 Task: Look for space in Augusta, Italy from 8th August, 2023 to 15th August, 2023 for 9 adults in price range Rs.10000 to Rs.14000. Place can be shared room with 5 bedrooms having 9 beds and 5 bathrooms. Property type can be house, flat, guest house. Amenities needed are: wifi, TV, free parkinig on premises, gym, breakfast. Booking option can be shelf check-in. Required host language is English.
Action: Mouse pressed left at (553, 119)
Screenshot: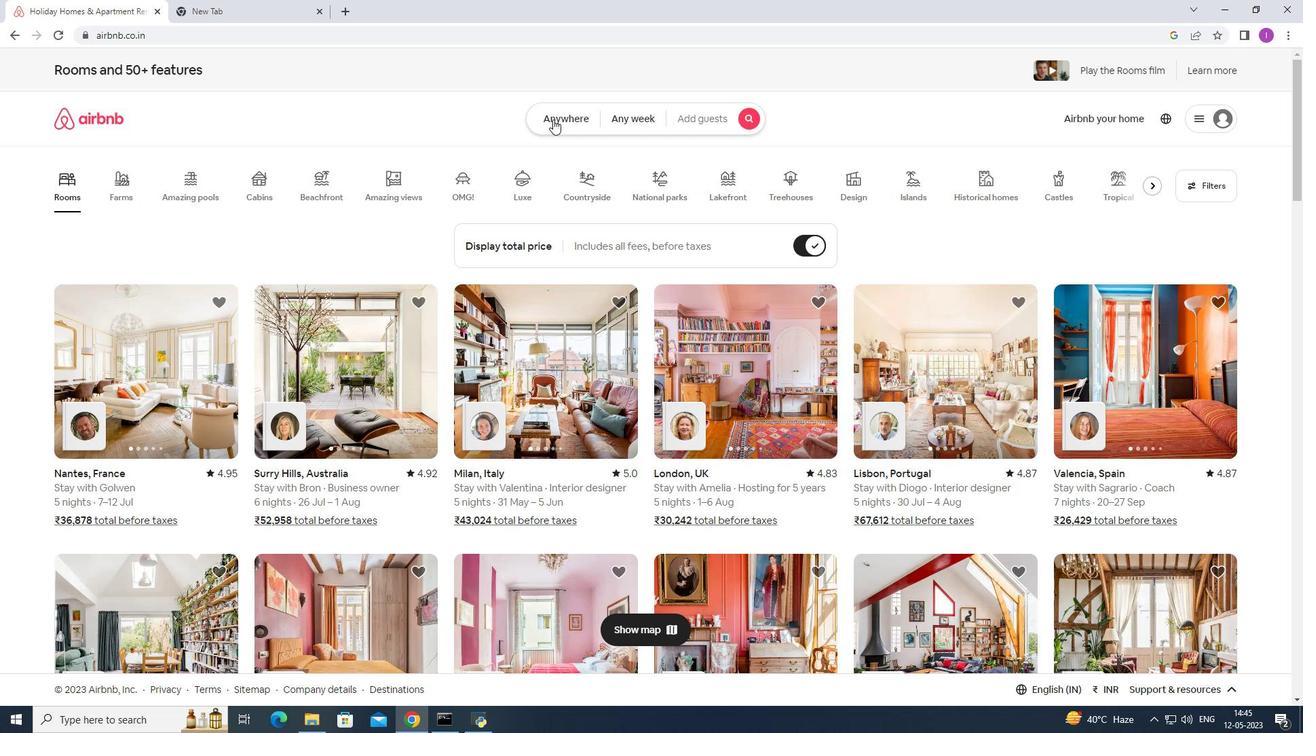 
Action: Mouse moved to (450, 177)
Screenshot: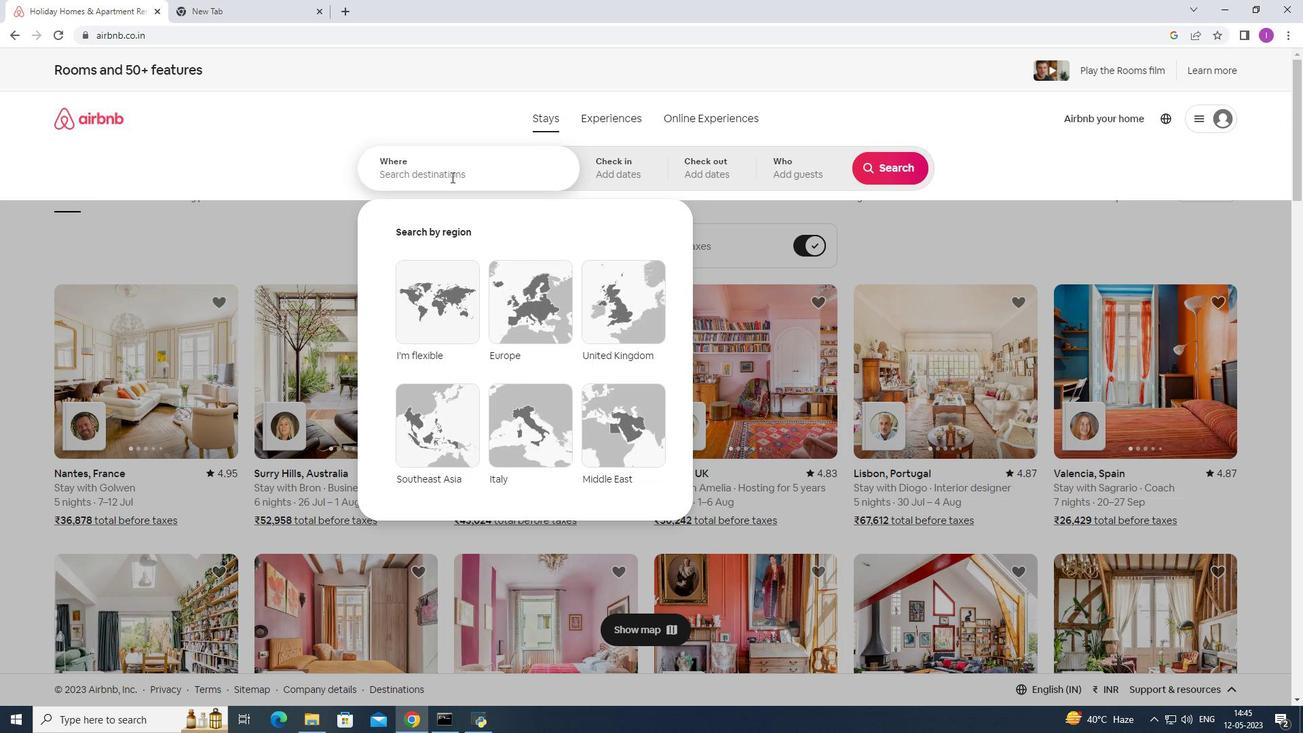 
Action: Mouse pressed left at (450, 177)
Screenshot: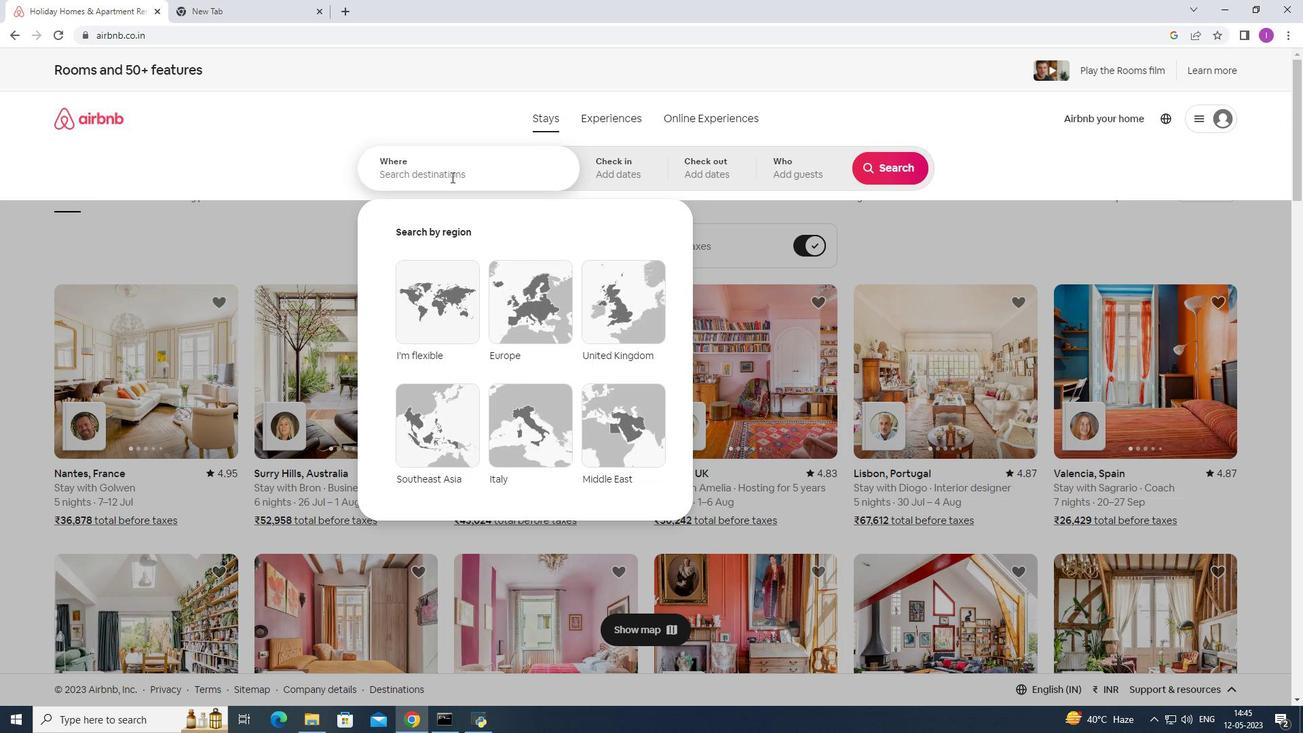 
Action: Mouse moved to (450, 177)
Screenshot: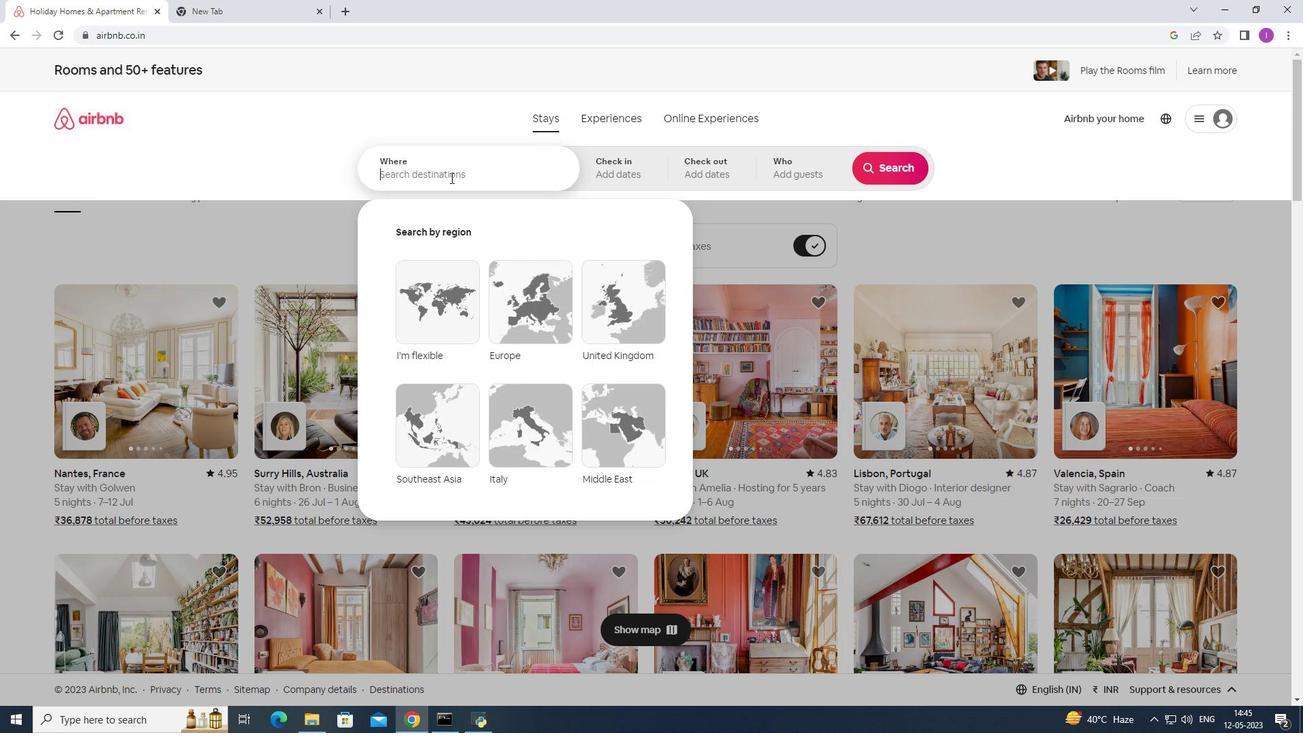 
Action: Key pressed <Key.shift>Augusta,<Key.shift>Italy
Screenshot: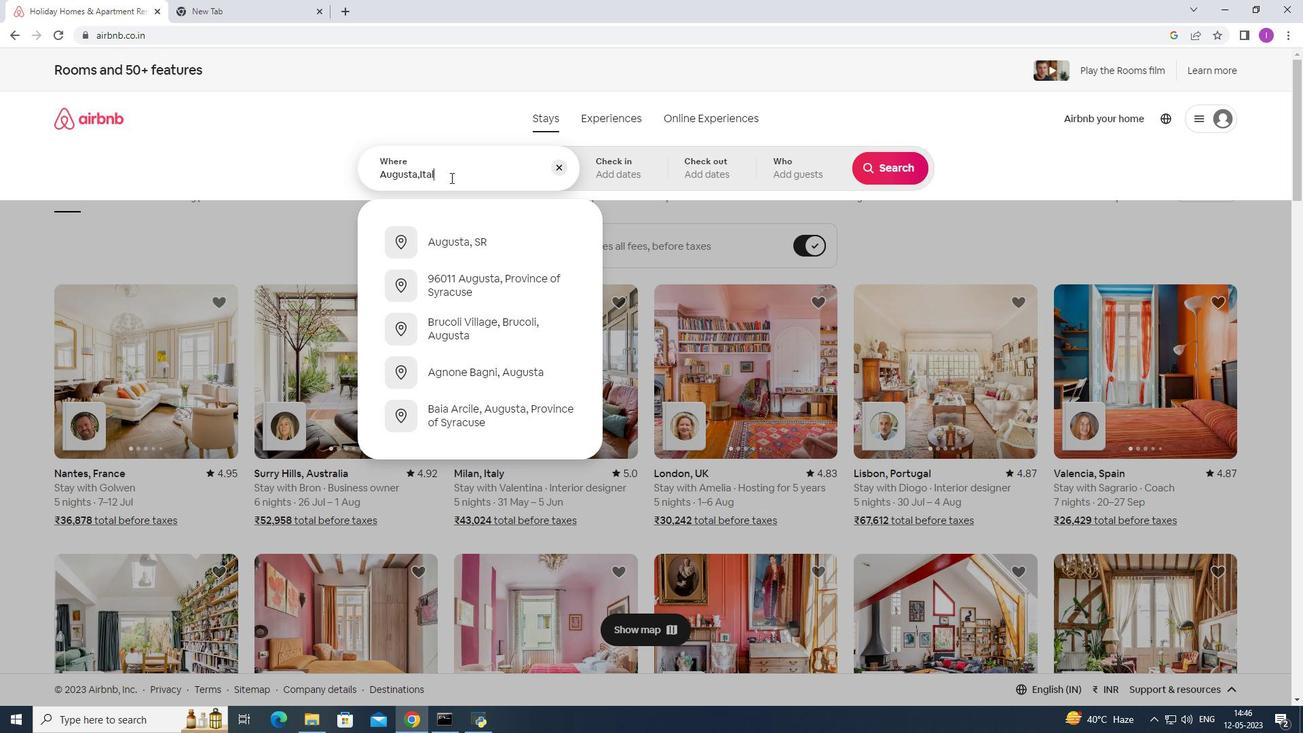 
Action: Mouse moved to (594, 173)
Screenshot: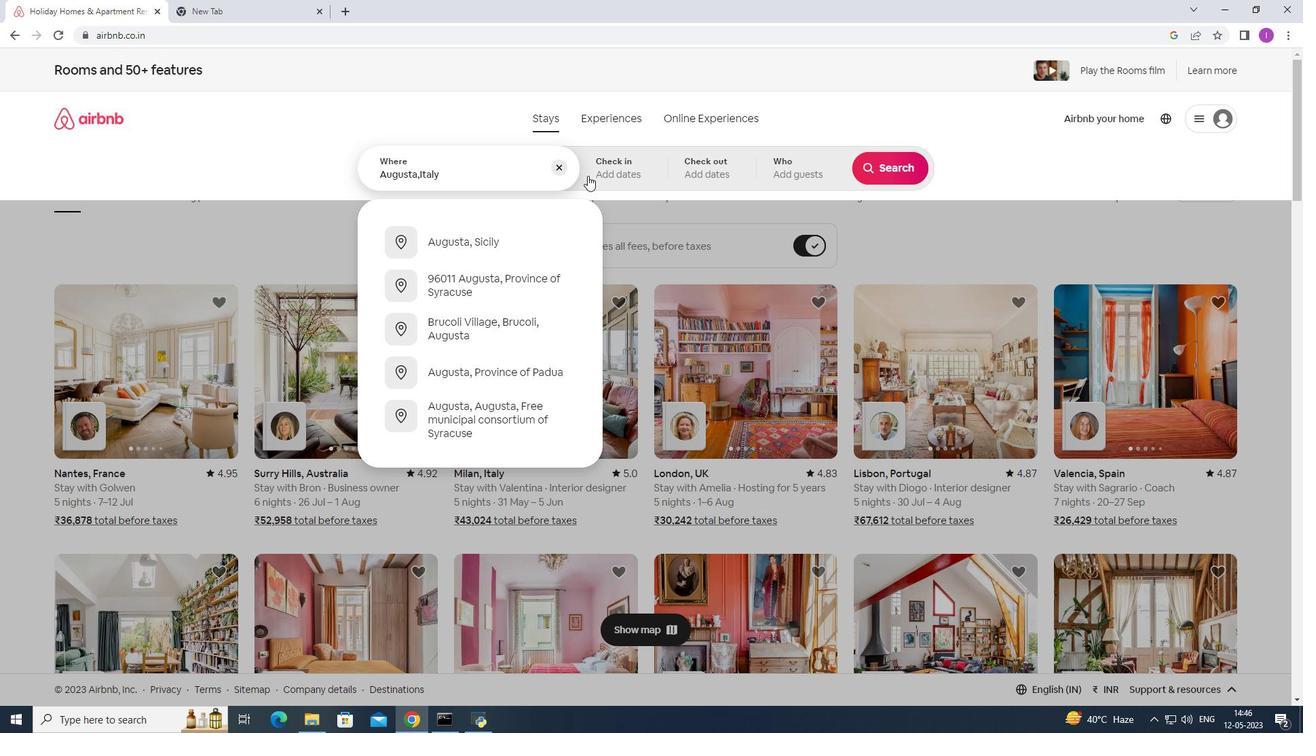 
Action: Mouse pressed left at (594, 173)
Screenshot: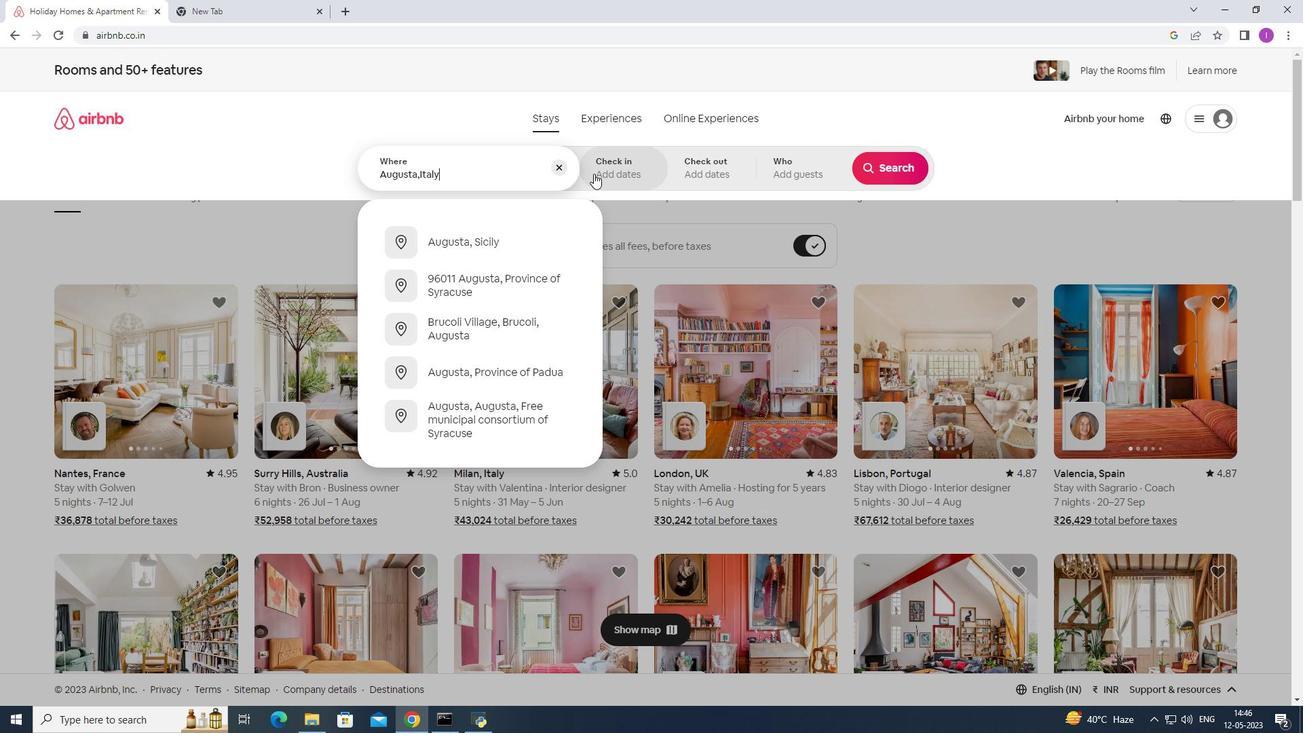 
Action: Mouse moved to (595, 173)
Screenshot: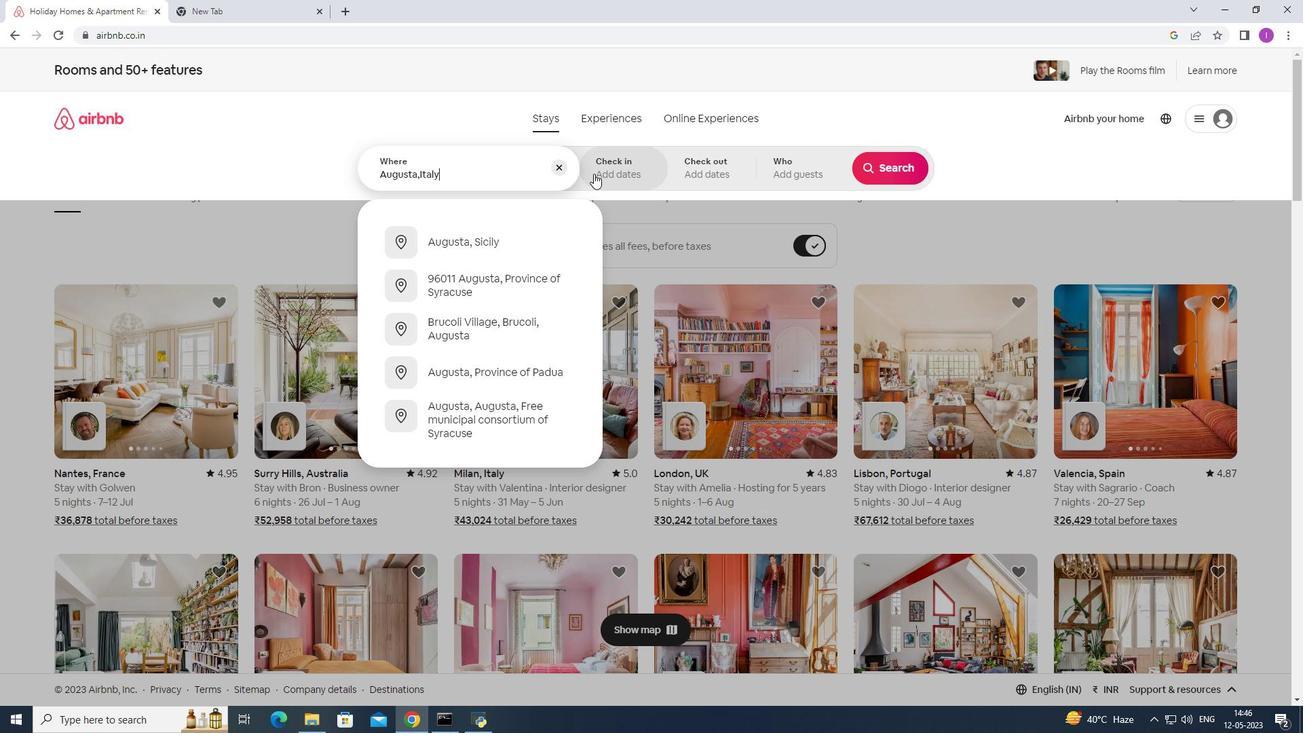 
Action: Mouse pressed left at (595, 173)
Screenshot: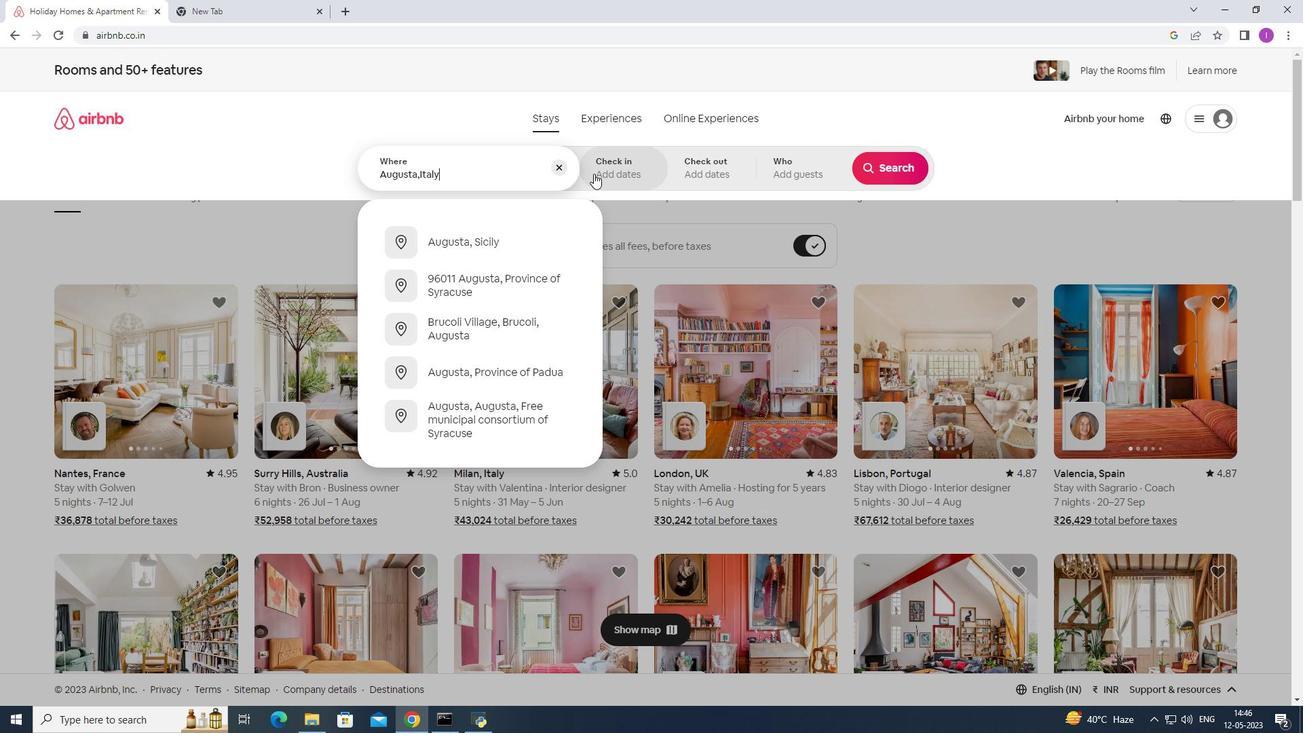 
Action: Mouse moved to (629, 170)
Screenshot: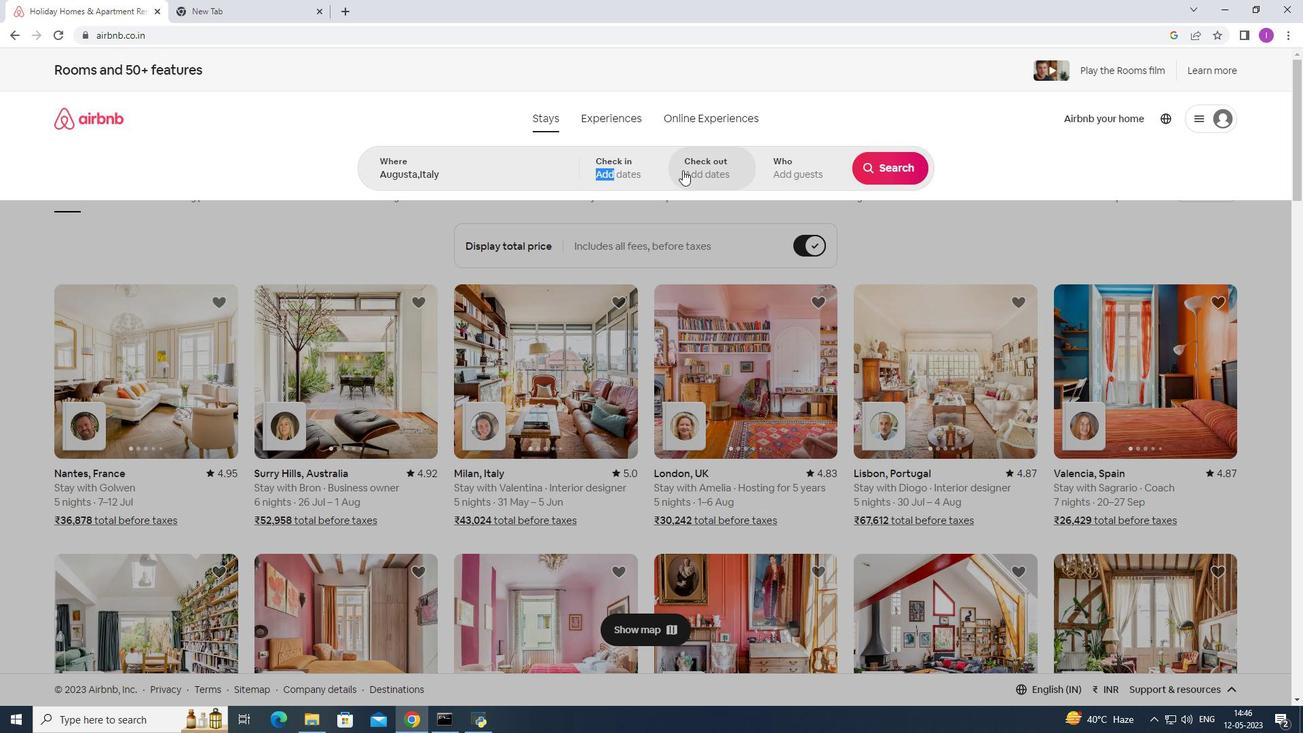 
Action: Mouse pressed left at (629, 170)
Screenshot: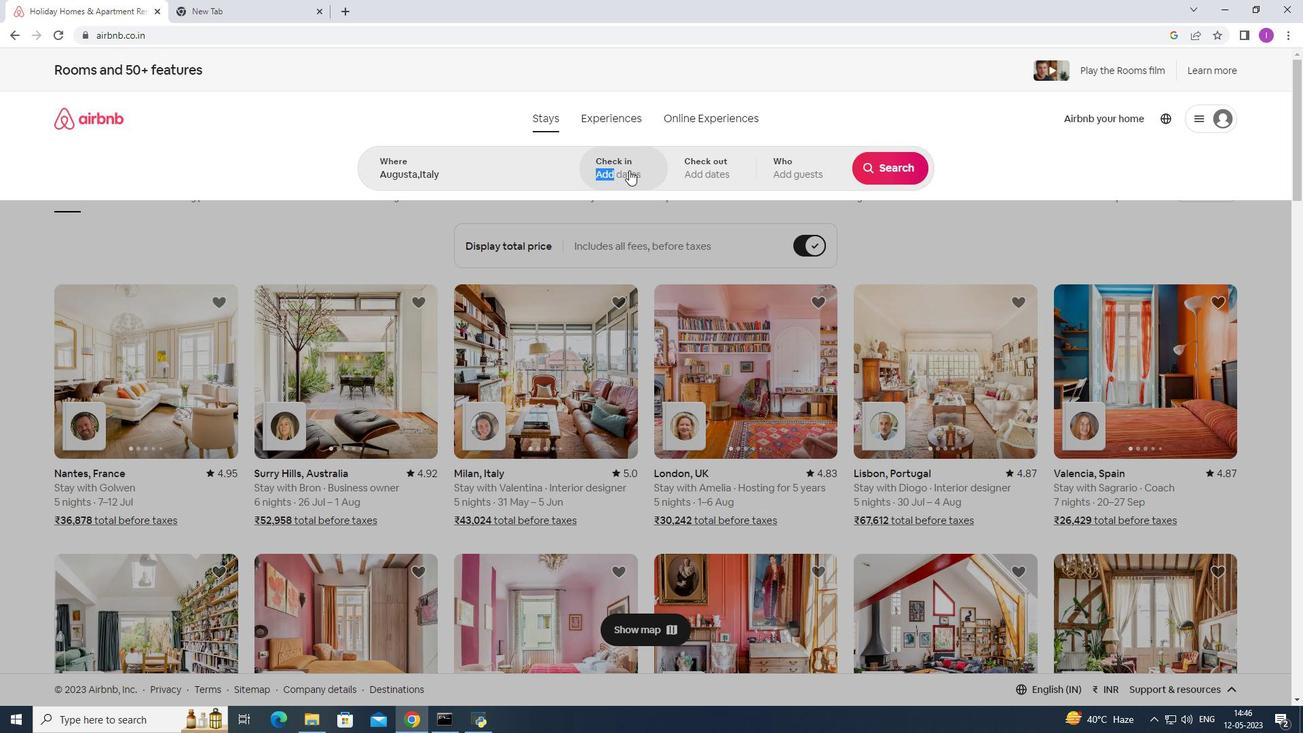 
Action: Mouse pressed left at (629, 170)
Screenshot: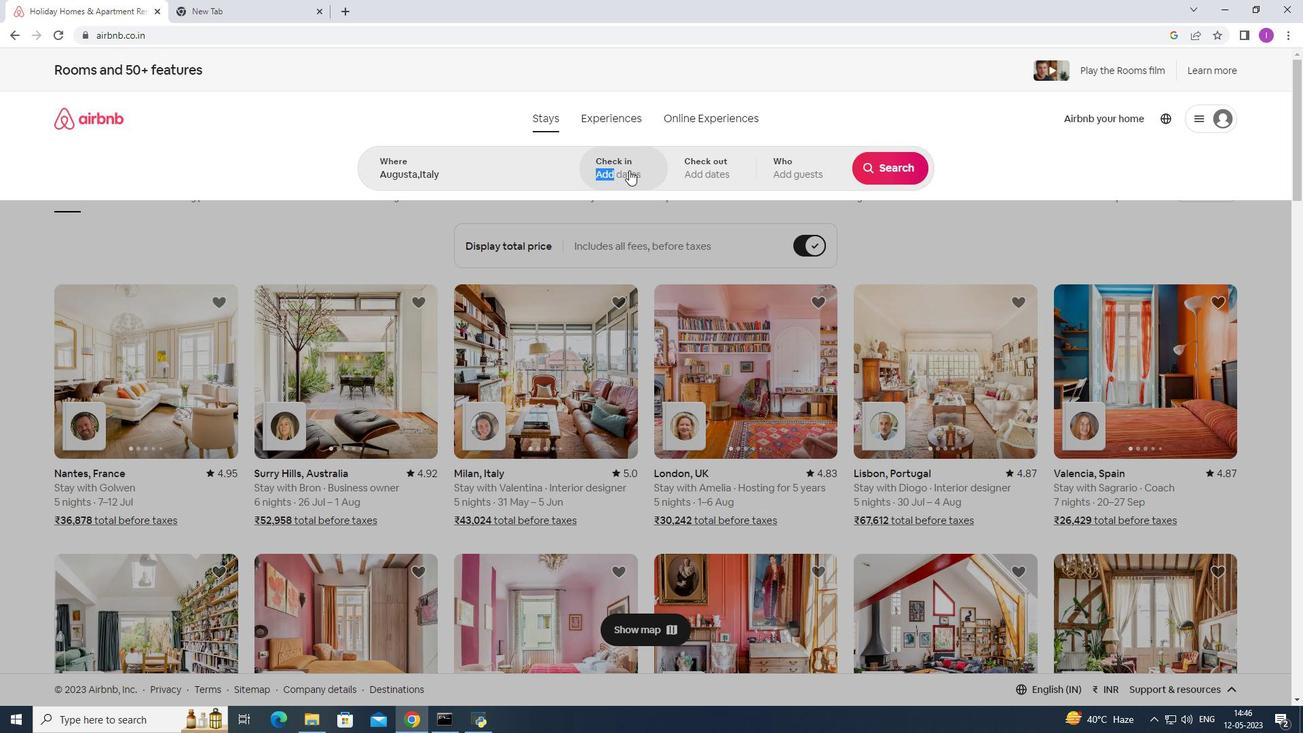 
Action: Mouse moved to (586, 136)
Screenshot: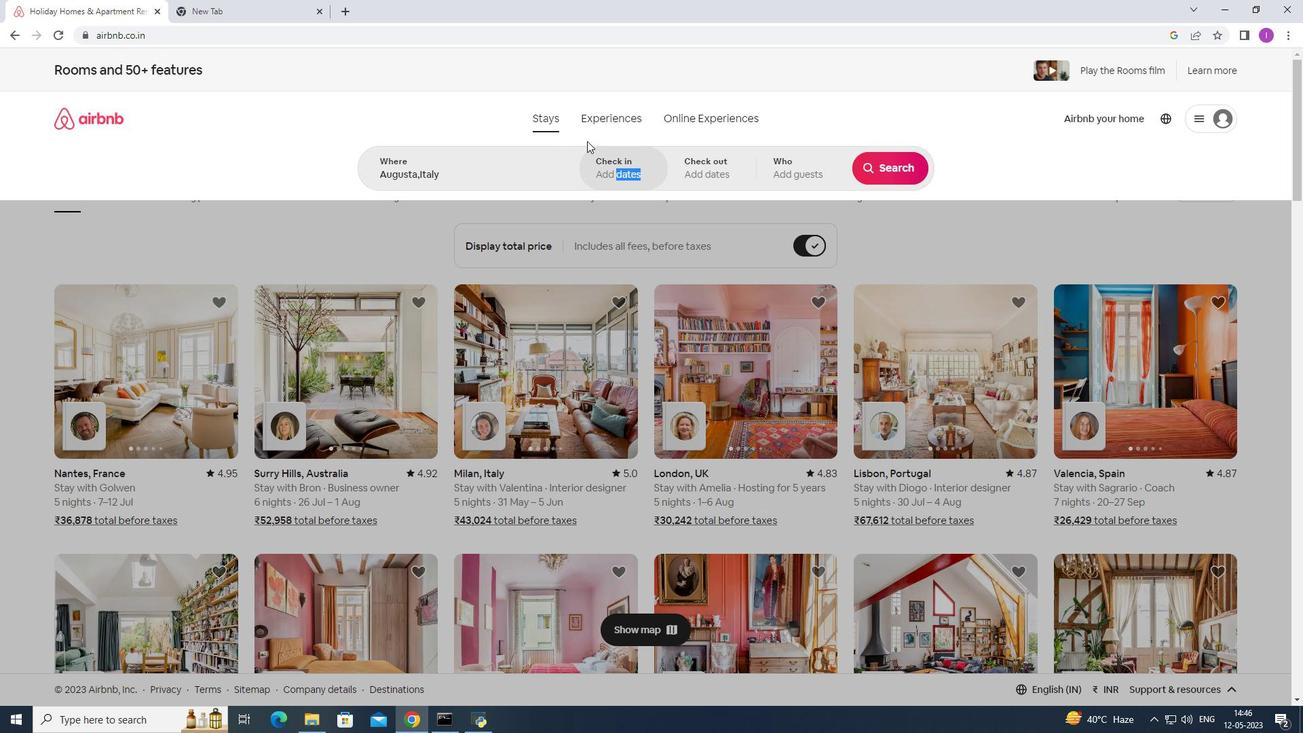 
Action: Mouse pressed left at (586, 136)
Screenshot: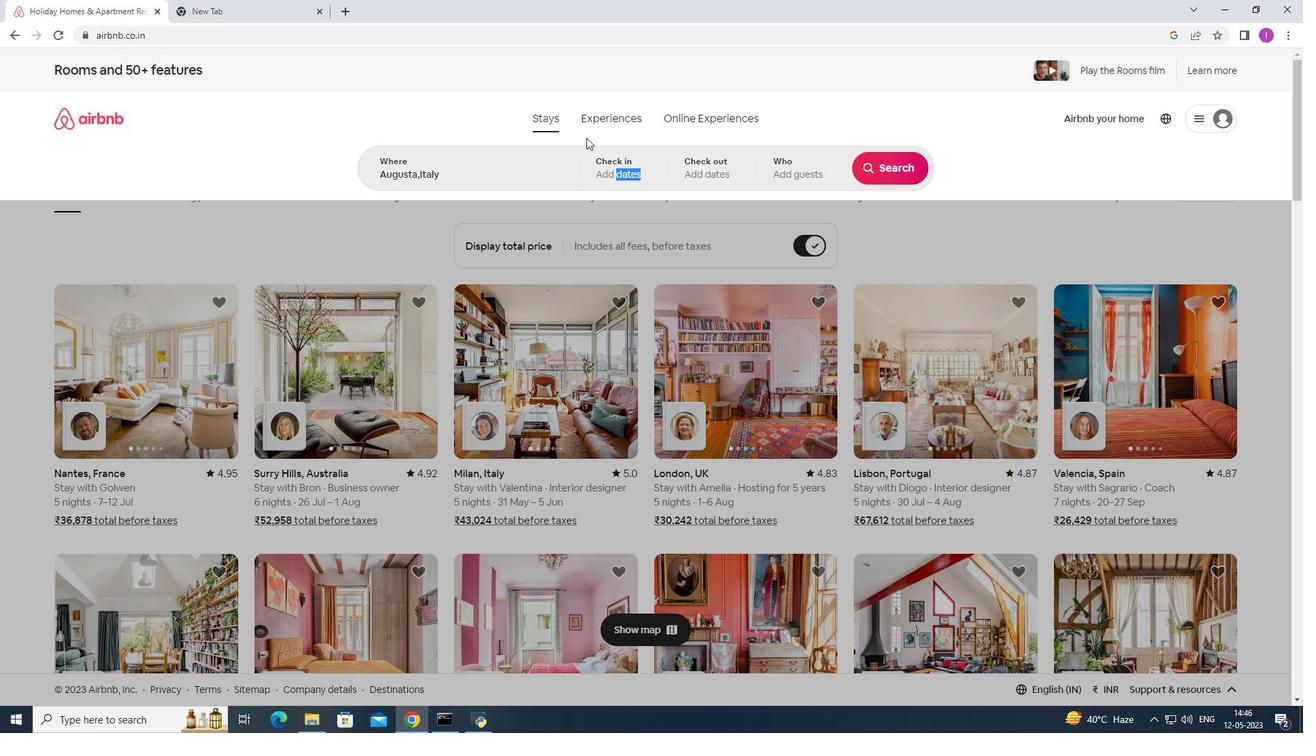 
Action: Mouse moved to (607, 167)
Screenshot: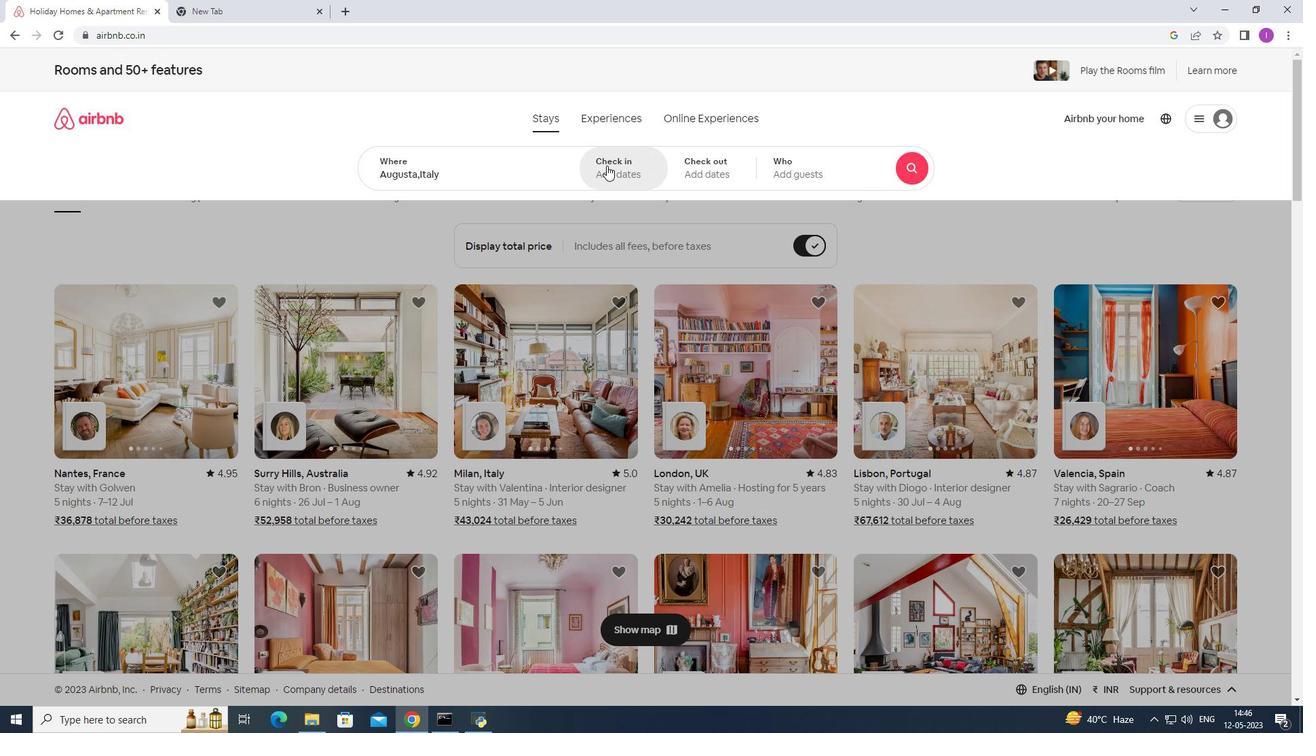 
Action: Mouse pressed left at (607, 167)
Screenshot: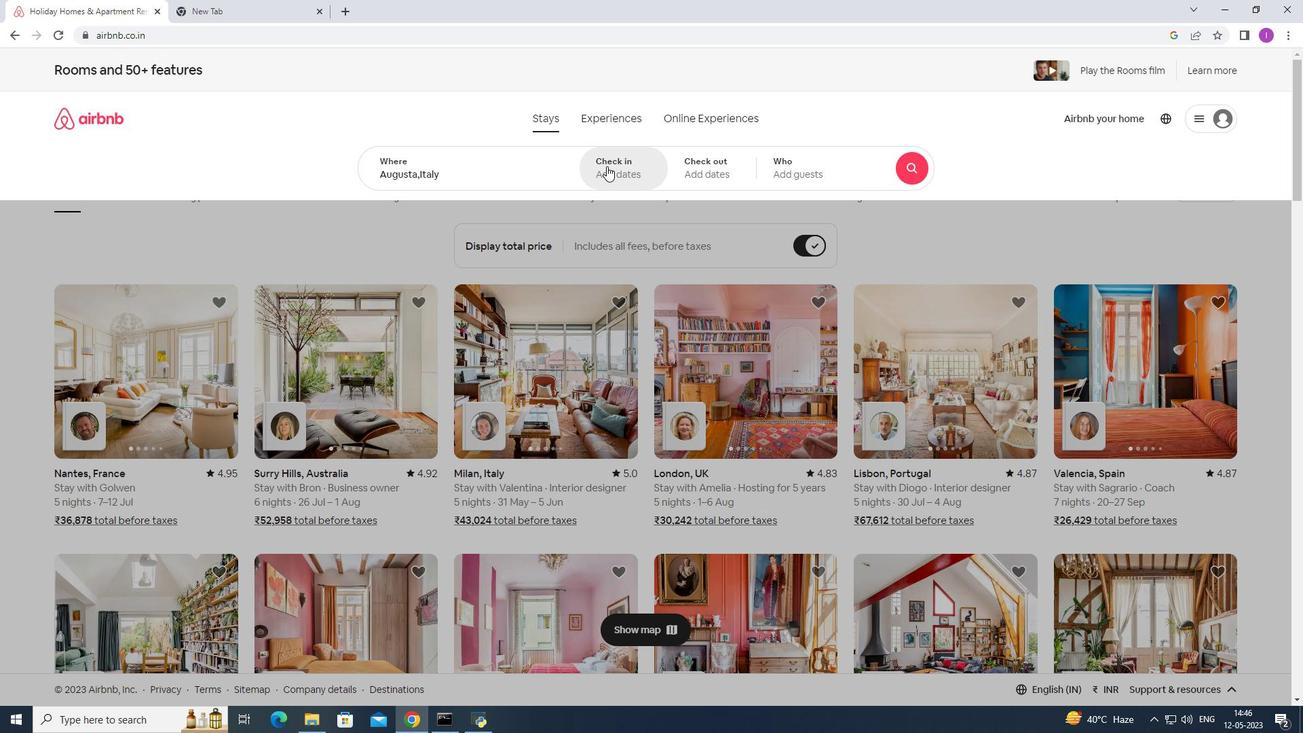 
Action: Mouse moved to (885, 279)
Screenshot: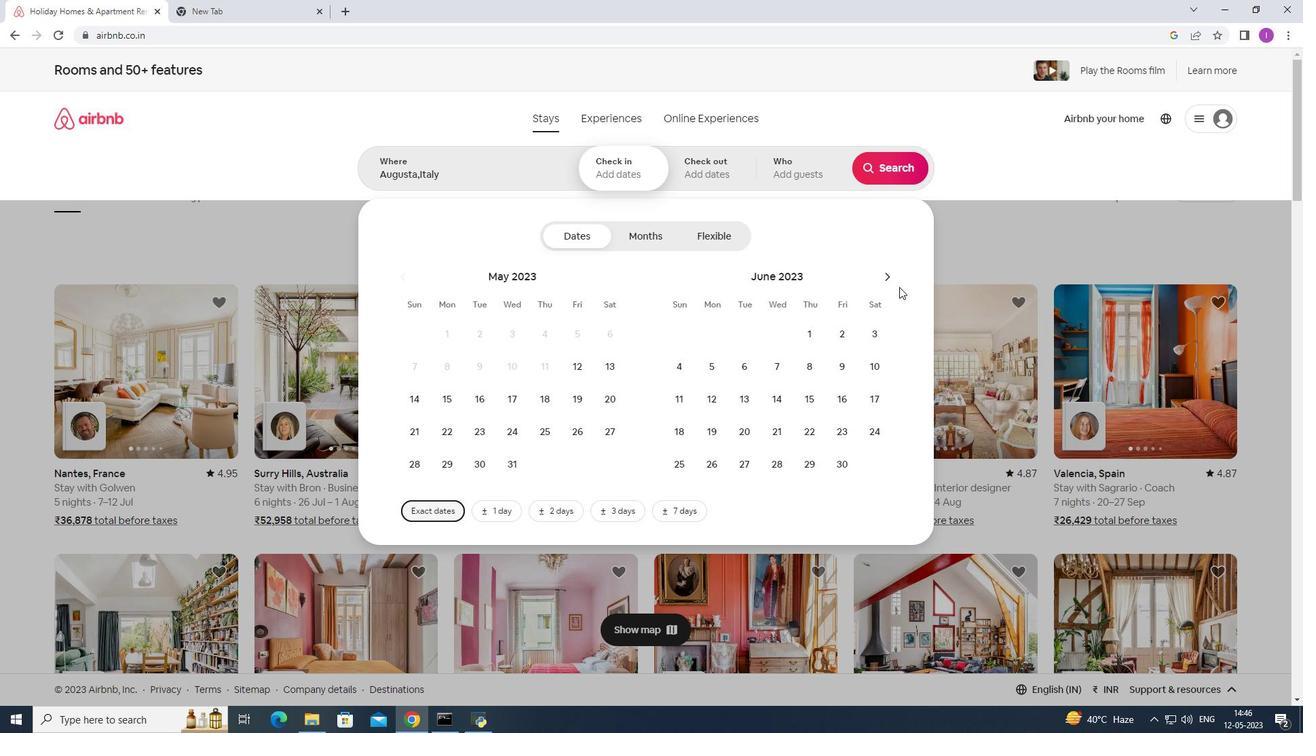 
Action: Mouse pressed left at (885, 279)
Screenshot: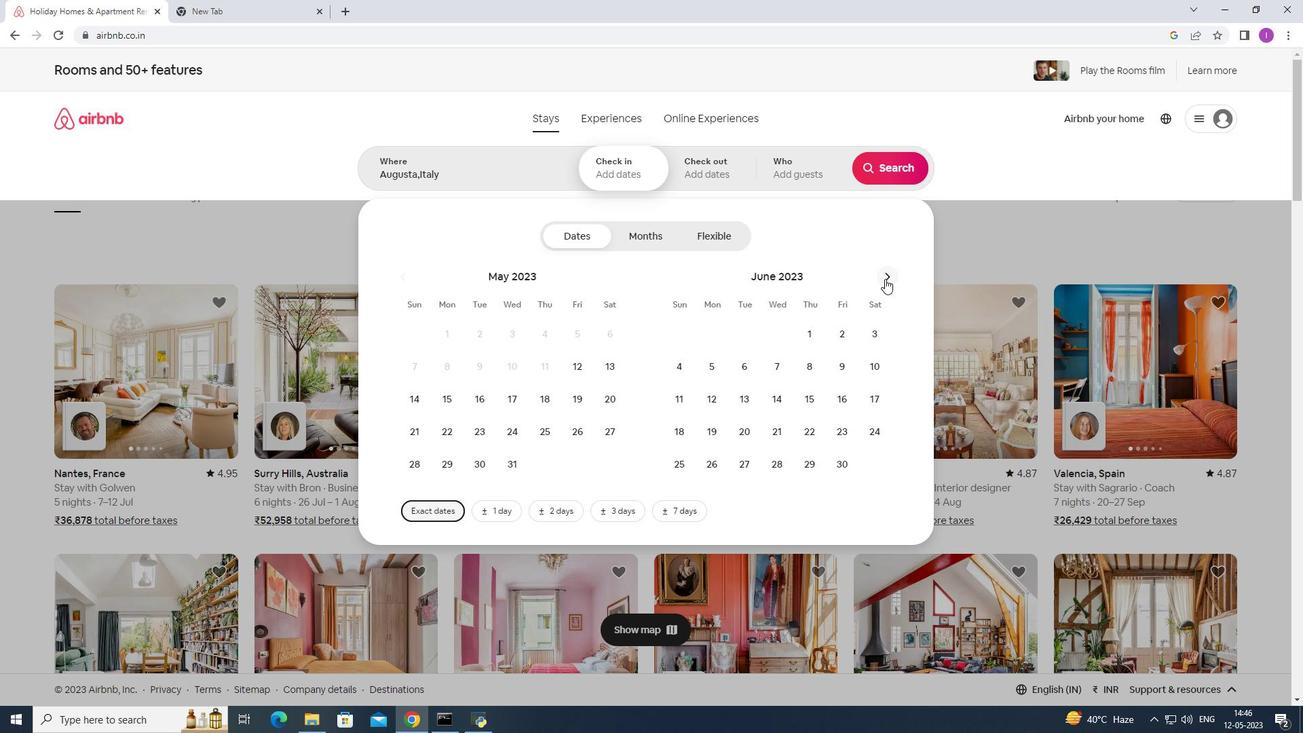 
Action: Mouse moved to (885, 276)
Screenshot: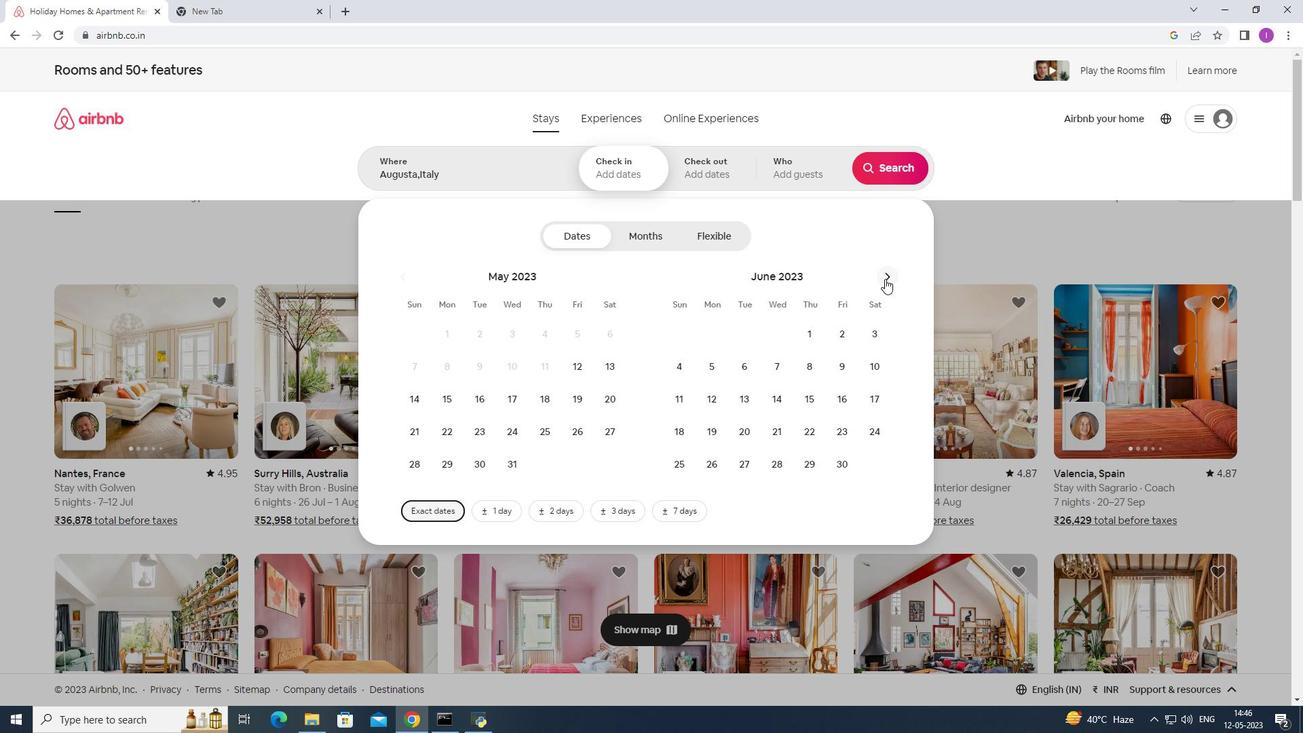 
Action: Mouse pressed left at (885, 276)
Screenshot: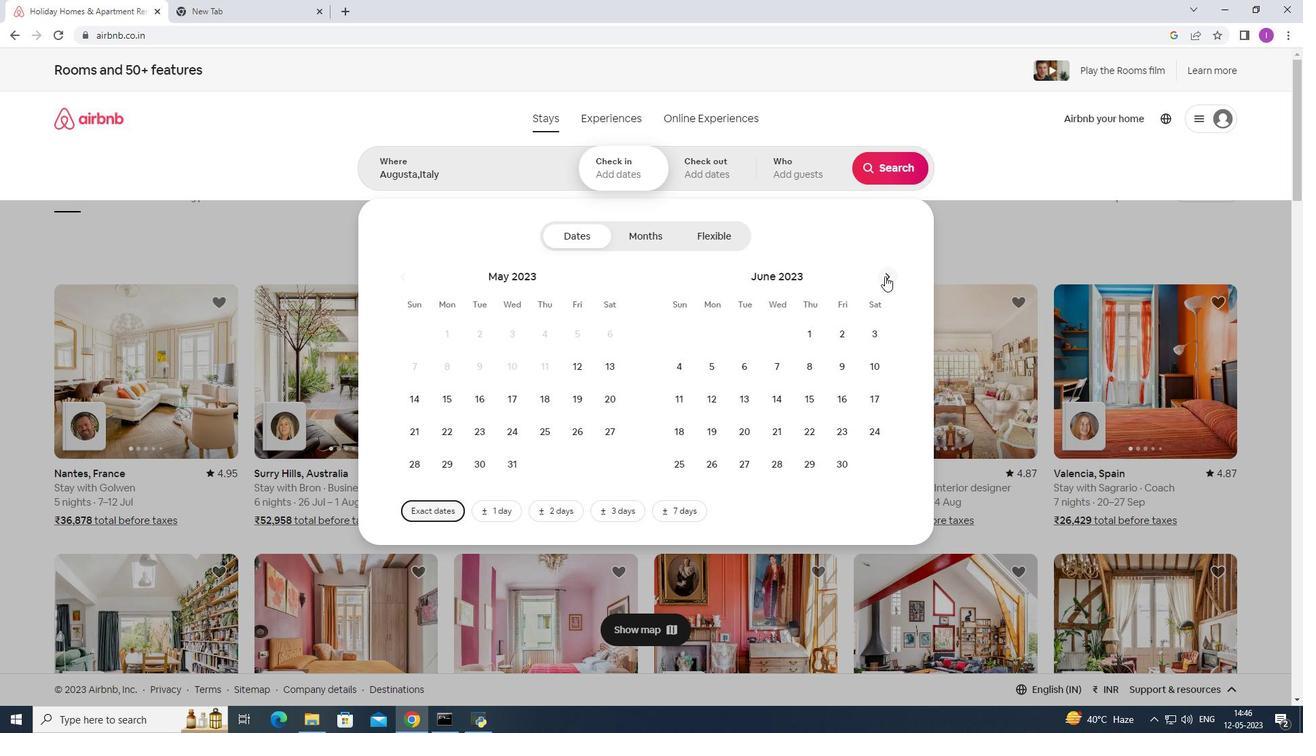 
Action: Mouse moved to (751, 372)
Screenshot: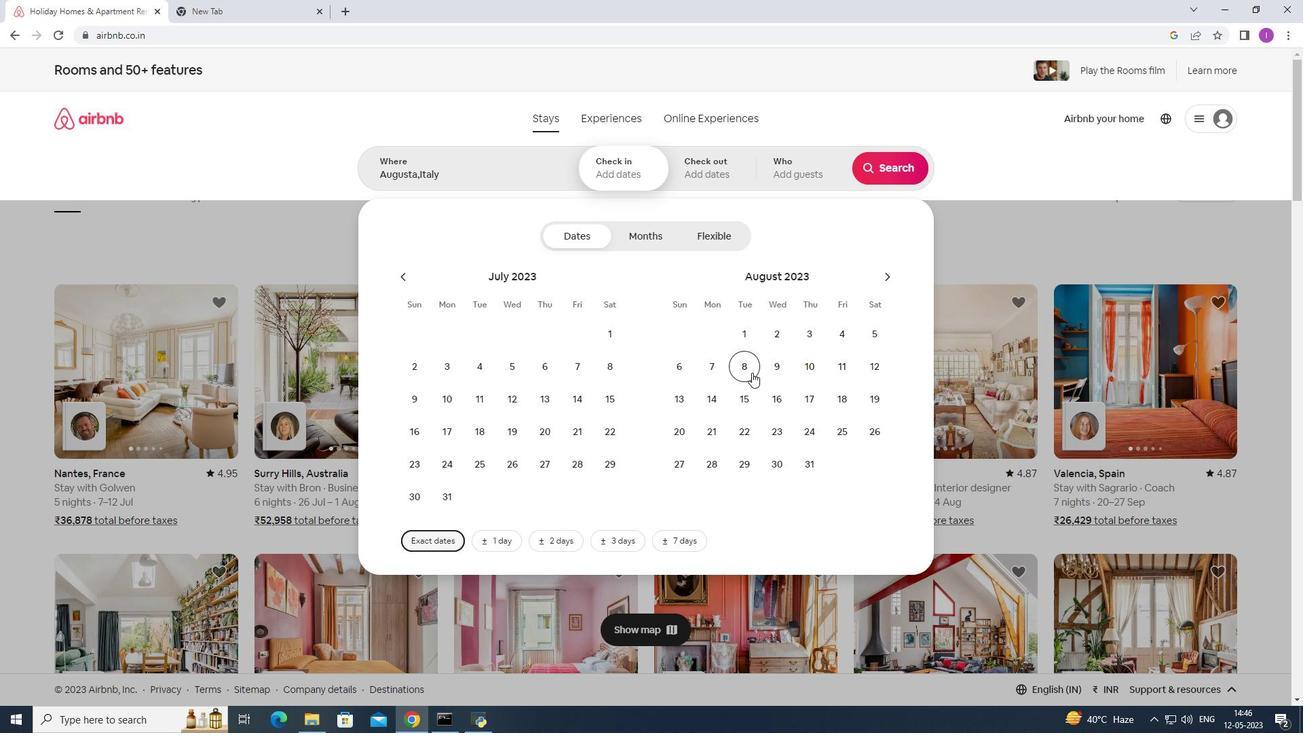 
Action: Mouse pressed left at (751, 372)
Screenshot: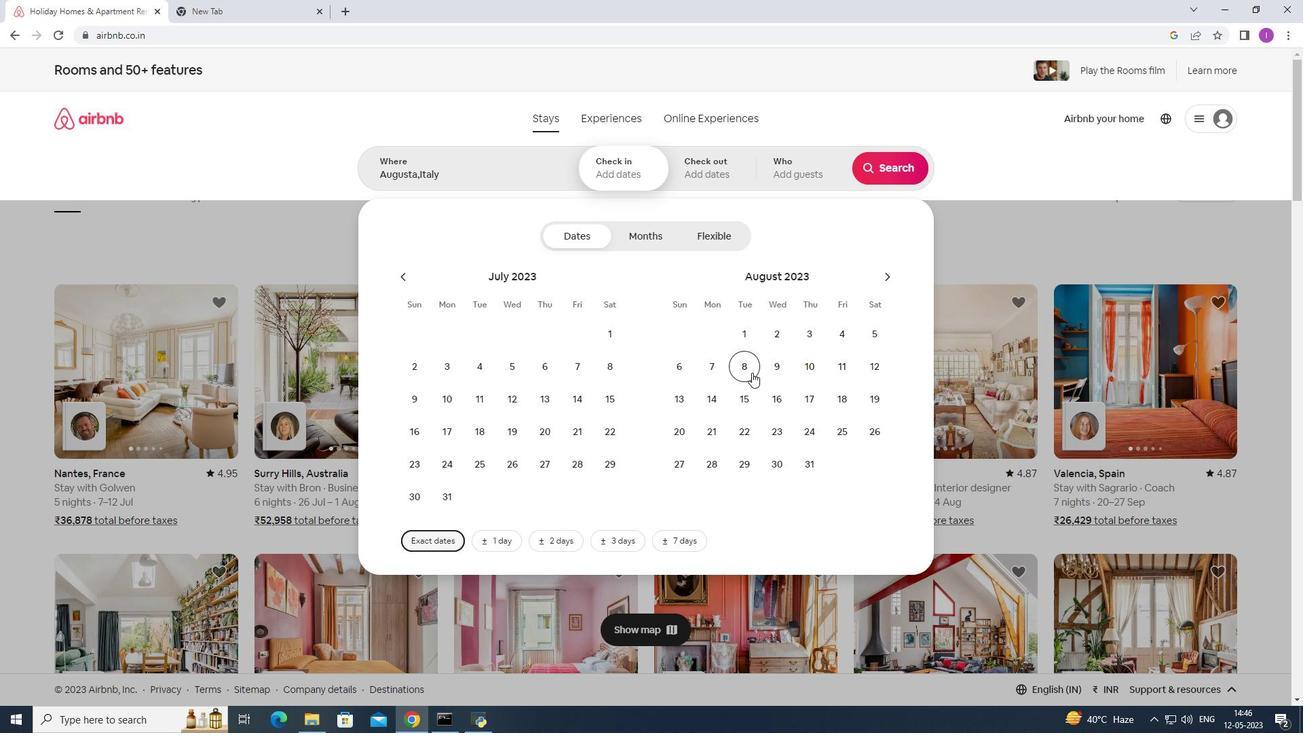 
Action: Mouse moved to (744, 407)
Screenshot: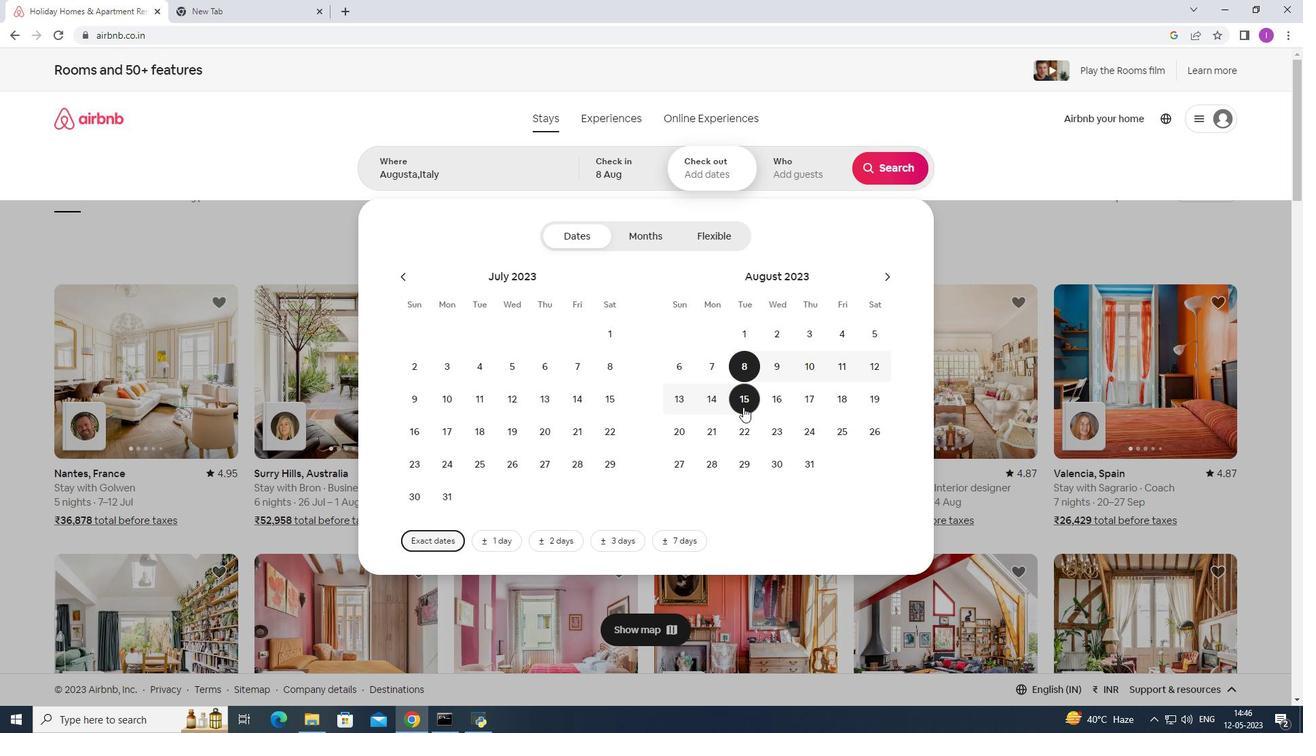 
Action: Mouse pressed left at (744, 407)
Screenshot: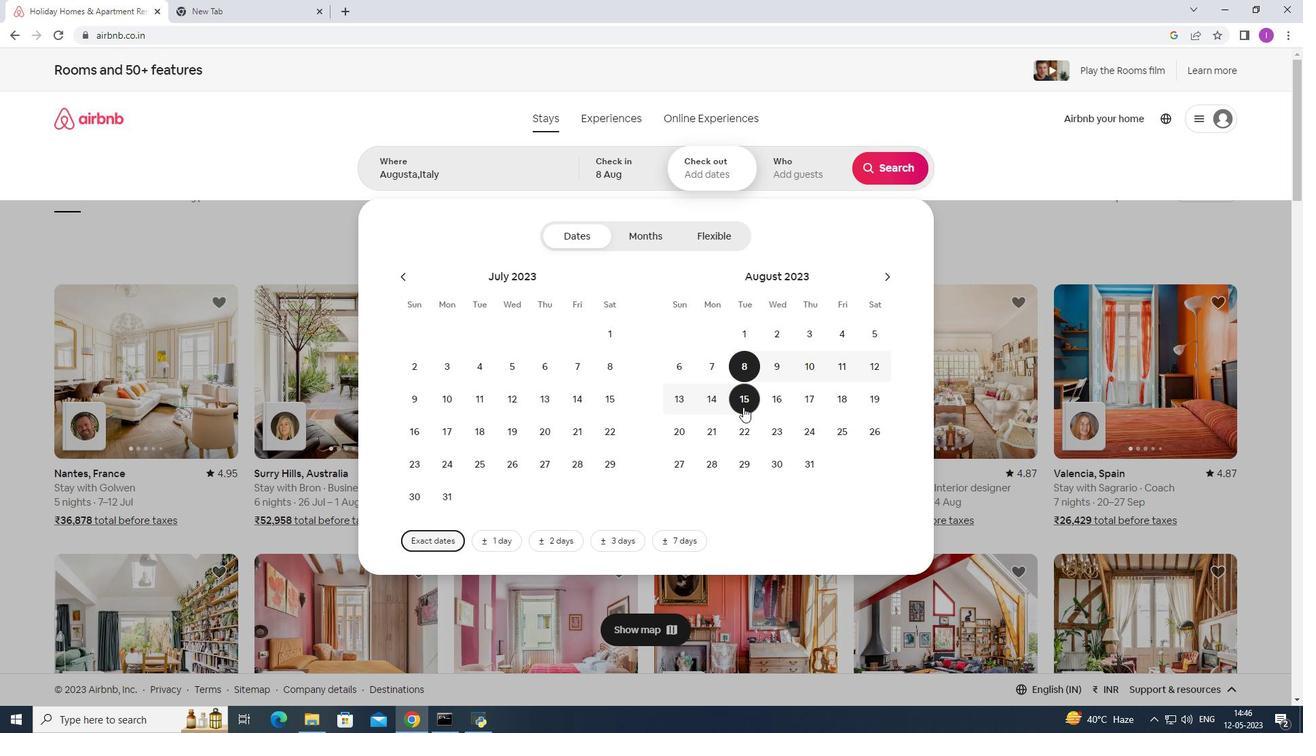 
Action: Mouse moved to (744, 407)
Screenshot: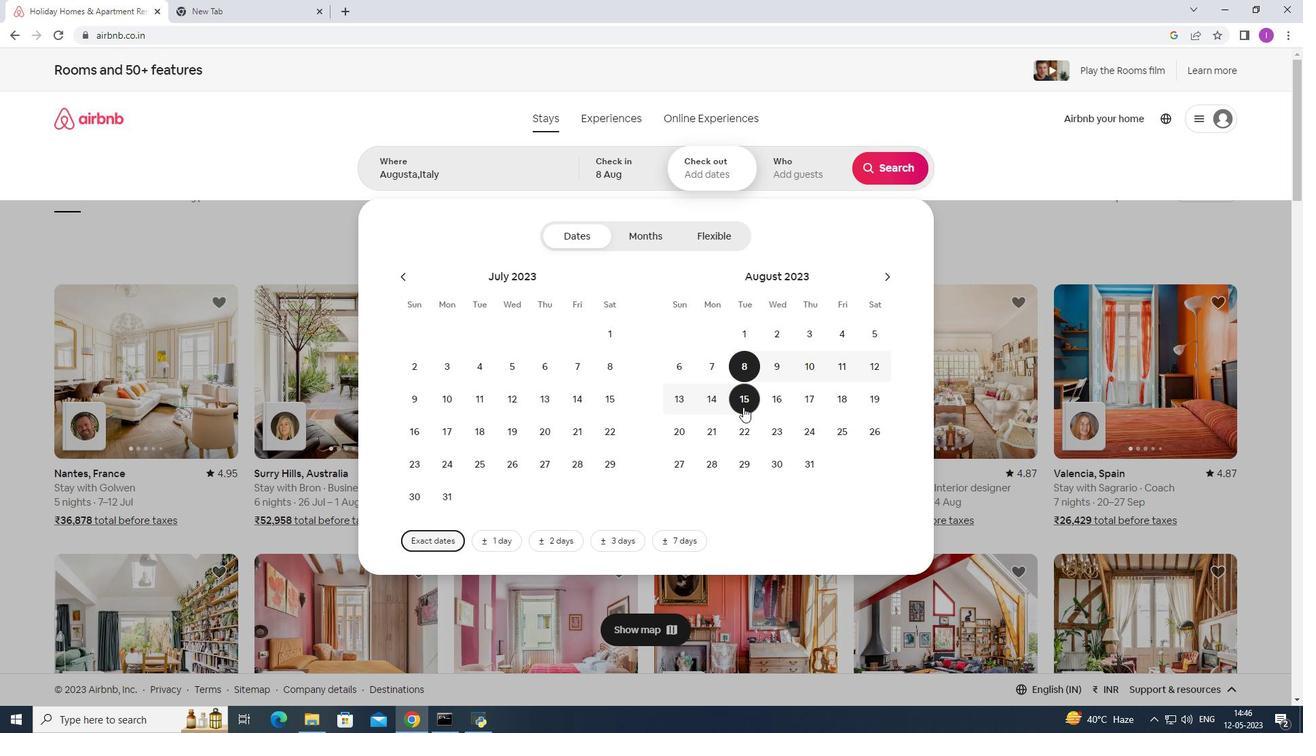 
Action: Mouse pressed left at (744, 407)
Screenshot: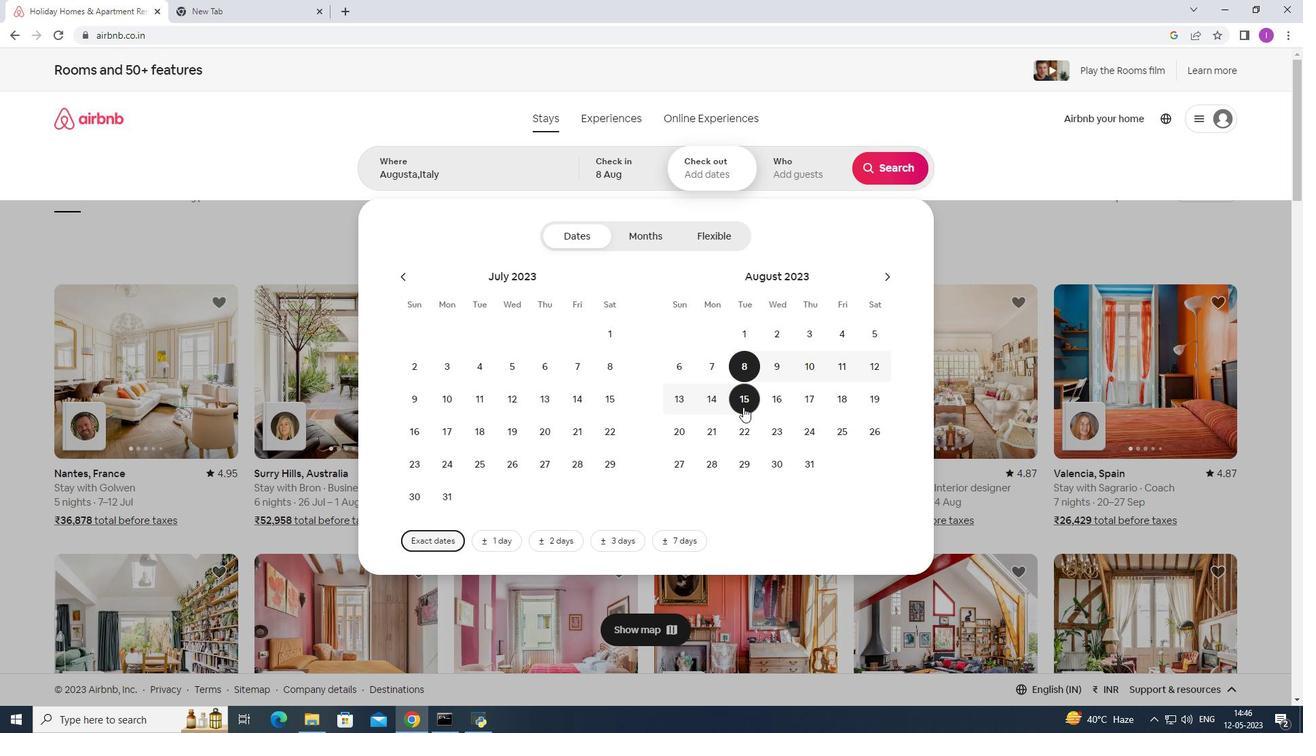 
Action: Mouse moved to (778, 173)
Screenshot: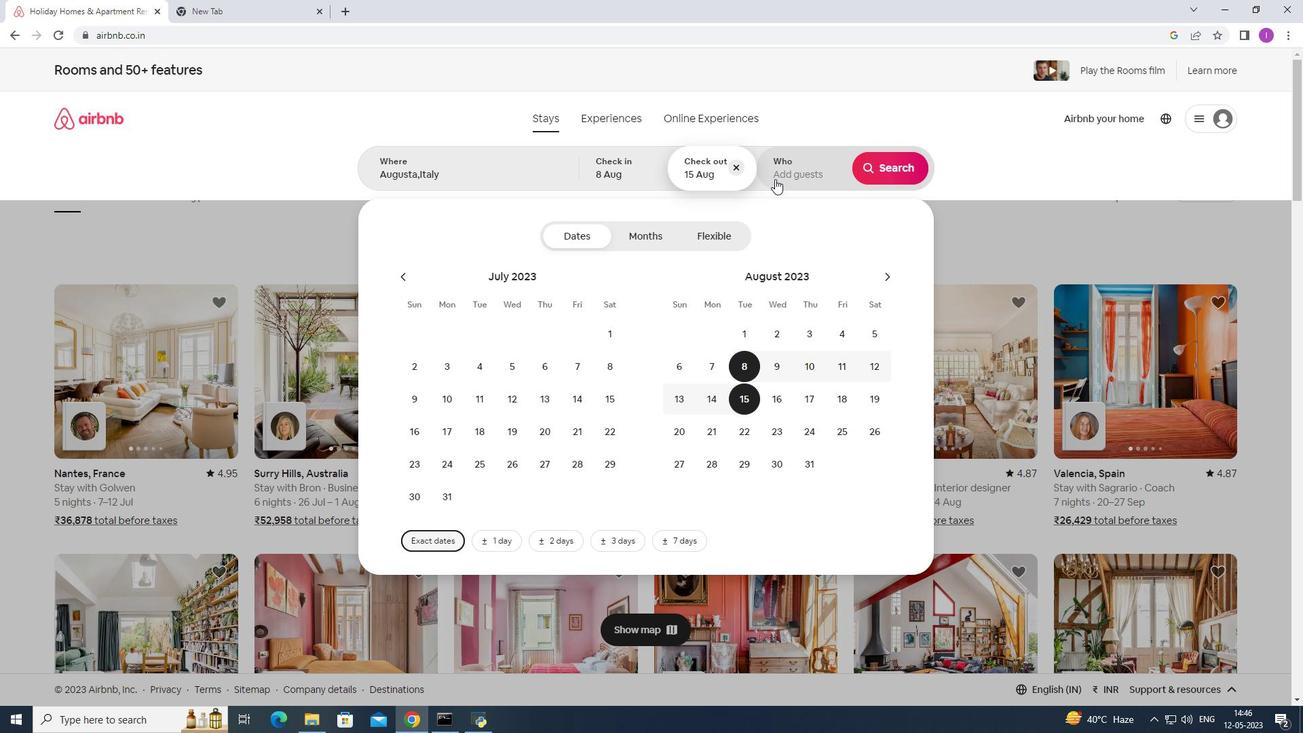 
Action: Mouse pressed left at (778, 173)
Screenshot: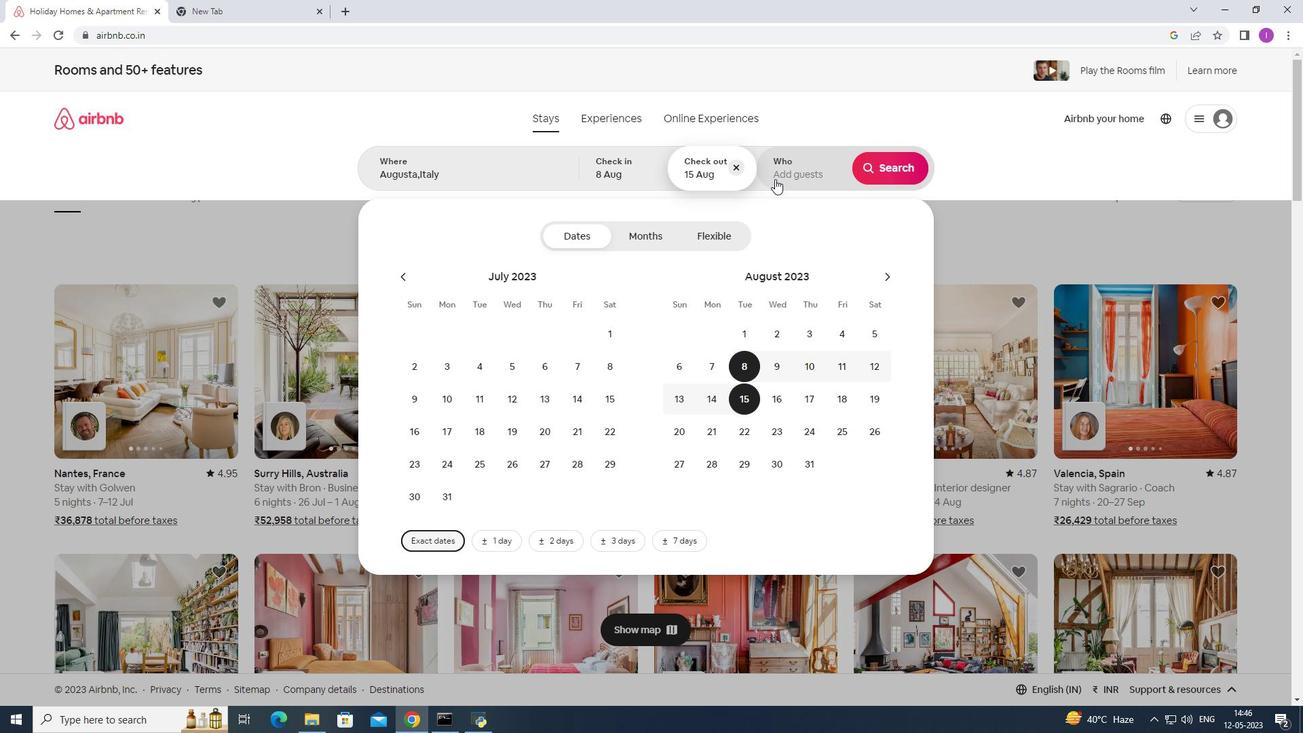 
Action: Mouse moved to (887, 237)
Screenshot: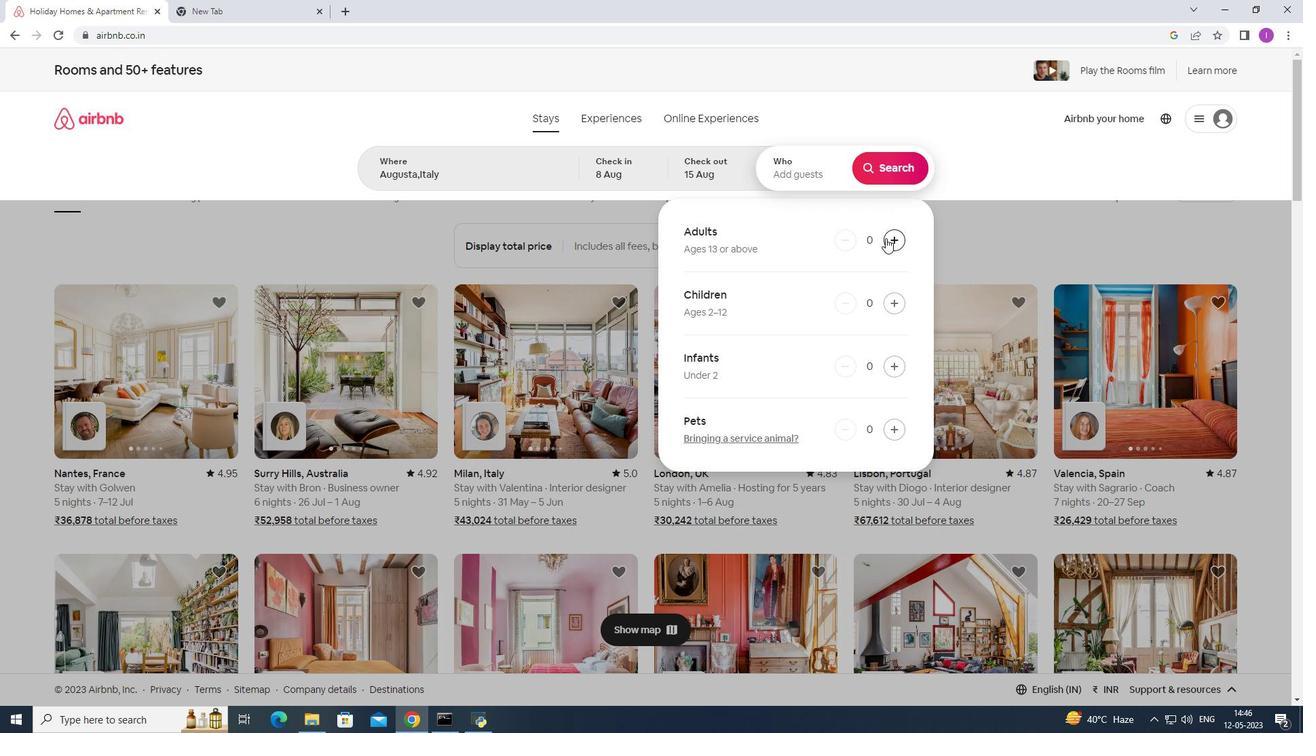 
Action: Mouse pressed left at (887, 237)
Screenshot: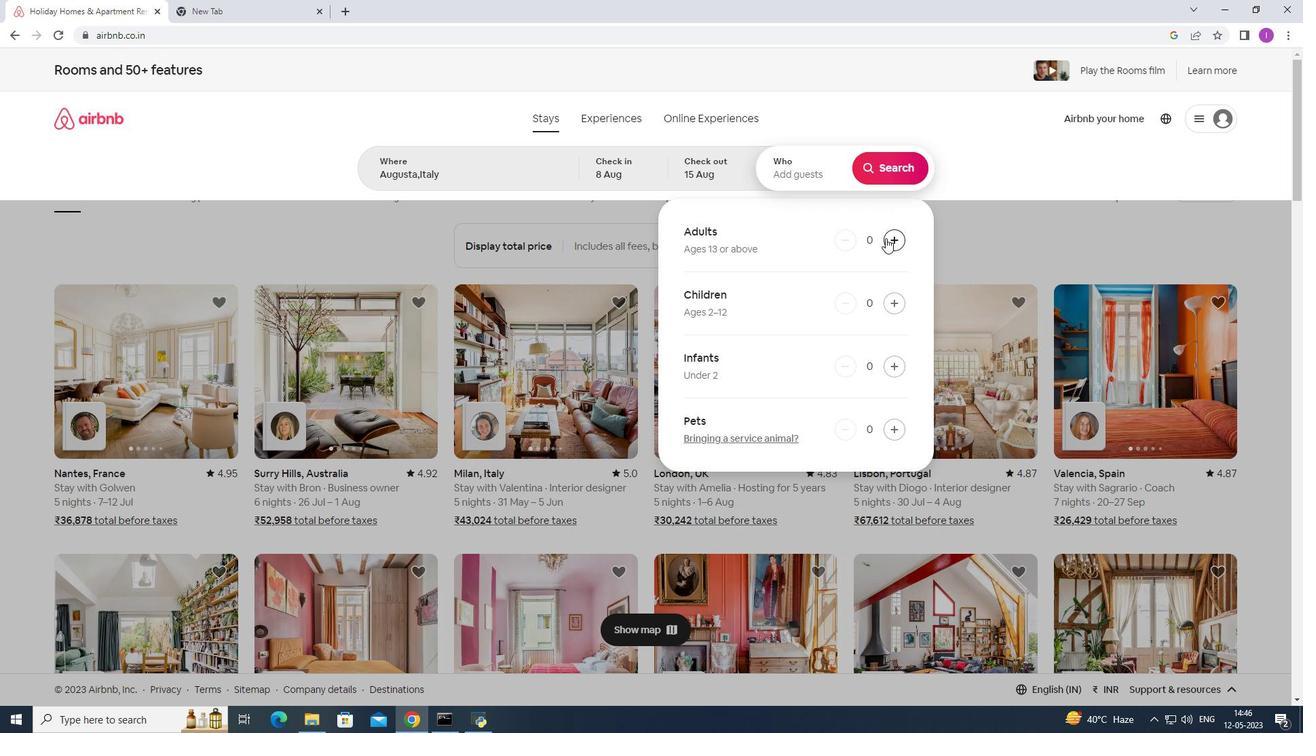 
Action: Mouse moved to (888, 237)
Screenshot: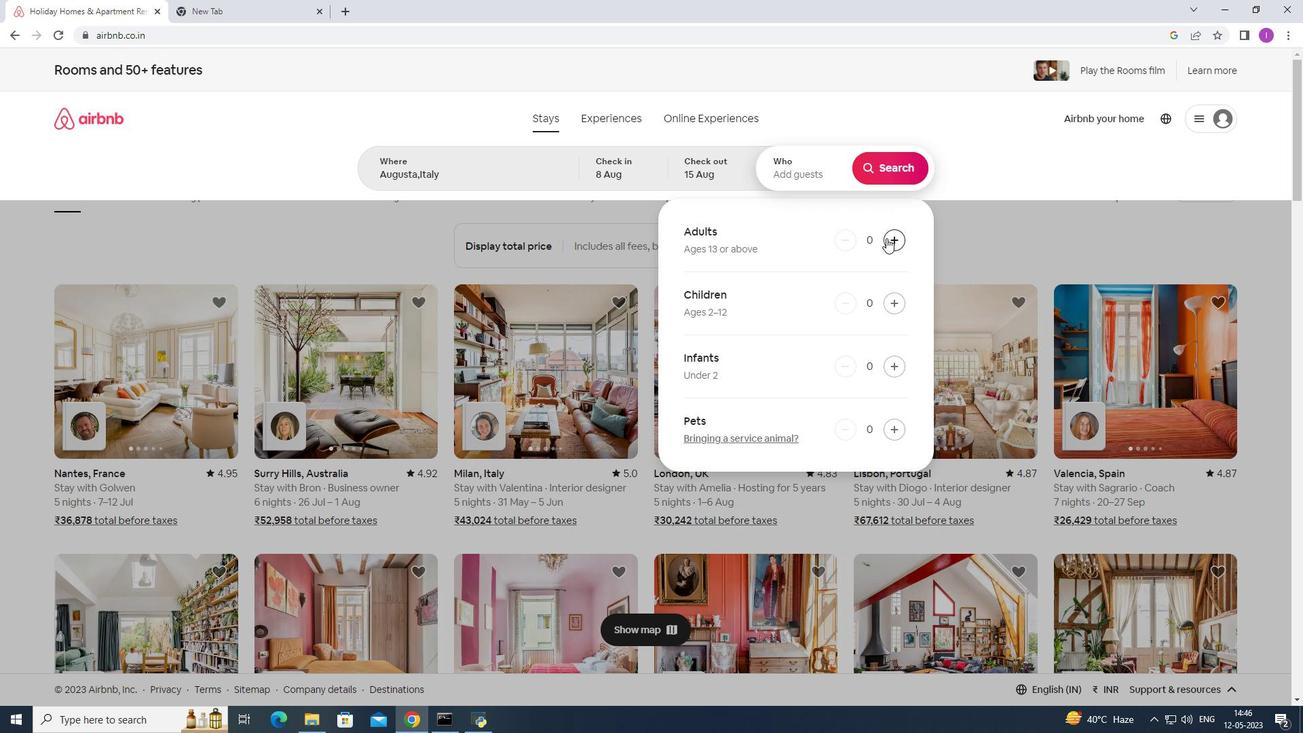 
Action: Mouse pressed left at (888, 237)
Screenshot: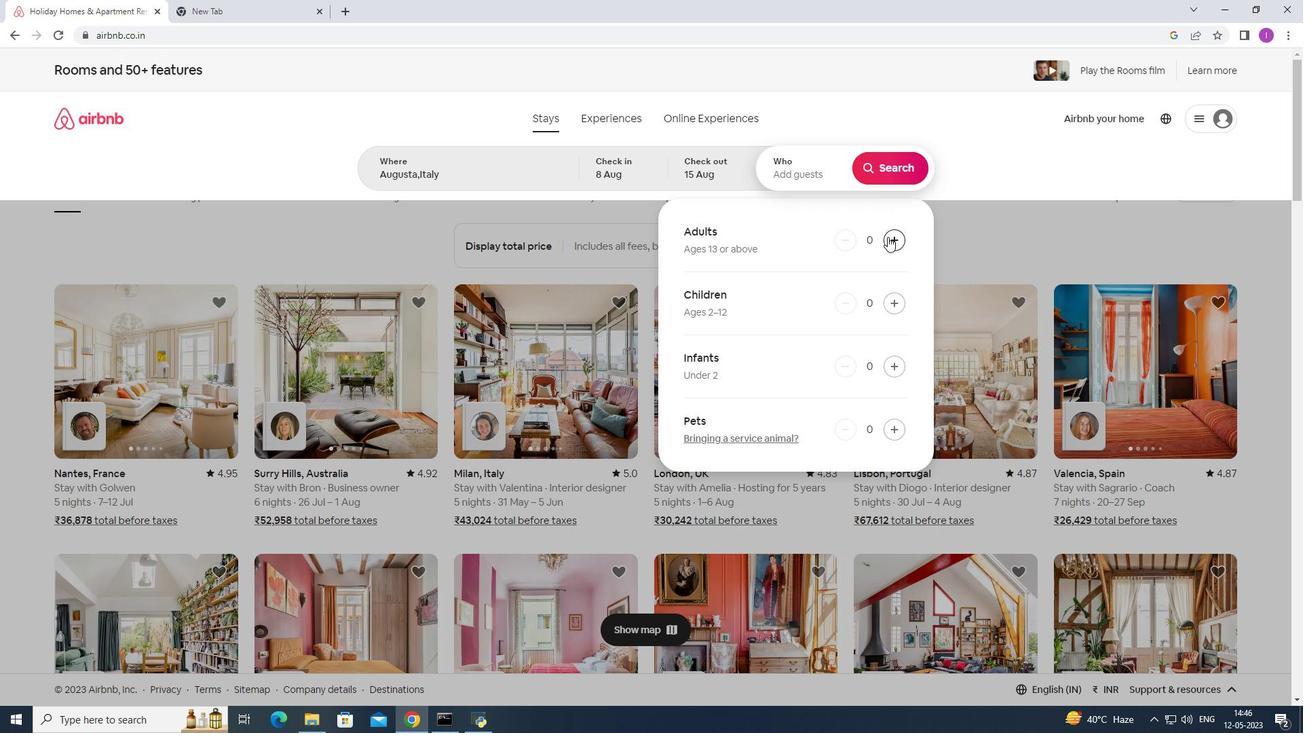 
Action: Mouse pressed left at (888, 237)
Screenshot: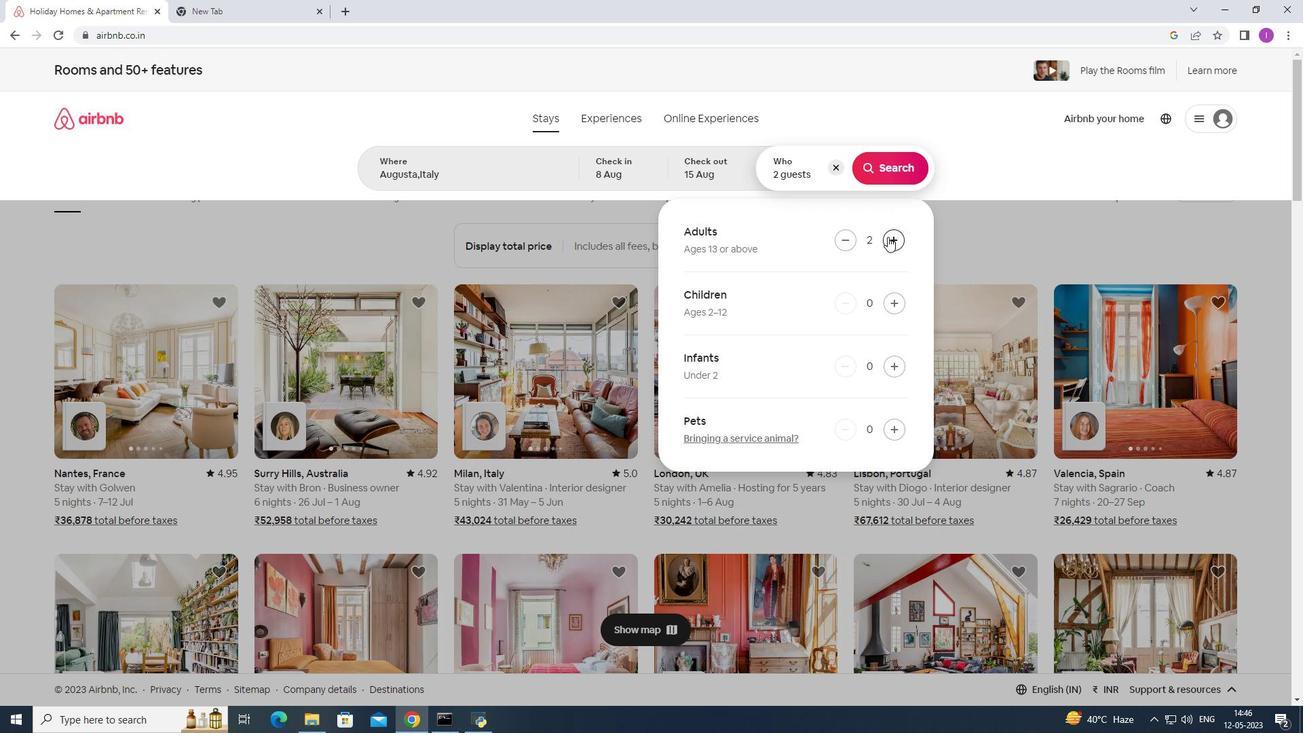 
Action: Mouse pressed left at (888, 237)
Screenshot: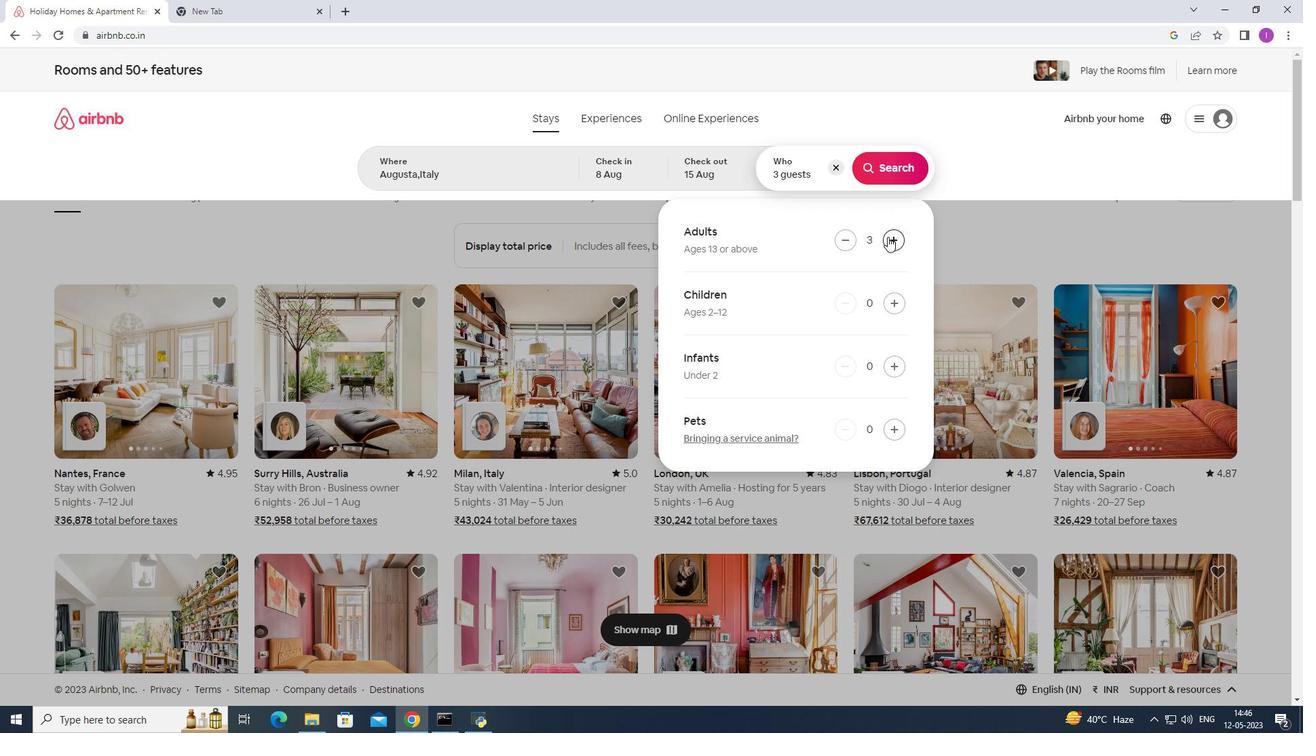 
Action: Mouse moved to (888, 237)
Screenshot: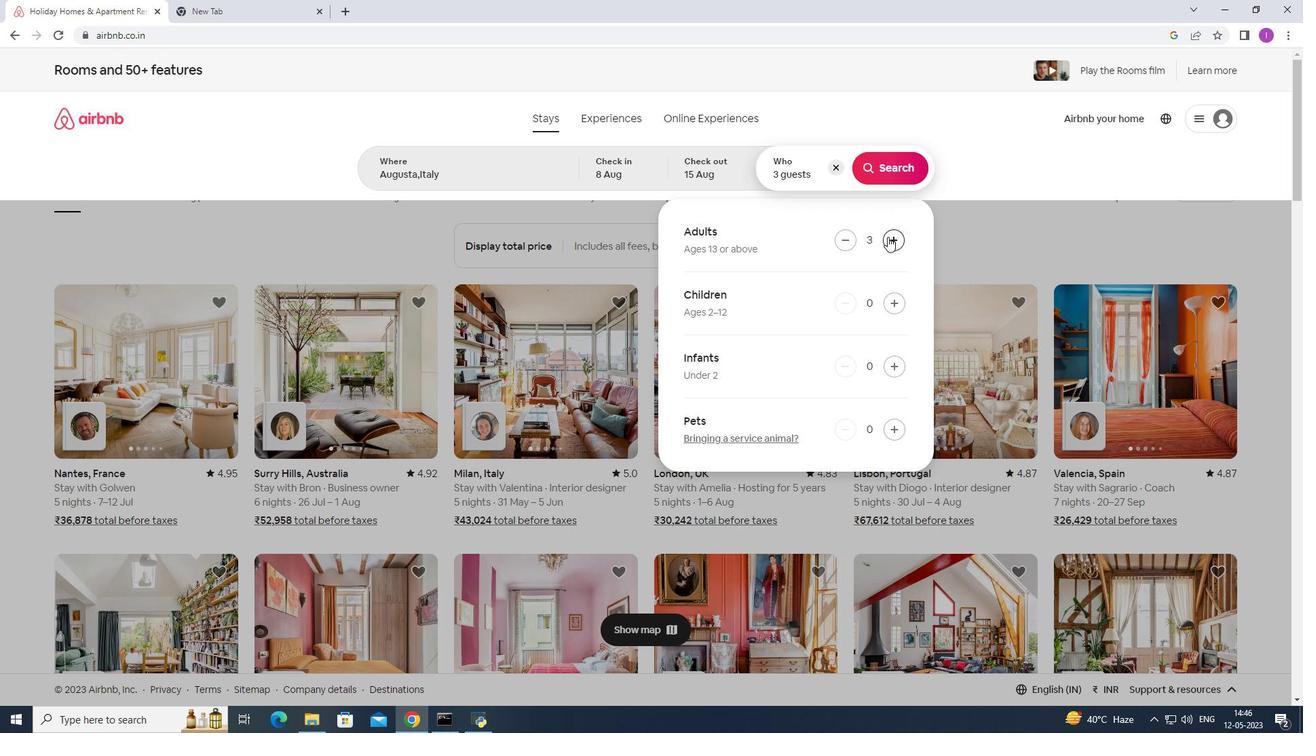 
Action: Mouse pressed left at (888, 237)
Screenshot: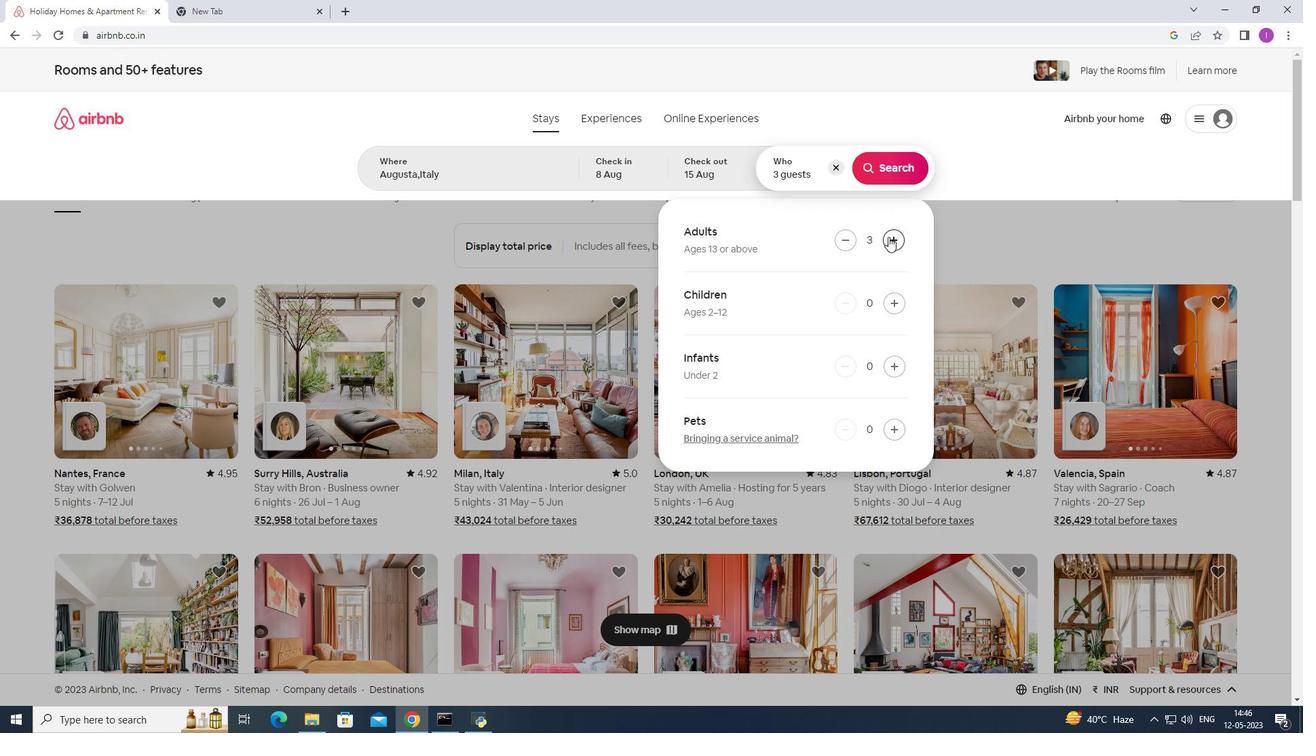 
Action: Mouse pressed left at (888, 237)
Screenshot: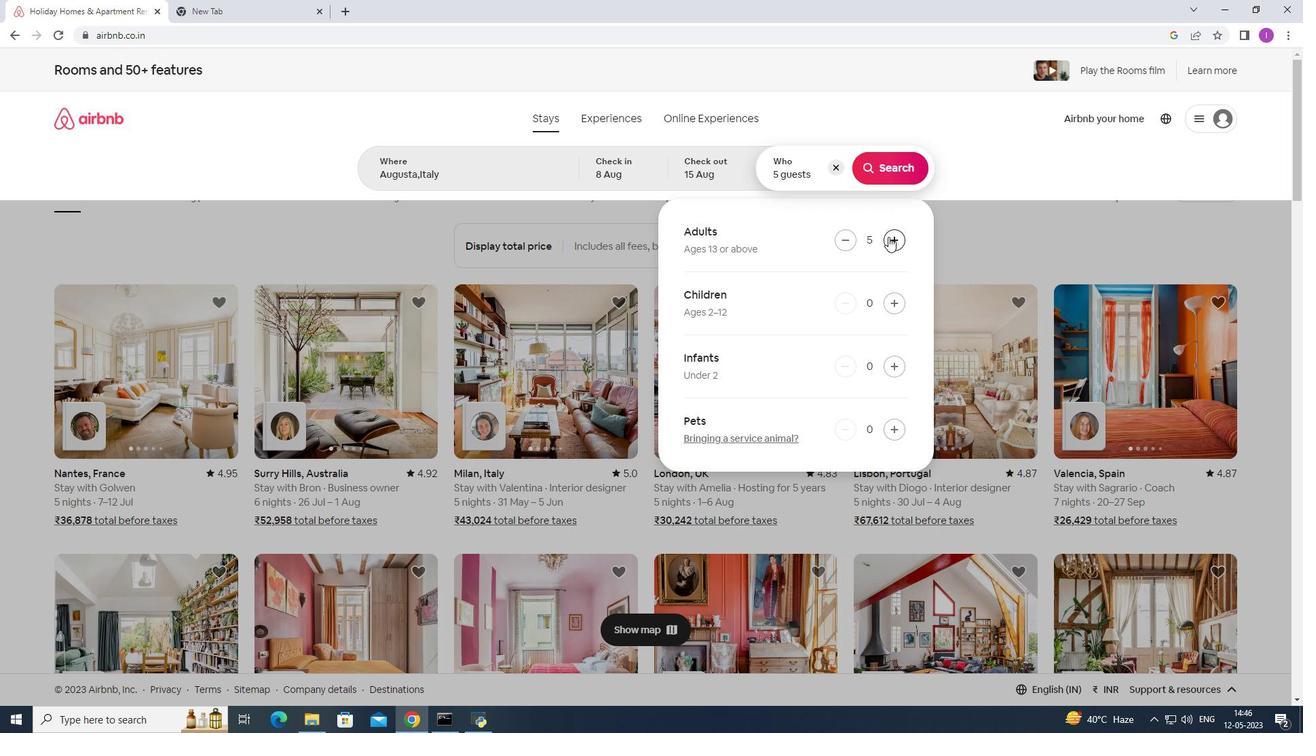
Action: Mouse pressed left at (888, 237)
Screenshot: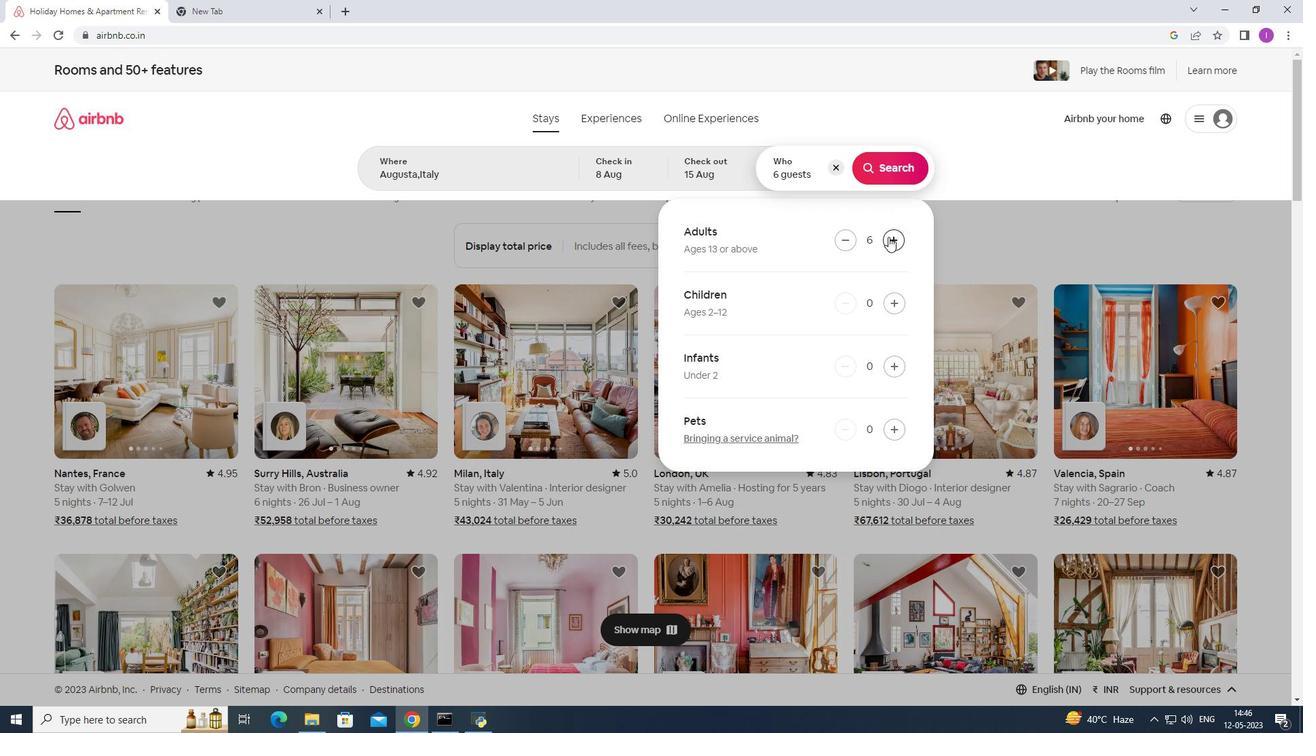 
Action: Mouse moved to (888, 241)
Screenshot: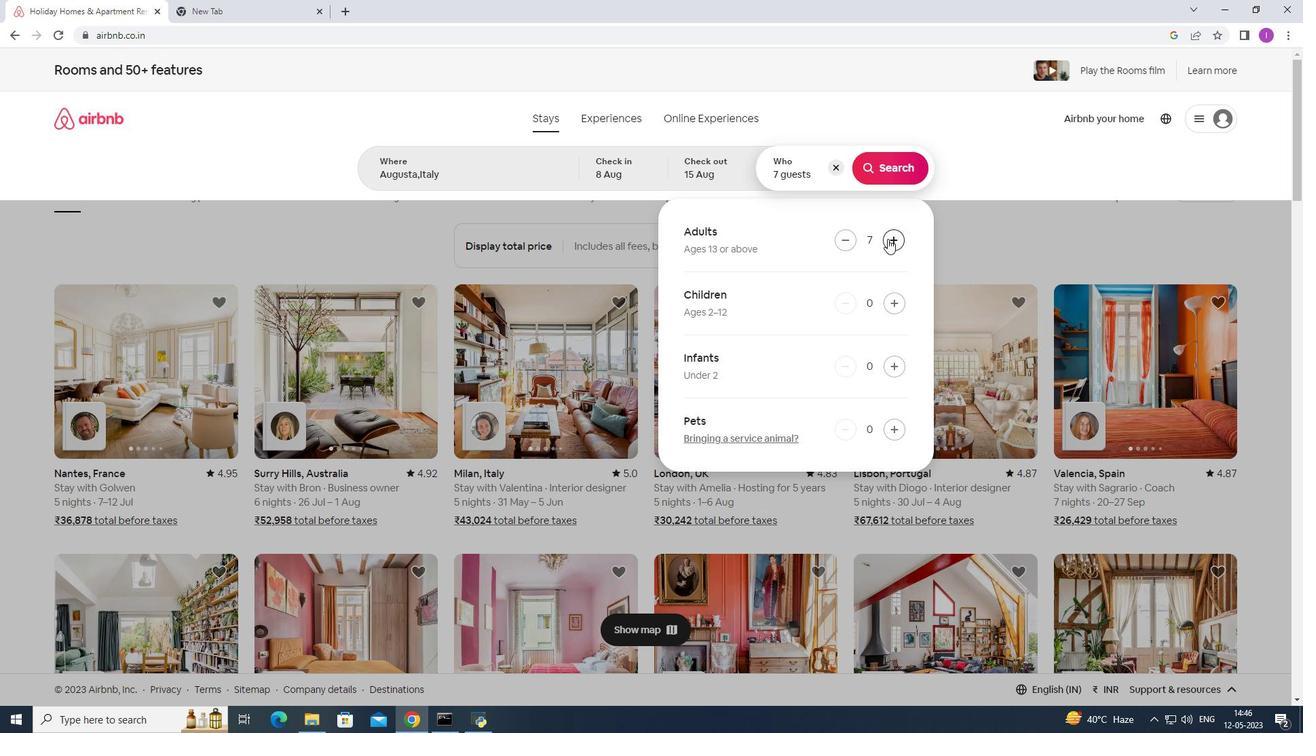 
Action: Mouse pressed left at (888, 241)
Screenshot: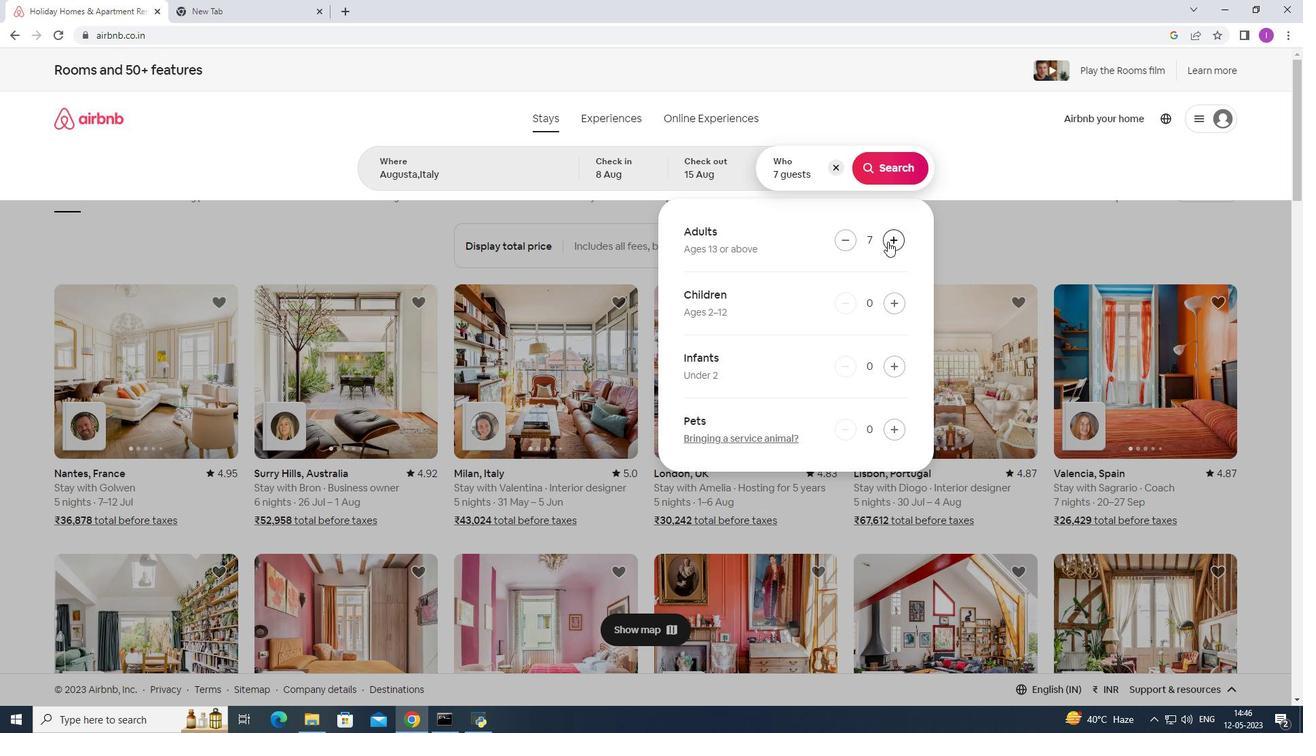 
Action: Mouse moved to (888, 241)
Screenshot: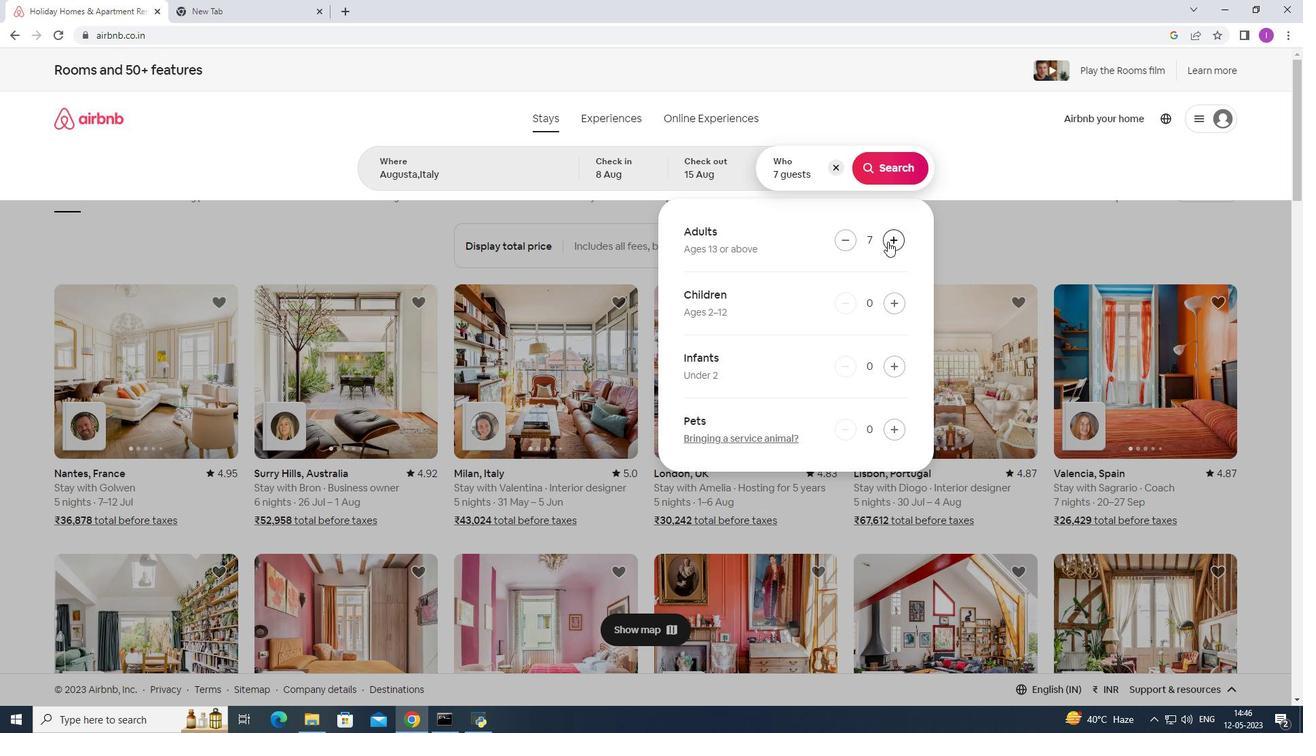 
Action: Mouse pressed left at (888, 241)
Screenshot: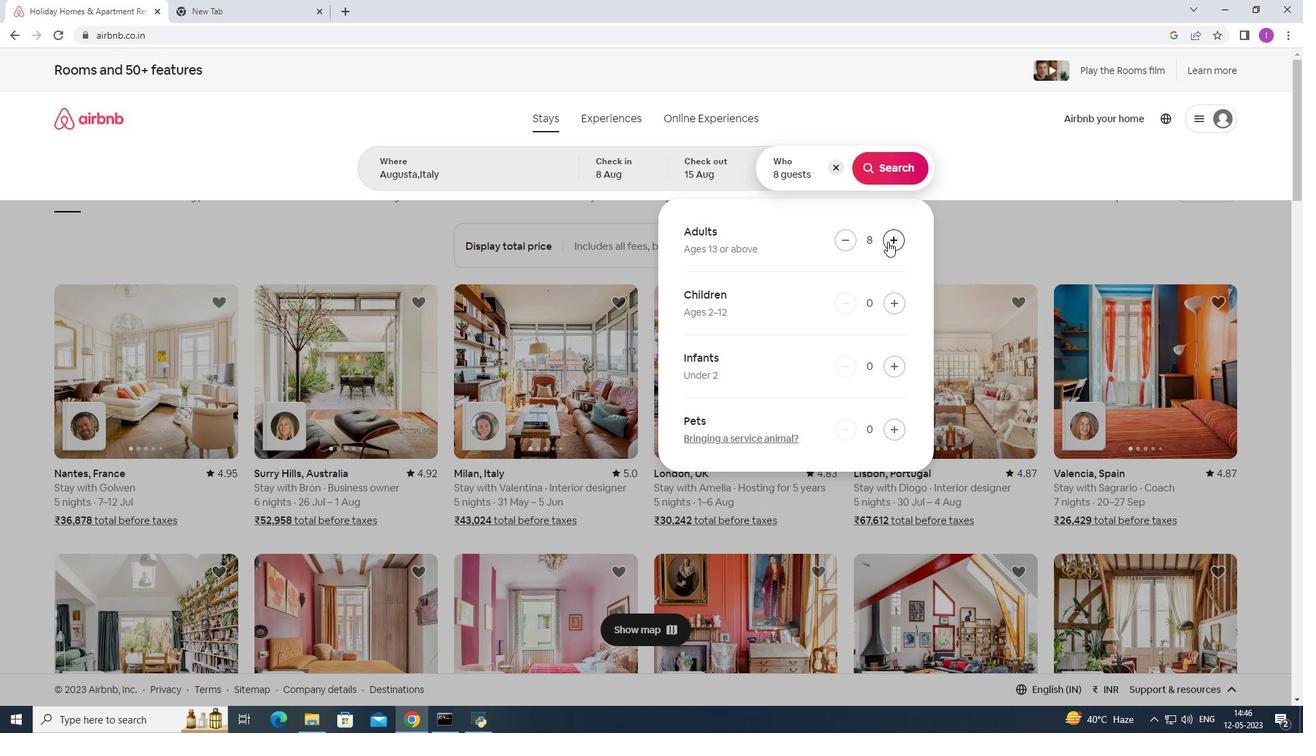 
Action: Mouse moved to (878, 165)
Screenshot: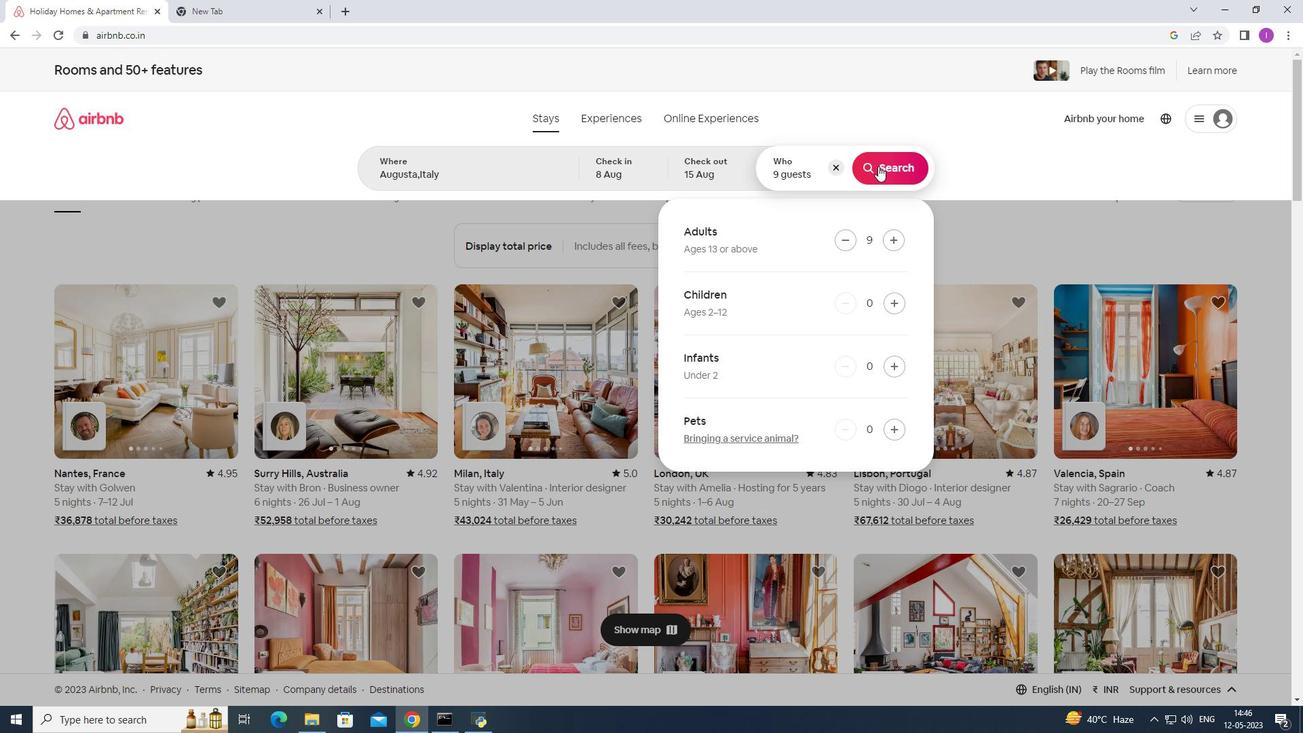 
Action: Mouse pressed left at (878, 165)
Screenshot: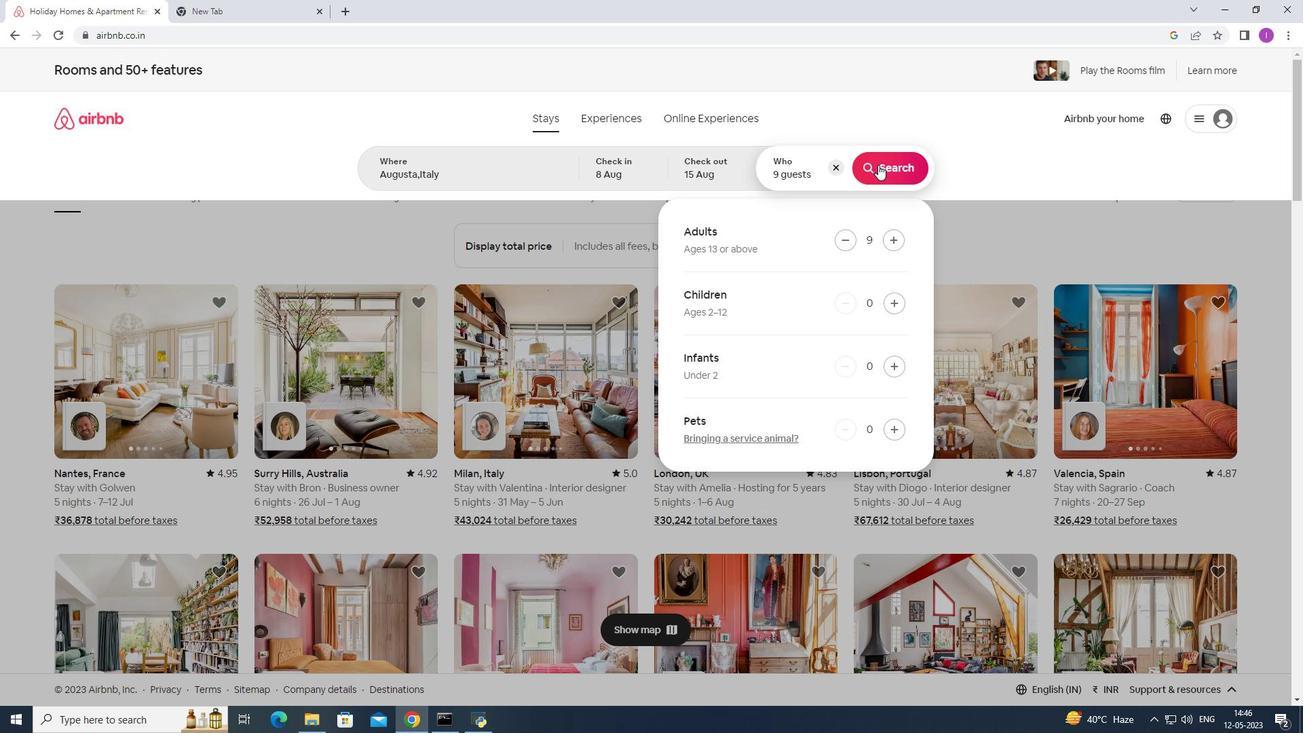 
Action: Mouse moved to (1233, 133)
Screenshot: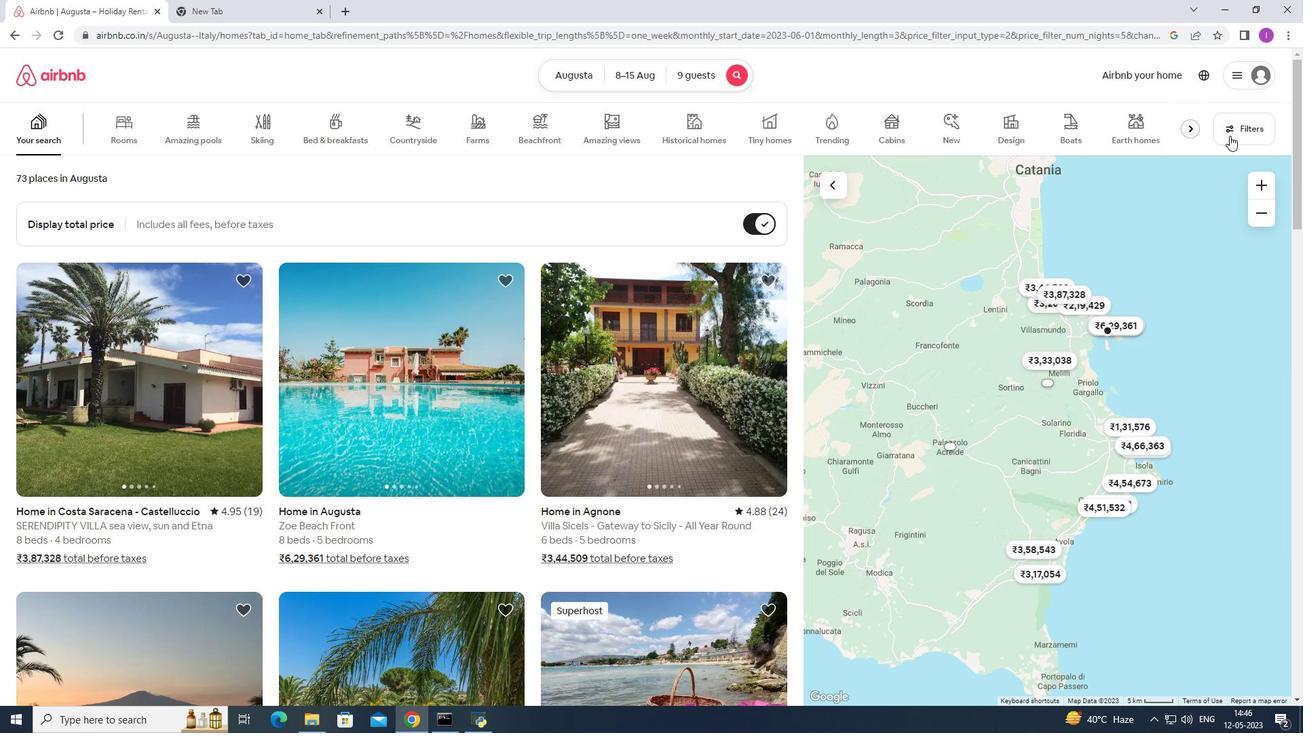 
Action: Mouse pressed left at (1233, 133)
Screenshot: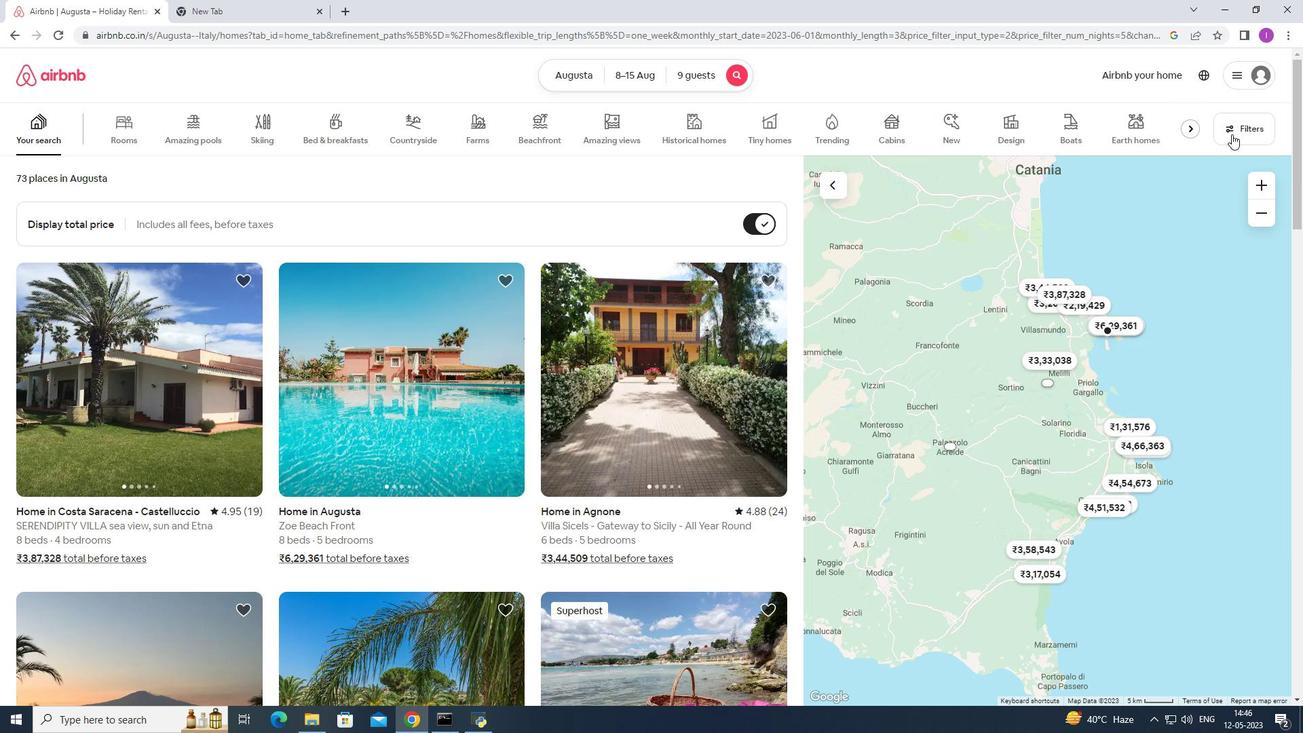 
Action: Mouse moved to (755, 468)
Screenshot: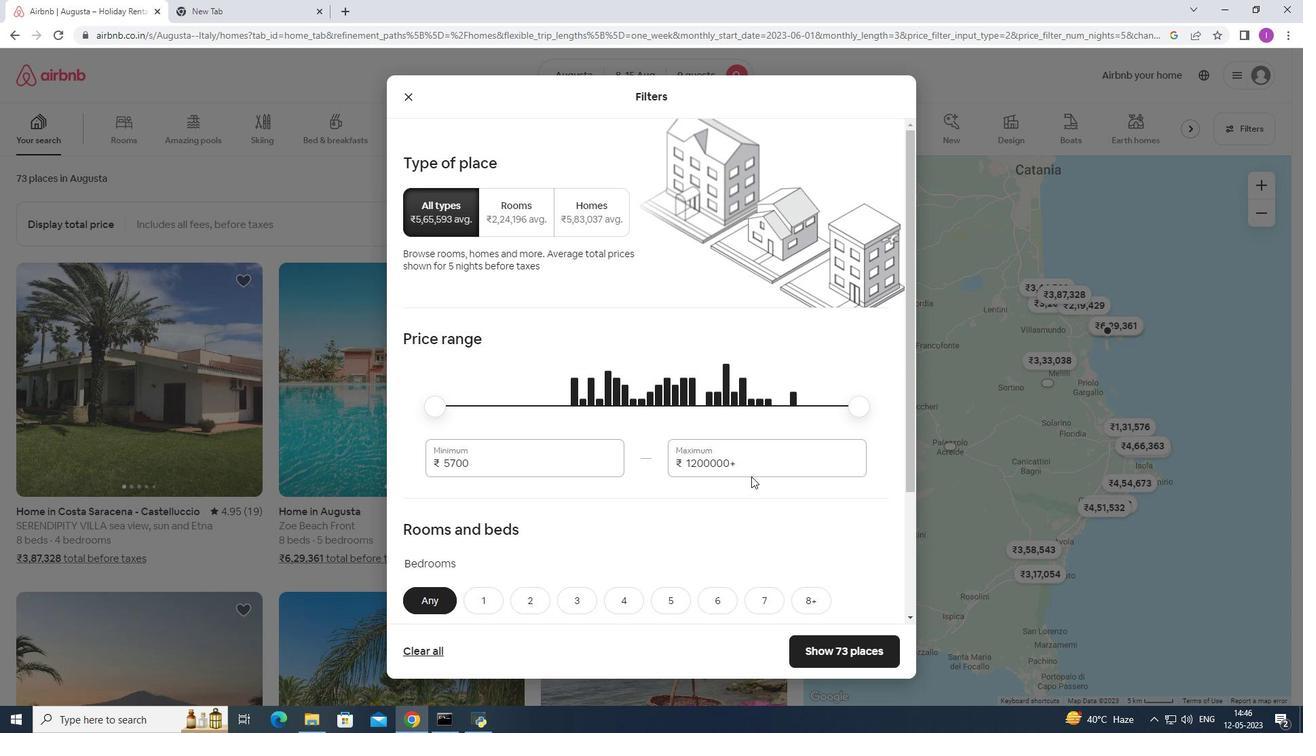 
Action: Mouse pressed left at (755, 468)
Screenshot: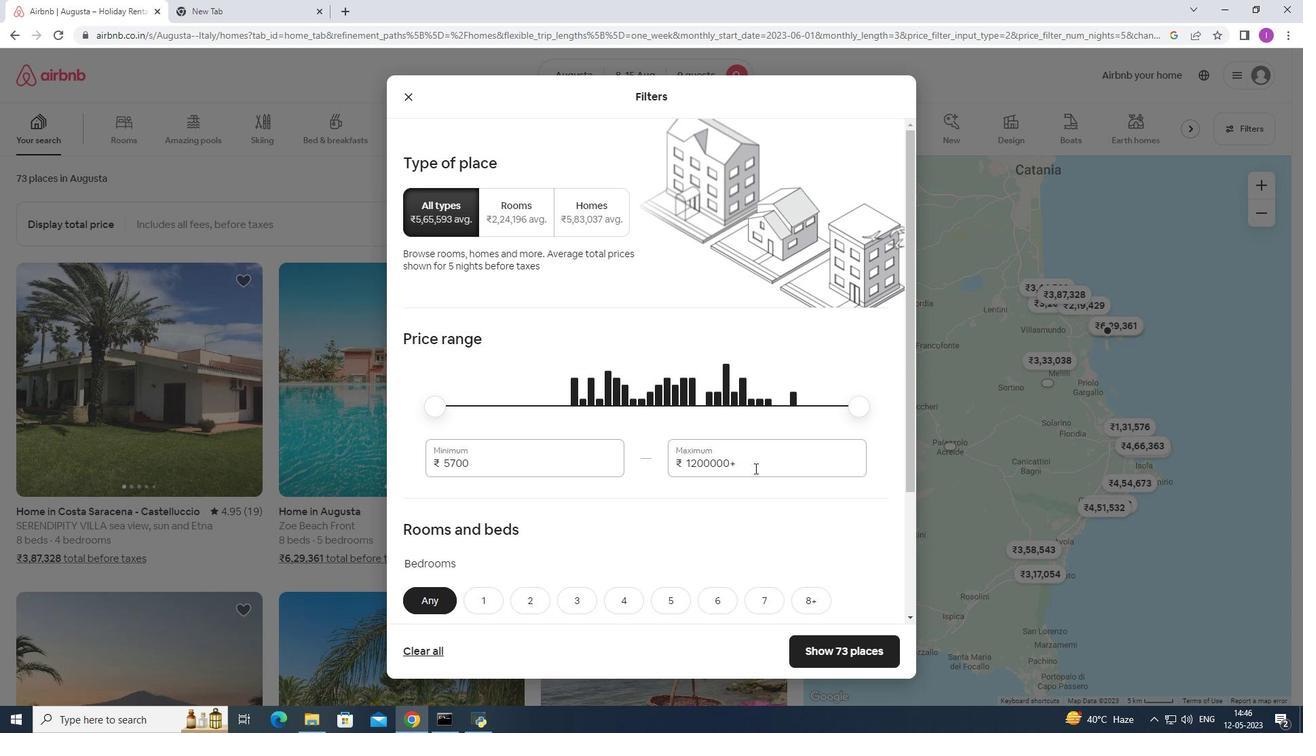 
Action: Mouse moved to (676, 471)
Screenshot: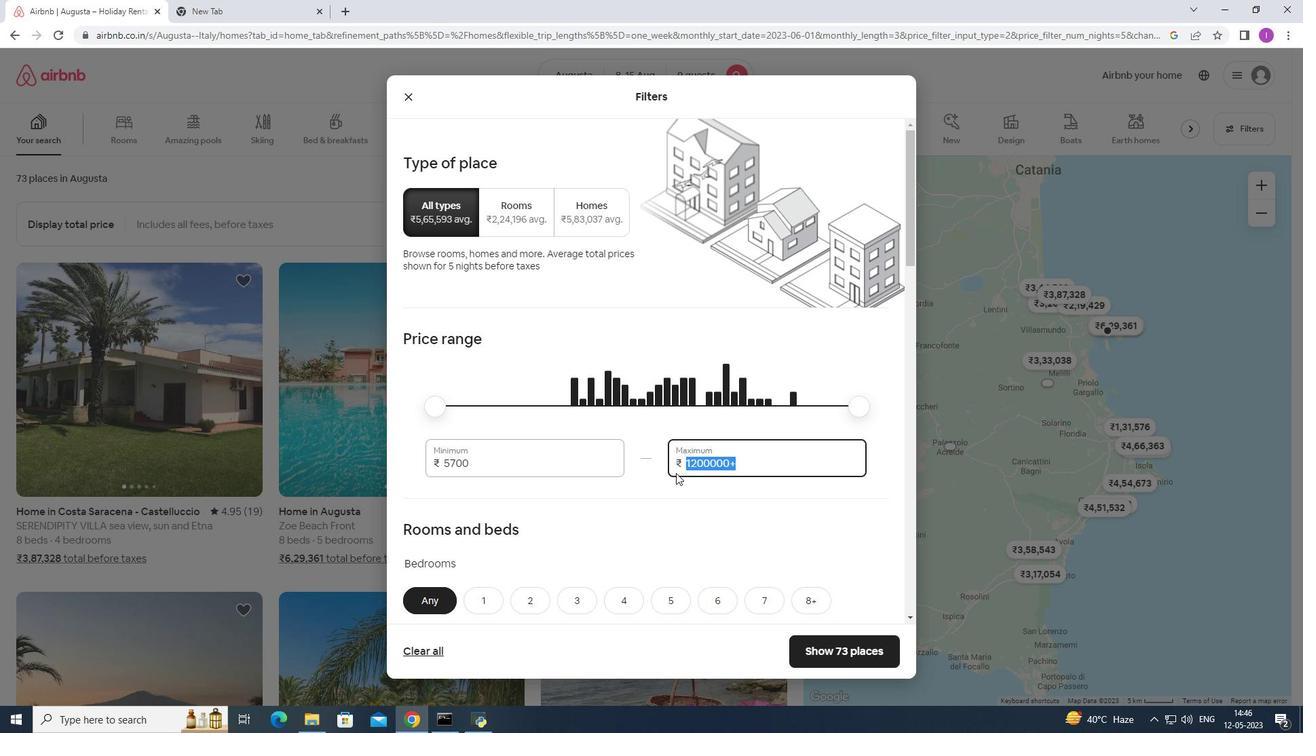 
Action: Key pressed 14
Screenshot: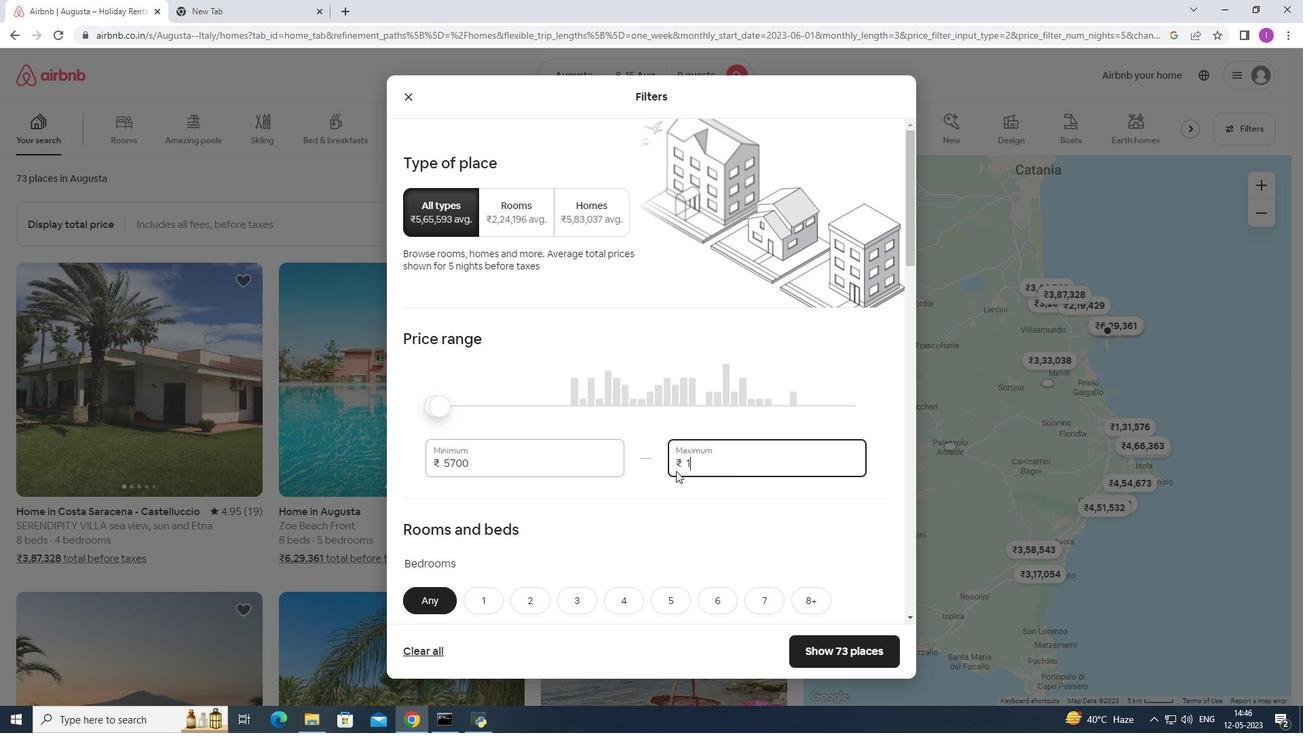 
Action: Mouse moved to (677, 467)
Screenshot: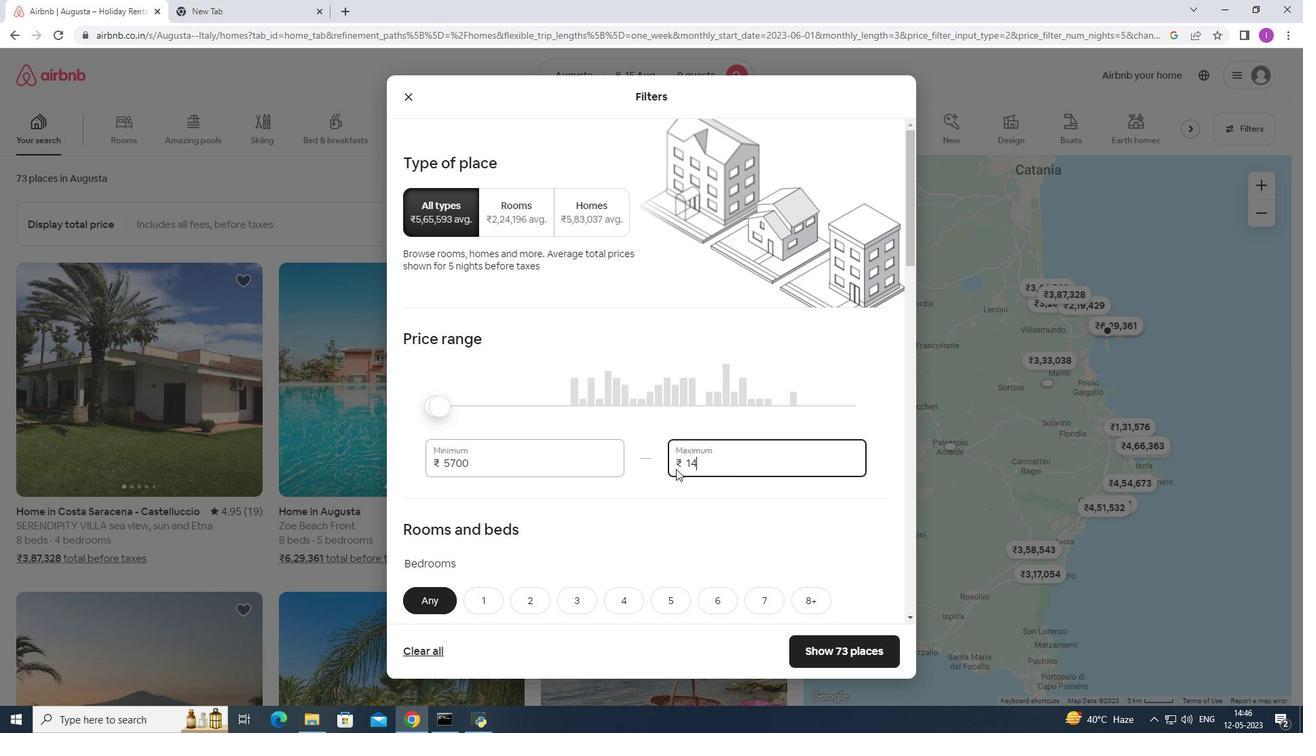 
Action: Key pressed 0
Screenshot: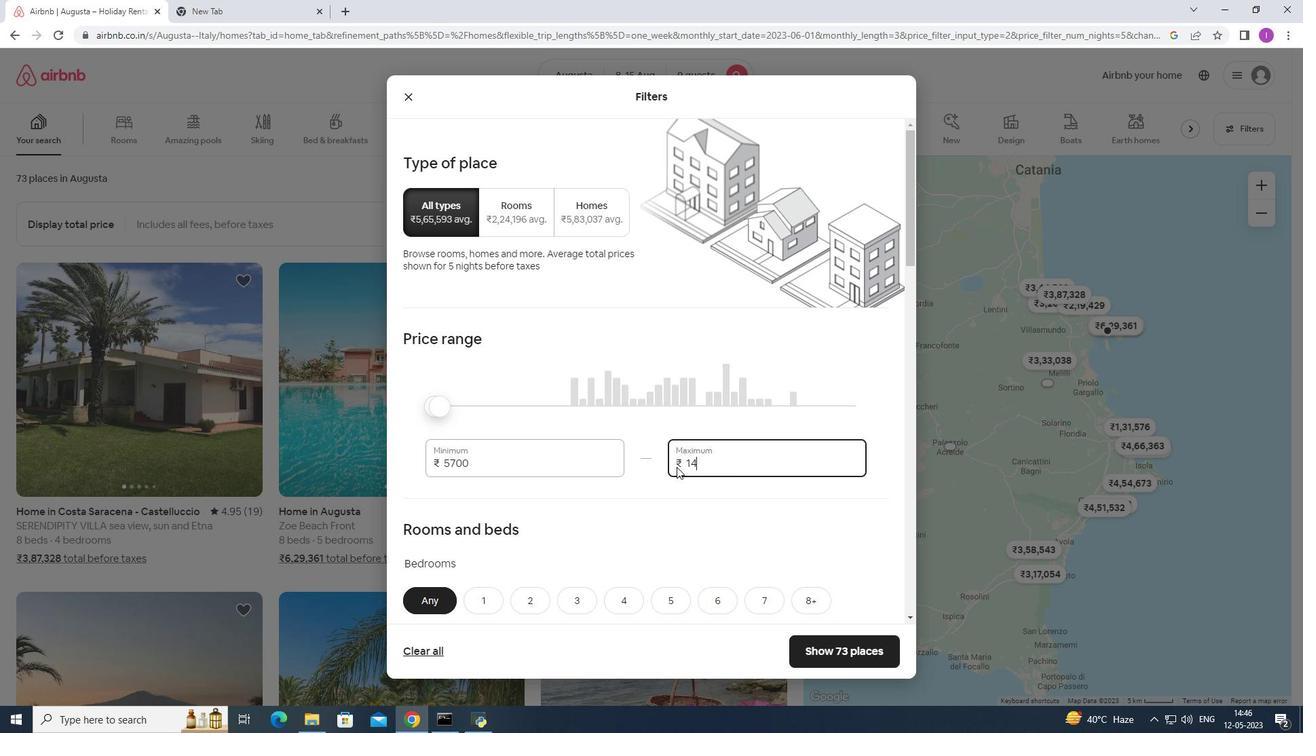 
Action: Mouse moved to (677, 465)
Screenshot: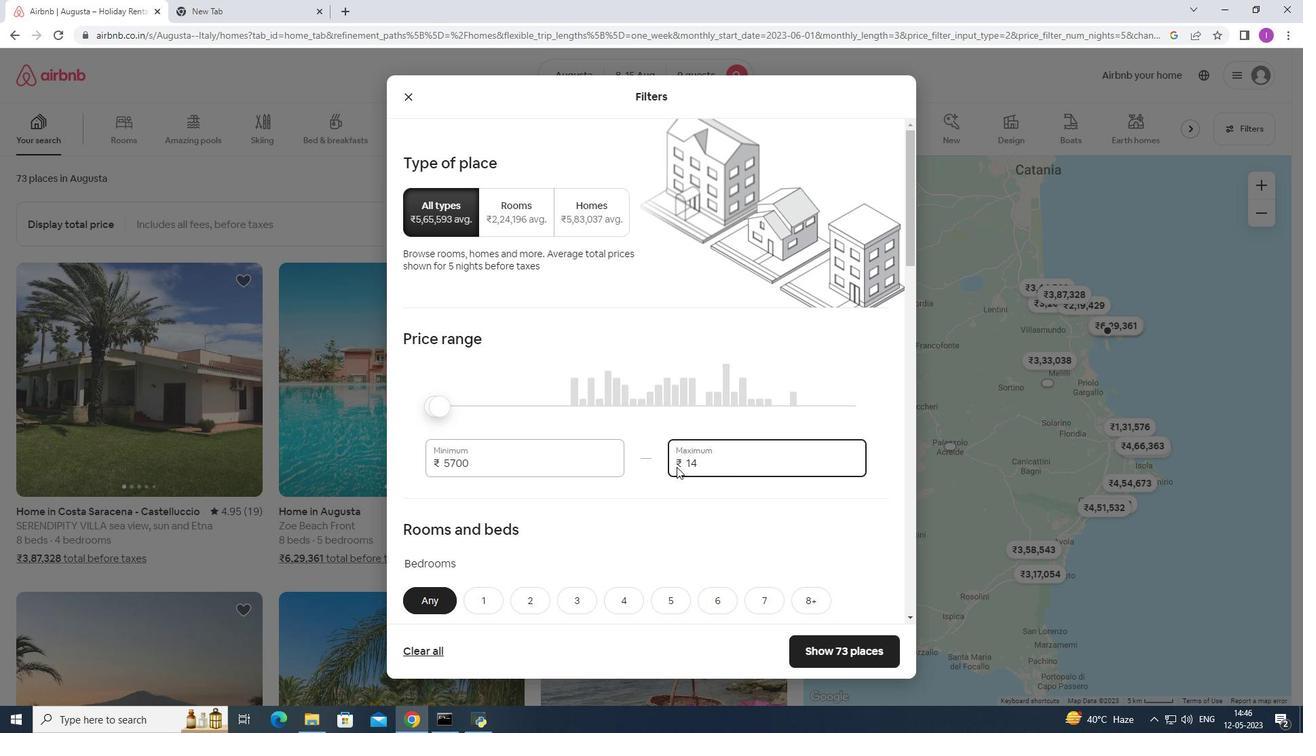 
Action: Key pressed 0
Screenshot: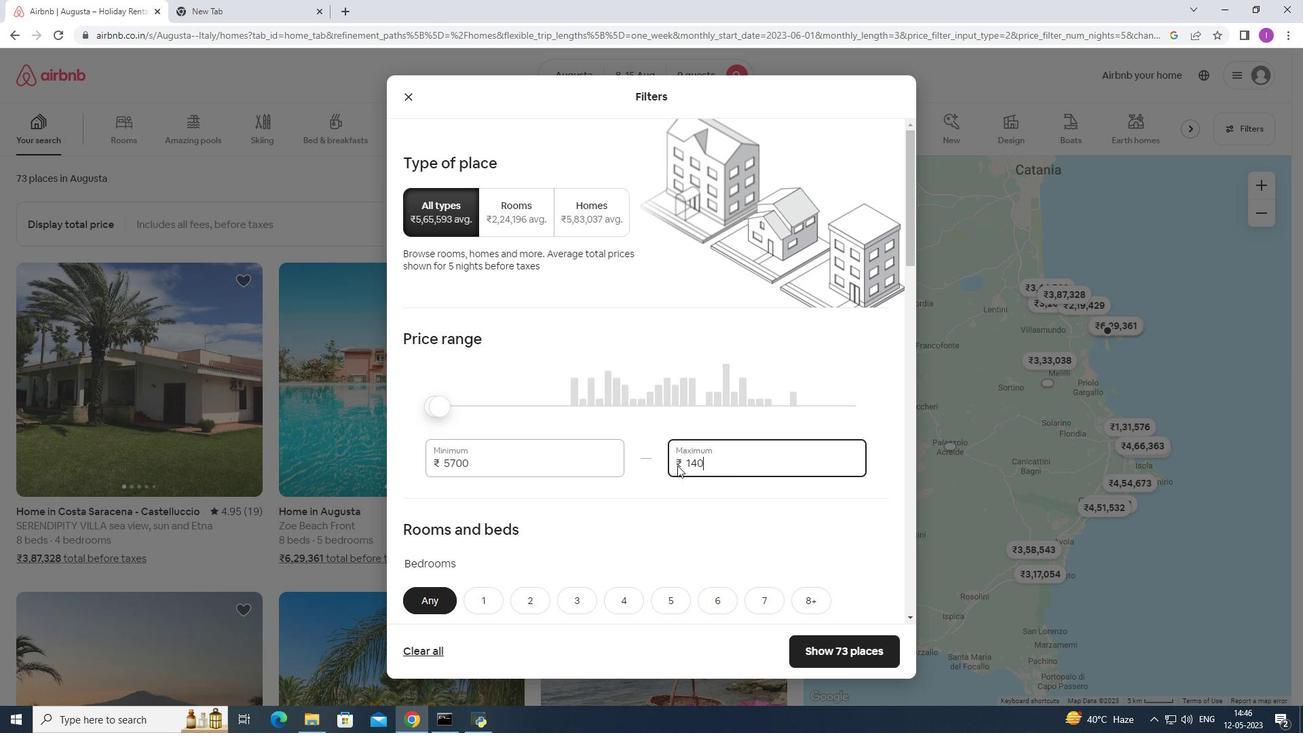 
Action: Mouse moved to (677, 461)
Screenshot: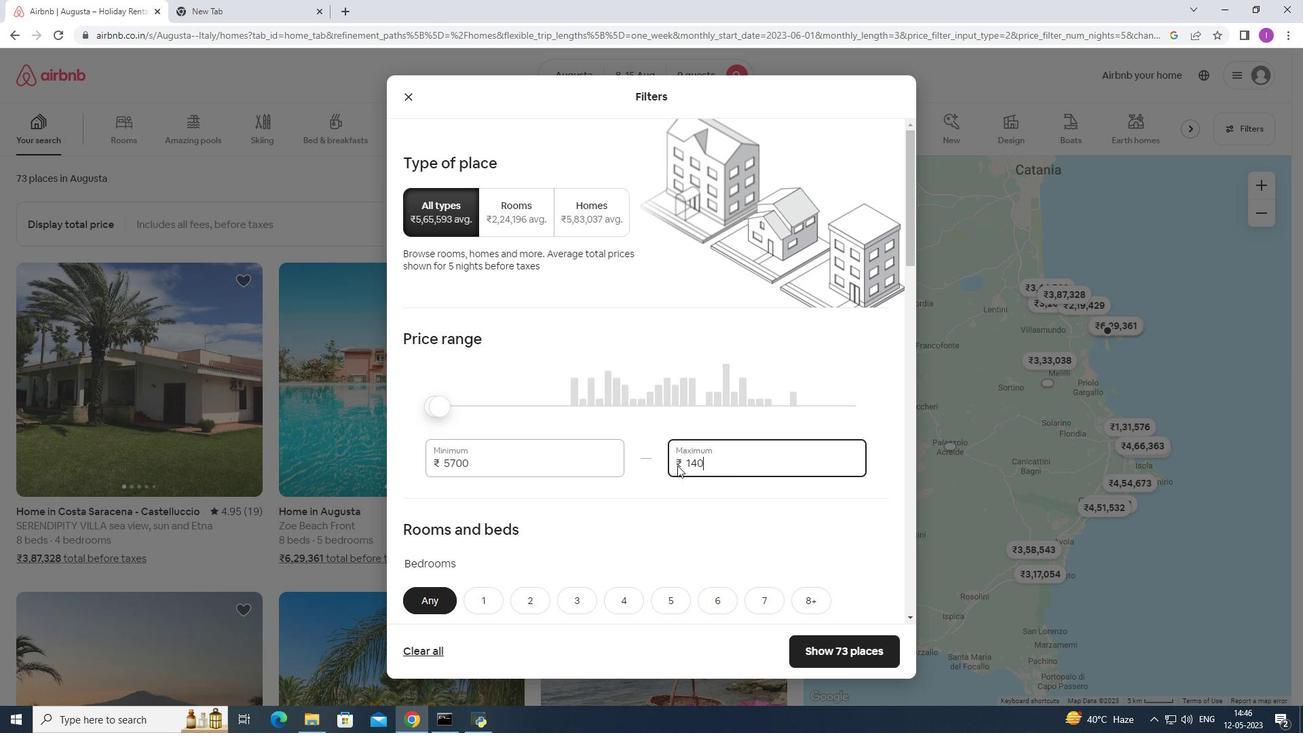 
Action: Key pressed 0
Screenshot: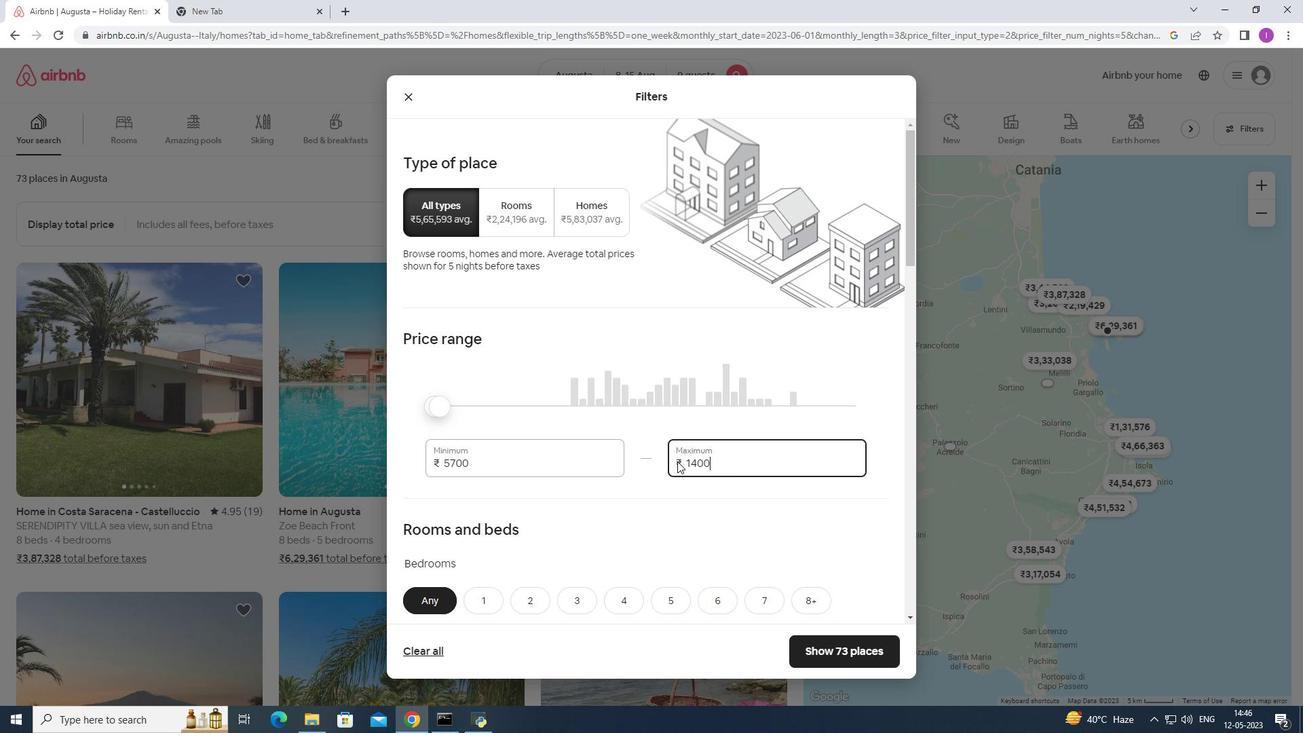 
Action: Mouse moved to (505, 461)
Screenshot: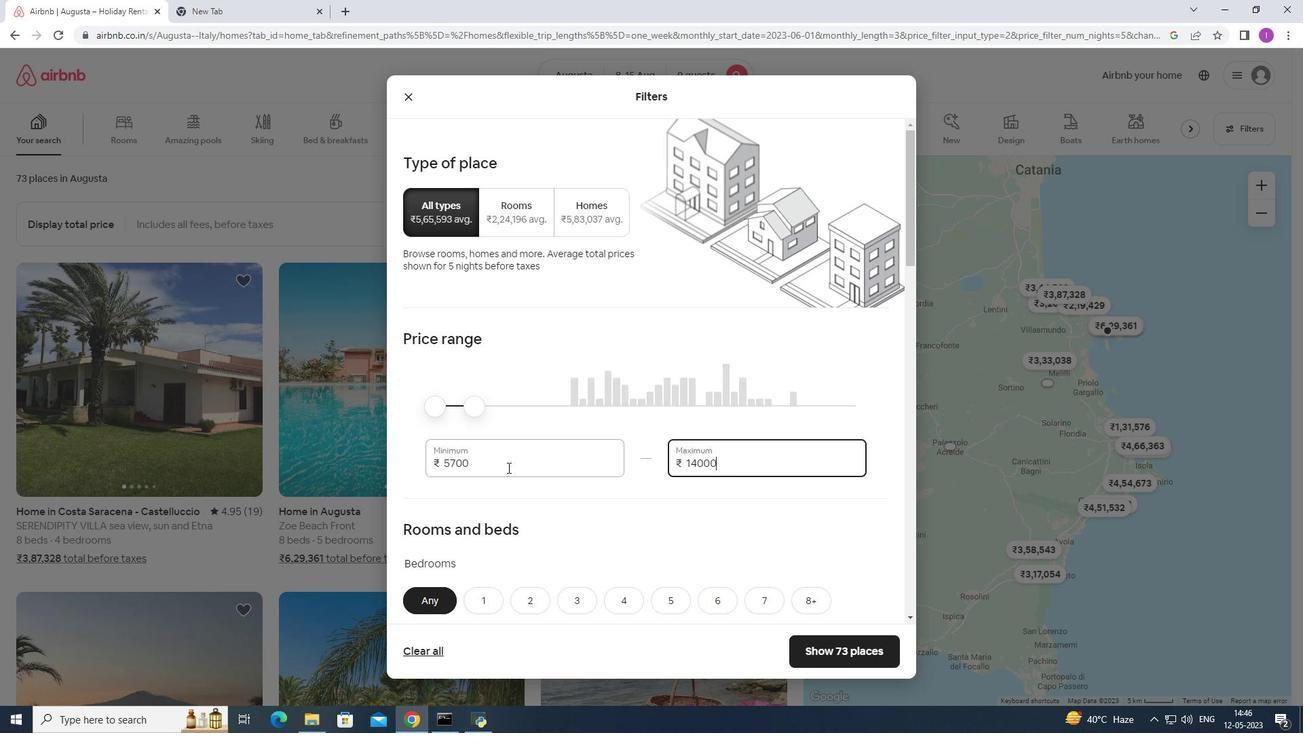 
Action: Mouse pressed left at (505, 461)
Screenshot: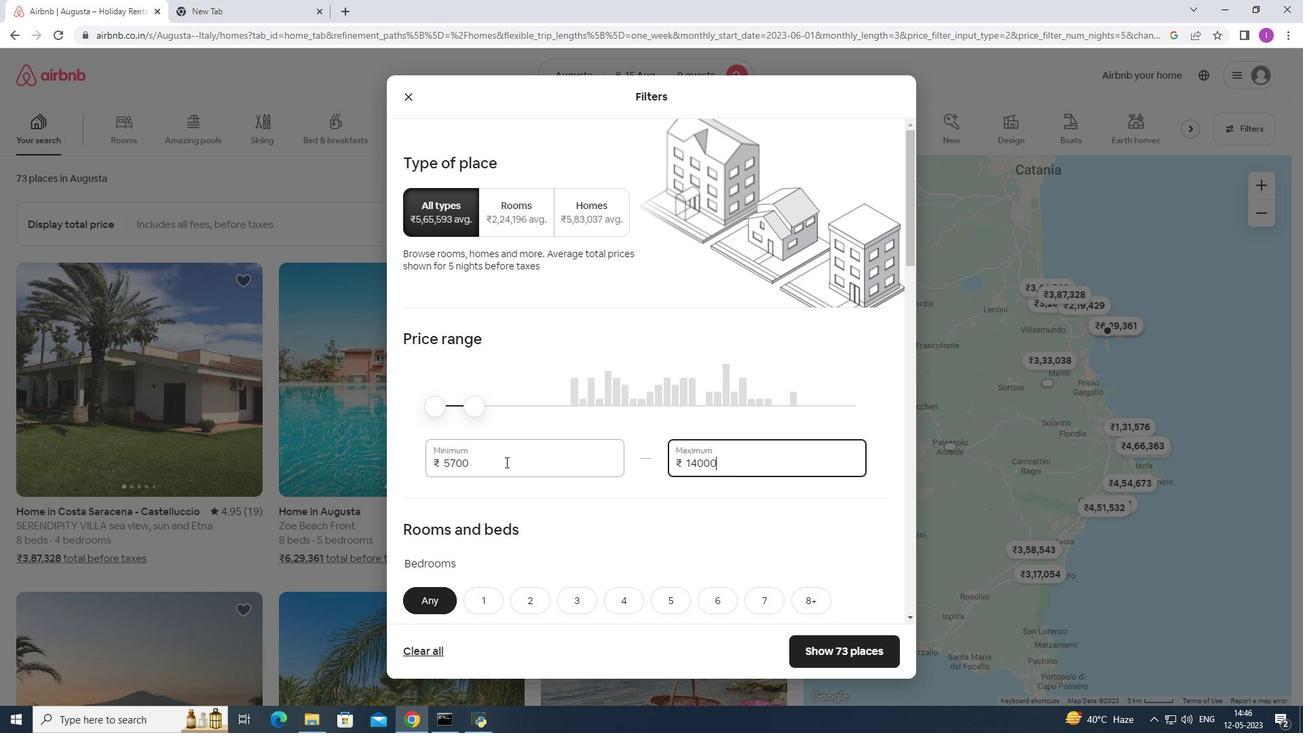 
Action: Mouse moved to (458, 471)
Screenshot: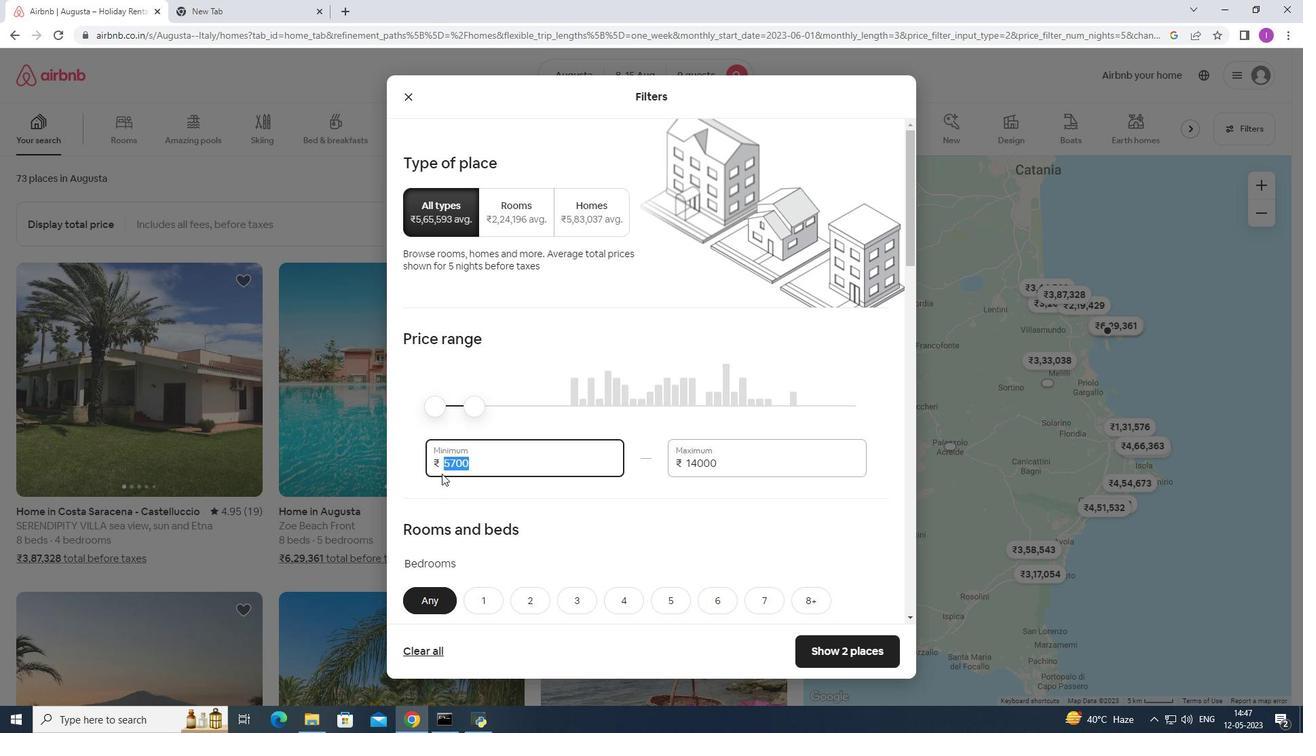 
Action: Key pressed 1
Screenshot: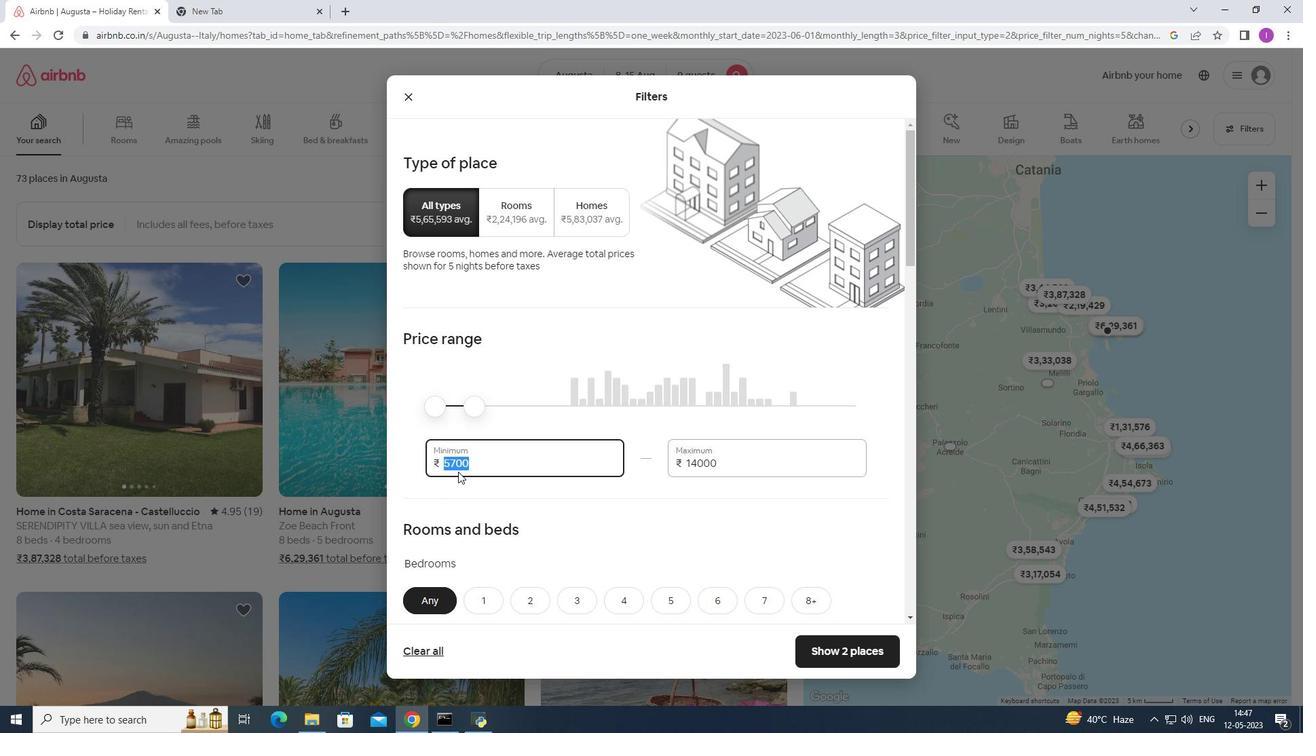 
Action: Mouse moved to (459, 471)
Screenshot: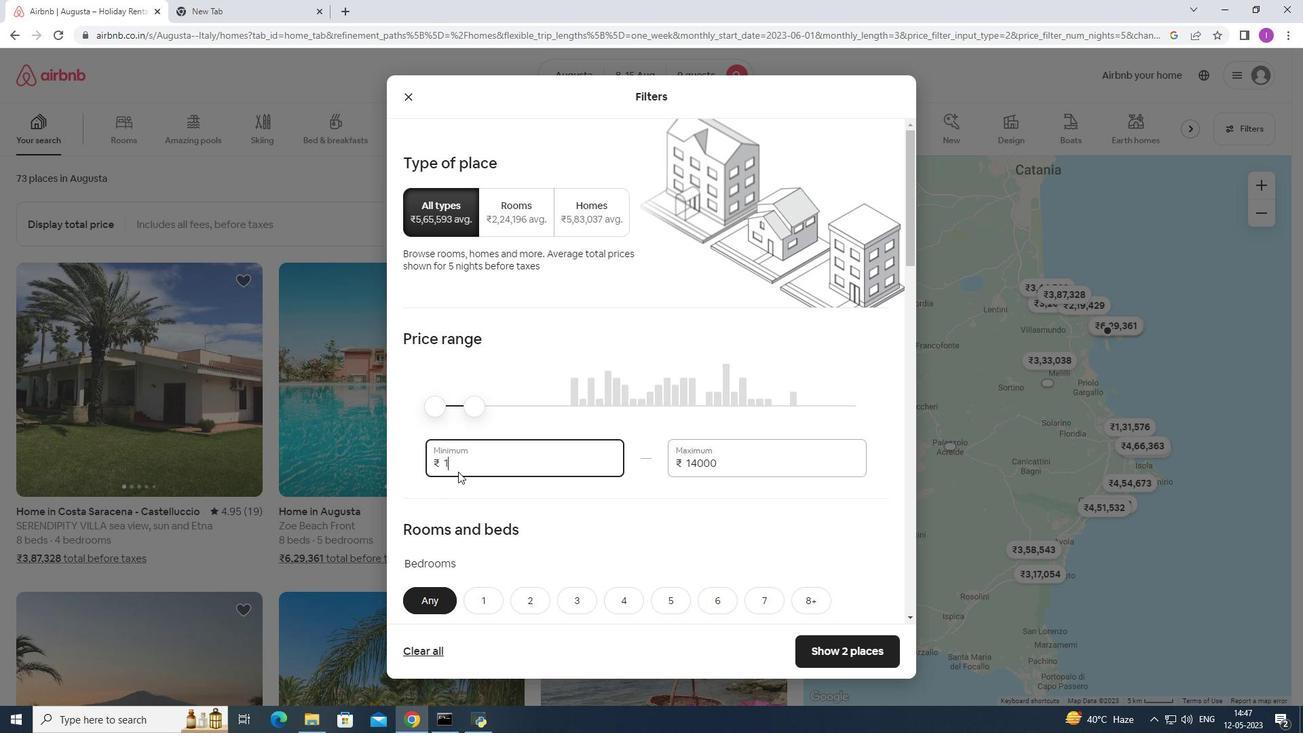 
Action: Key pressed 0000
Screenshot: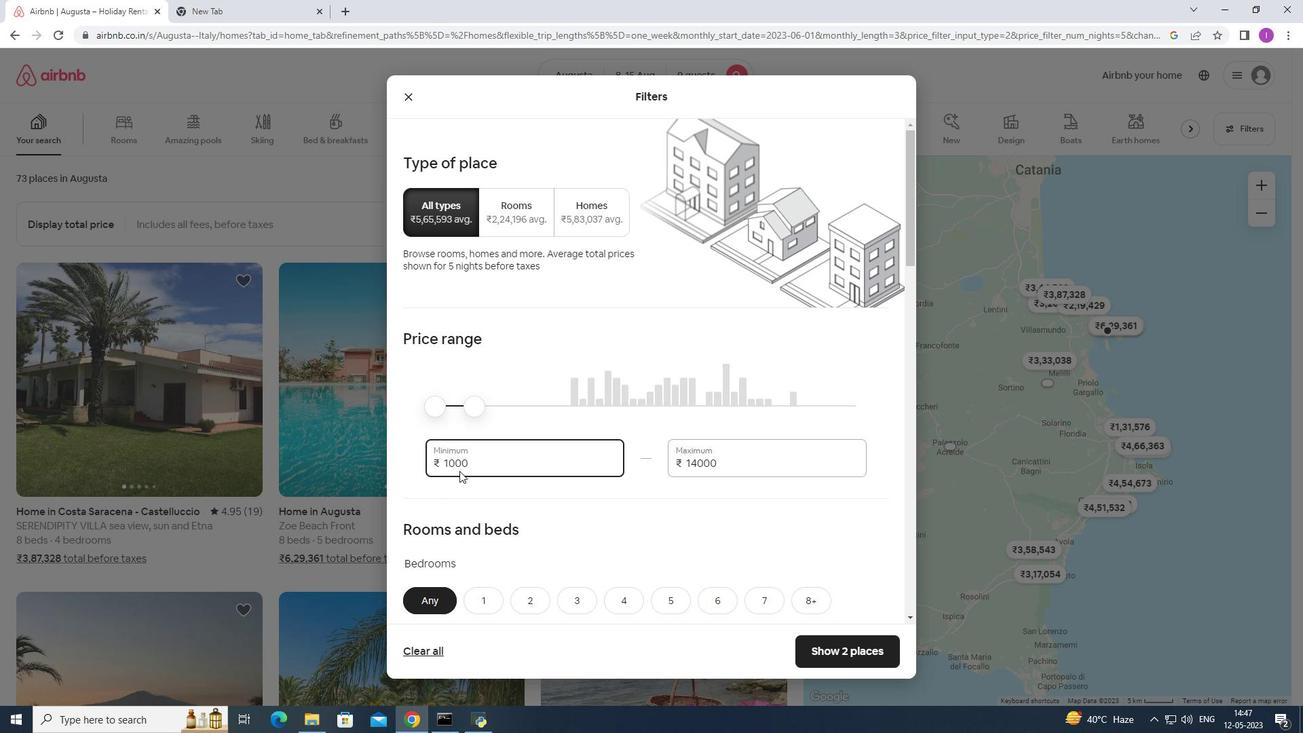 
Action: Mouse moved to (556, 486)
Screenshot: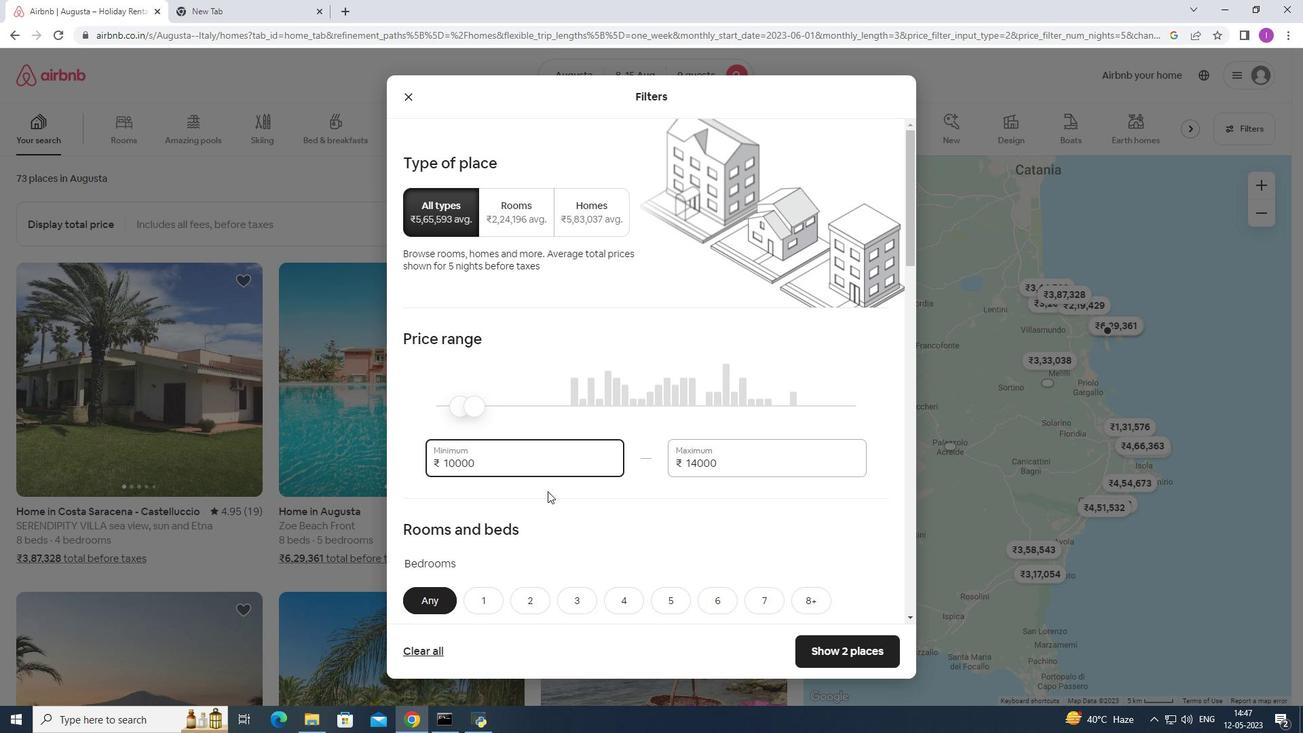 
Action: Mouse scrolled (556, 487) with delta (0, 0)
Screenshot: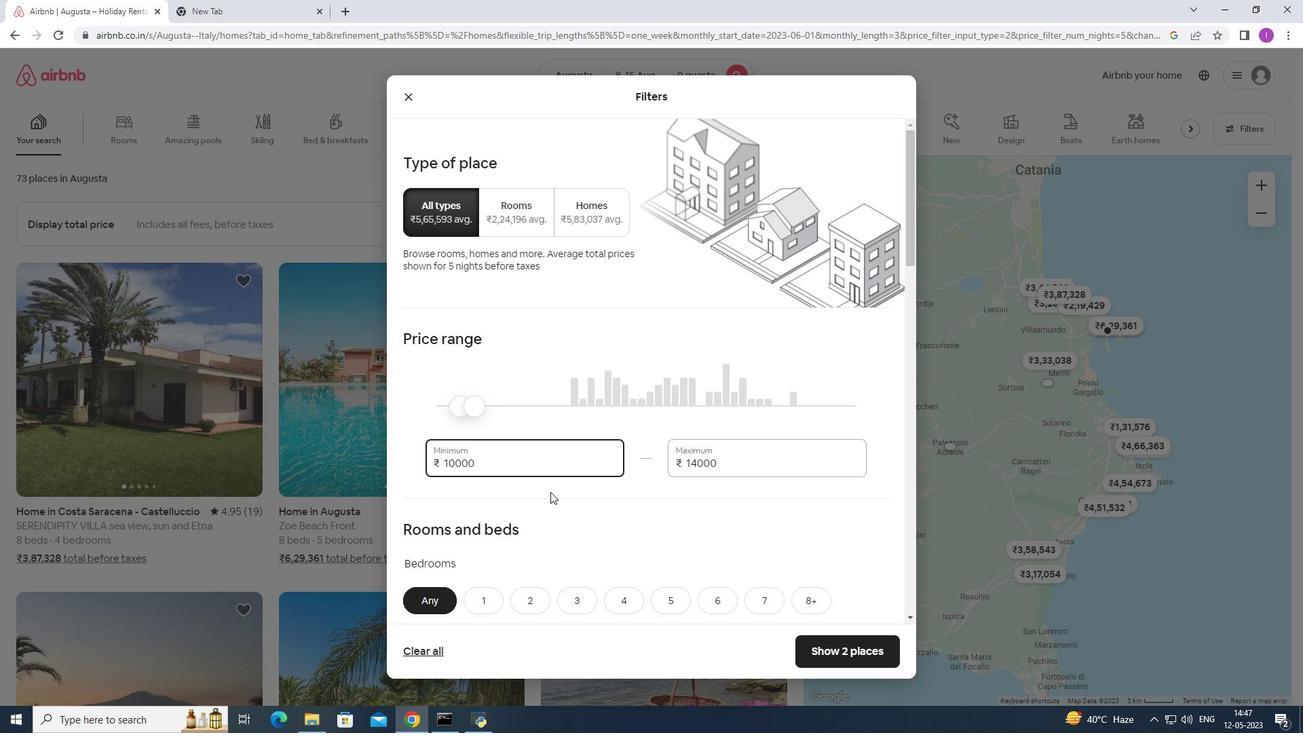 
Action: Mouse moved to (557, 486)
Screenshot: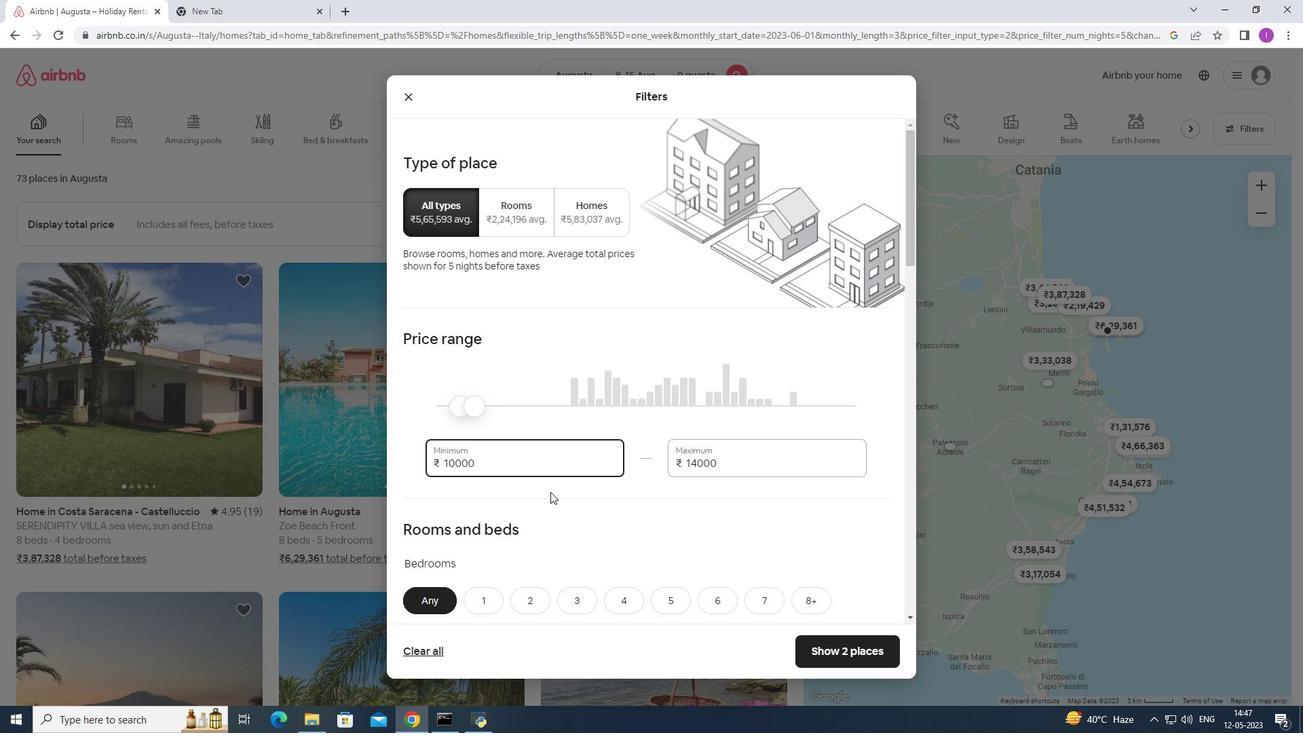 
Action: Mouse scrolled (557, 485) with delta (0, 0)
Screenshot: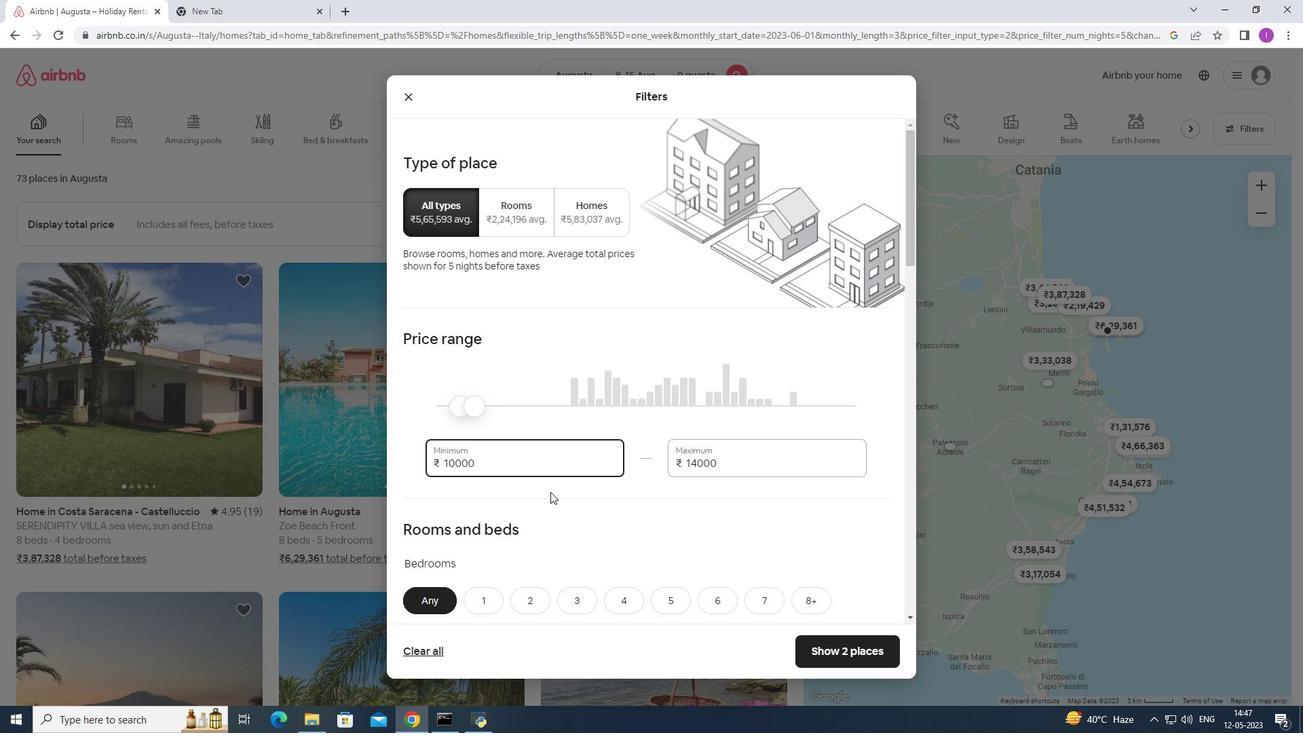
Action: Mouse moved to (575, 466)
Screenshot: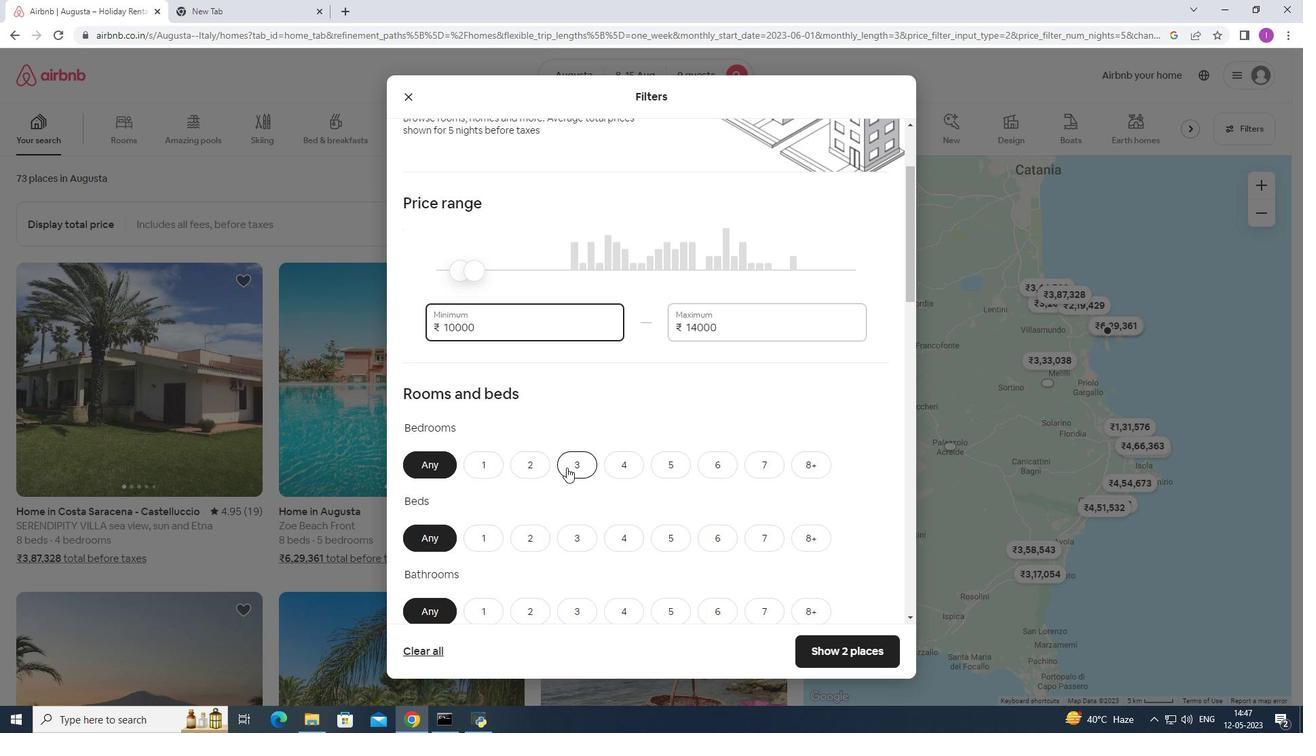 
Action: Mouse scrolled (575, 465) with delta (0, 0)
Screenshot: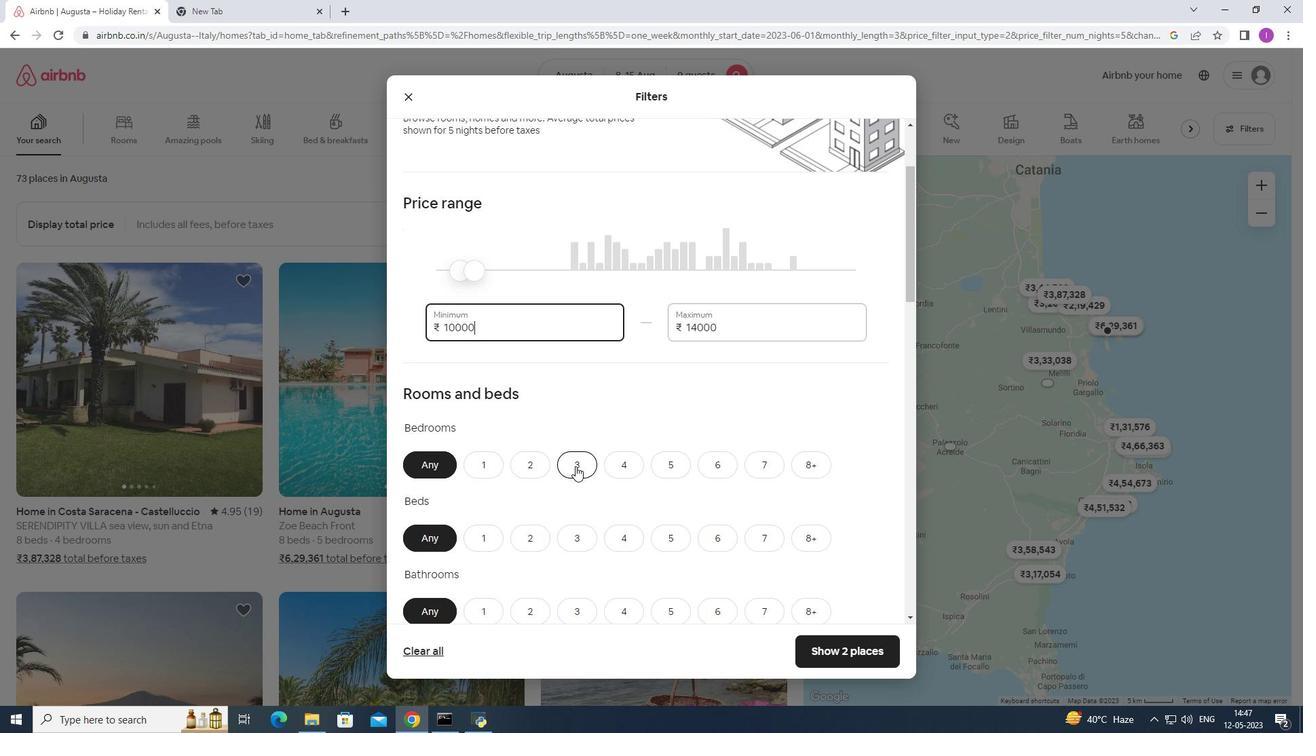 
Action: Mouse moved to (679, 389)
Screenshot: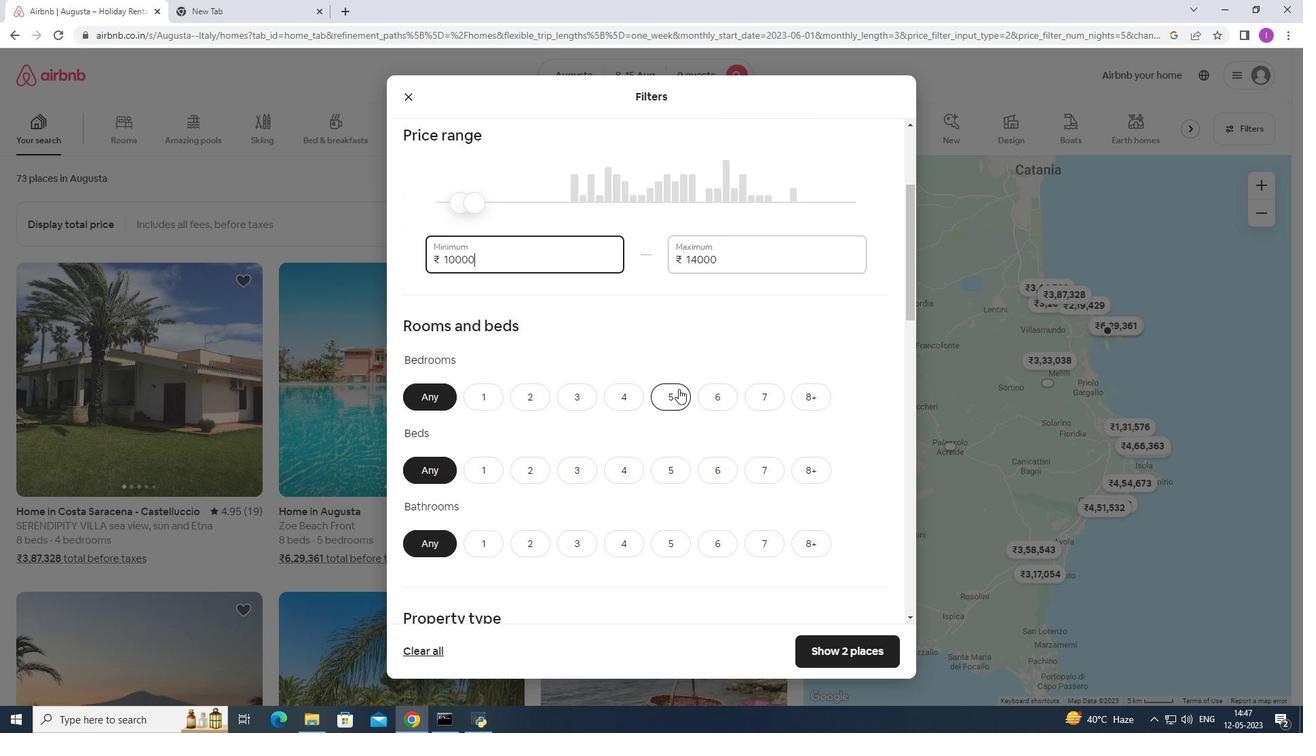 
Action: Mouse pressed left at (679, 389)
Screenshot: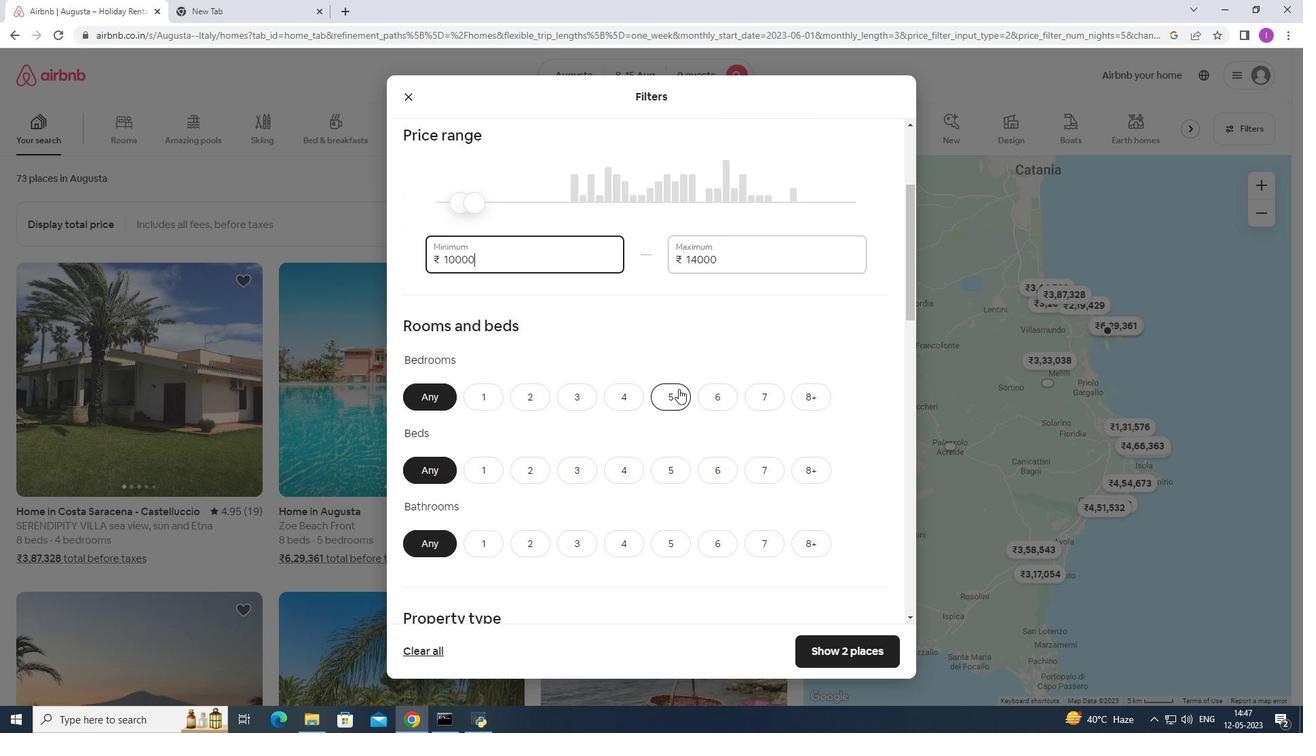 
Action: Mouse moved to (816, 473)
Screenshot: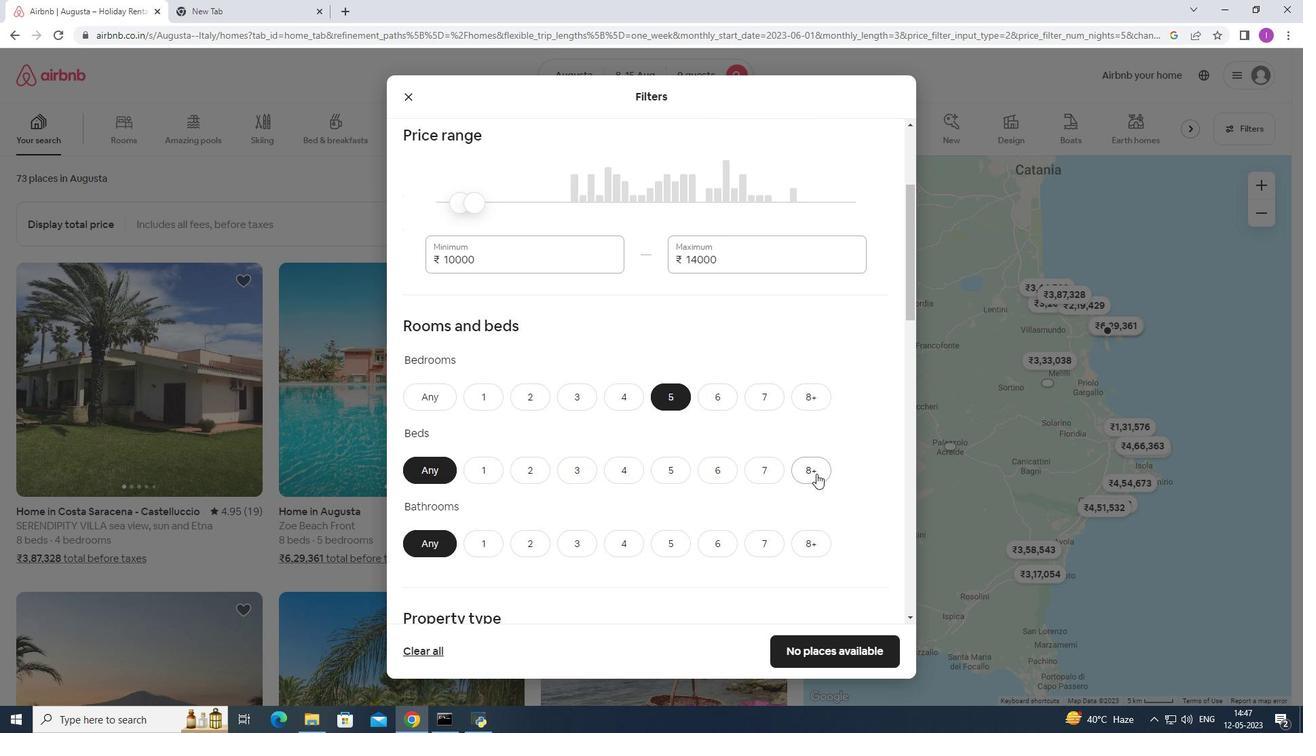 
Action: Mouse pressed left at (816, 473)
Screenshot: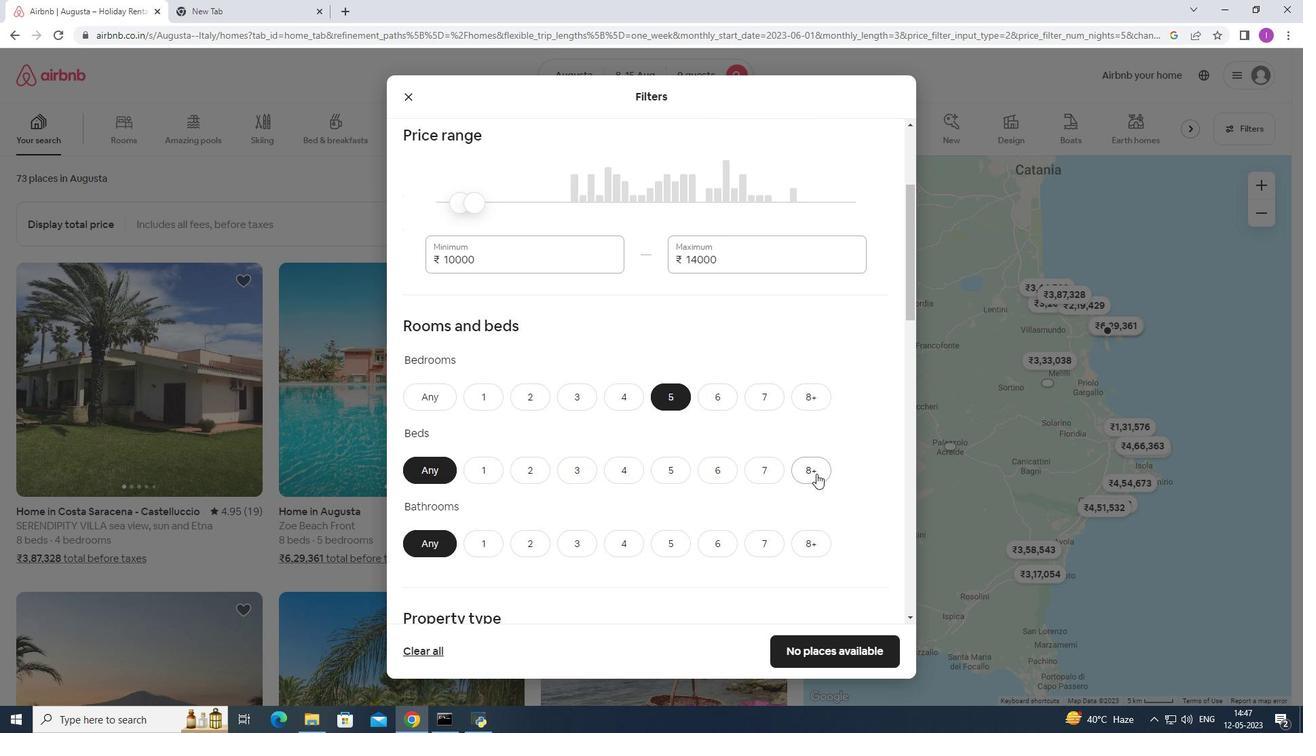 
Action: Mouse moved to (672, 550)
Screenshot: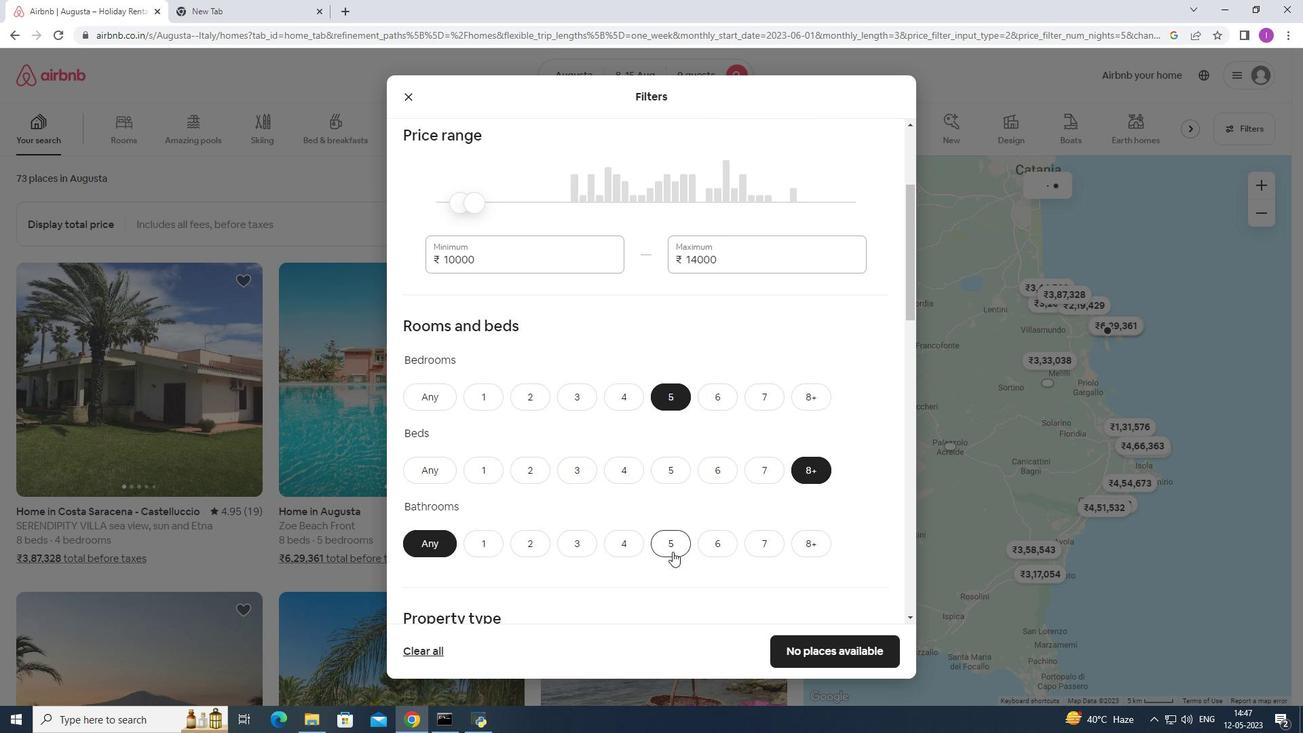 
Action: Mouse pressed left at (672, 550)
Screenshot: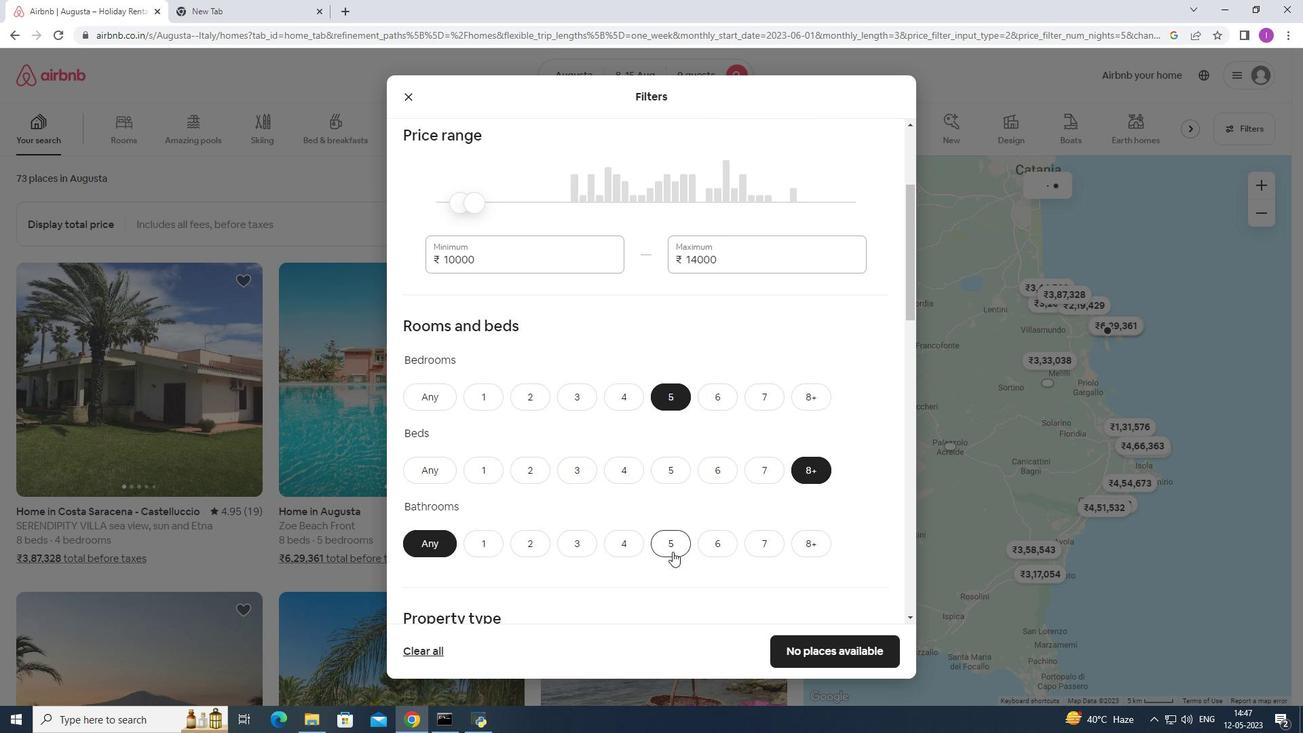 
Action: Mouse moved to (595, 448)
Screenshot: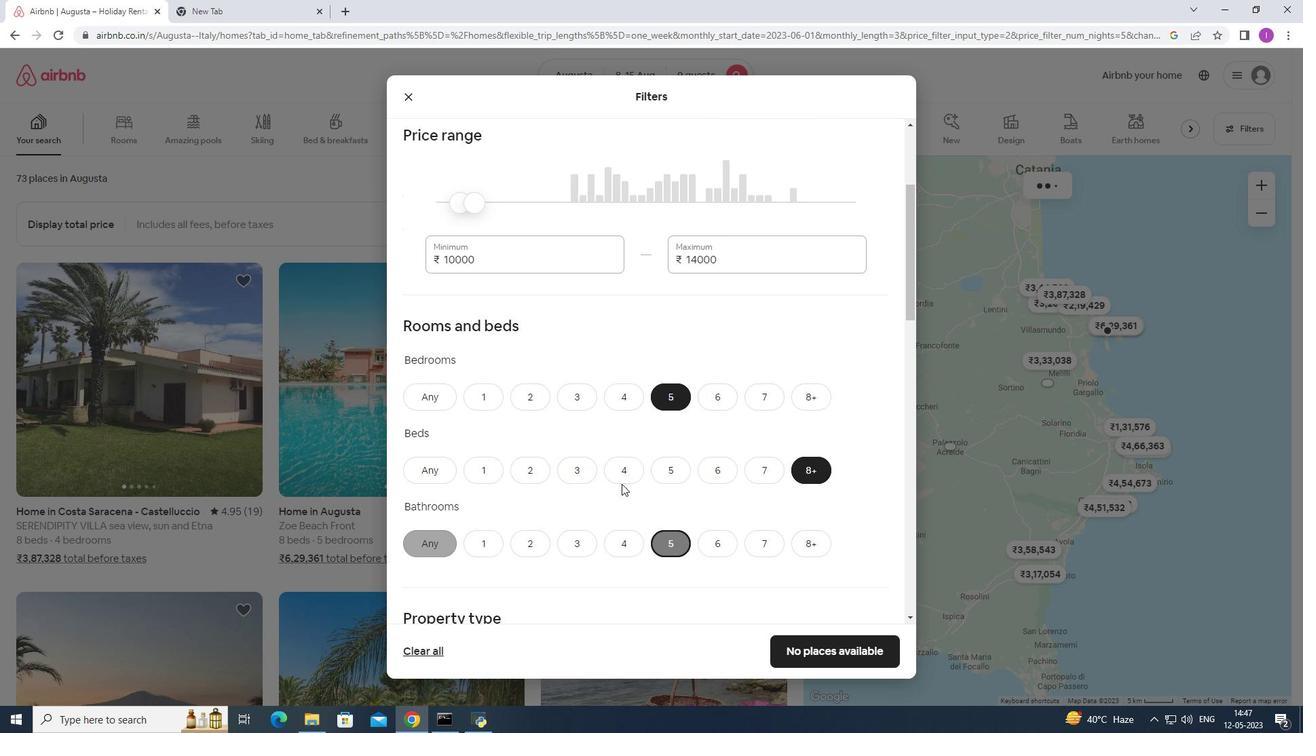 
Action: Mouse scrolled (595, 448) with delta (0, 0)
Screenshot: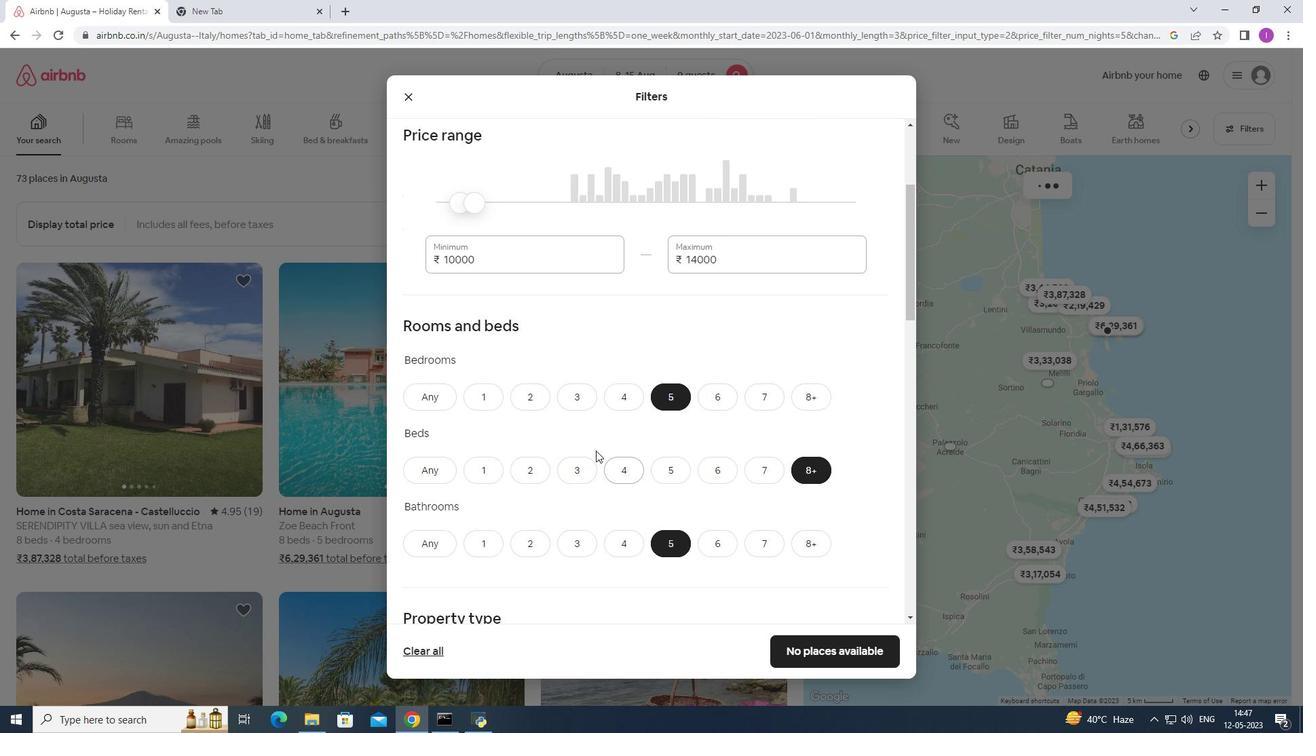 
Action: Mouse moved to (592, 450)
Screenshot: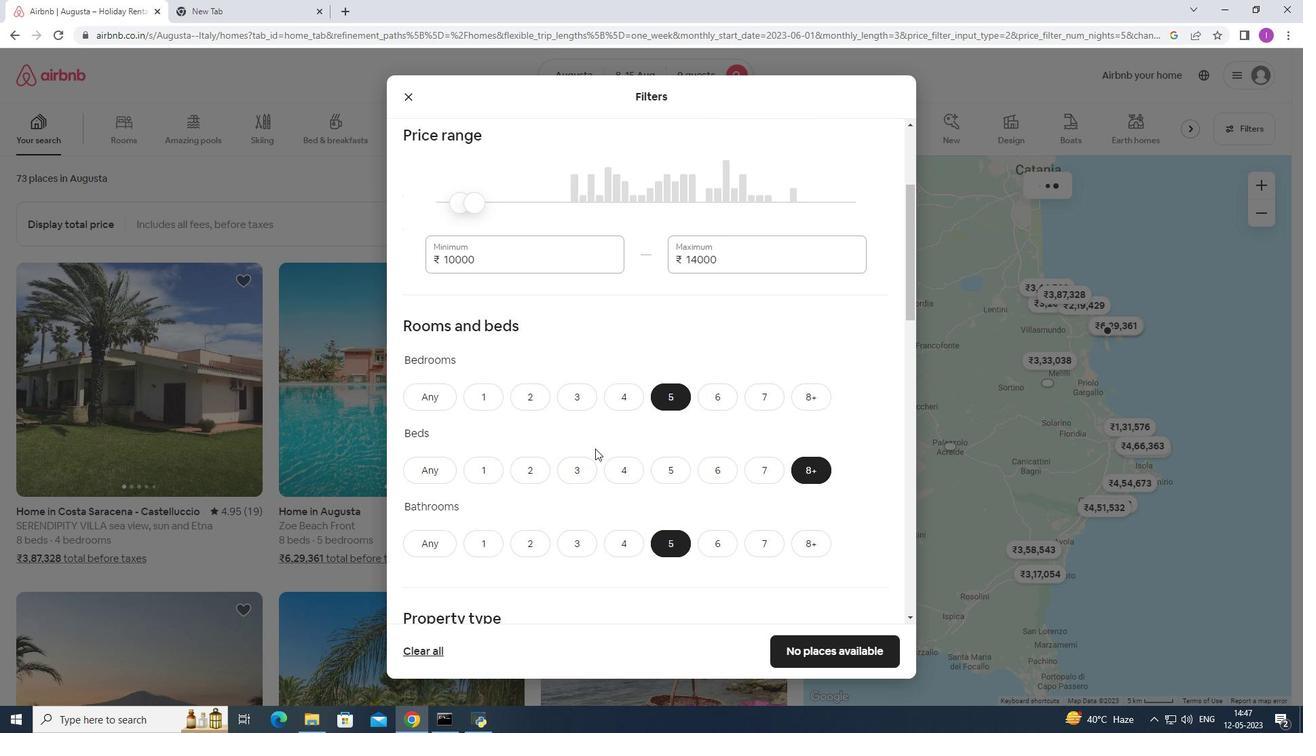 
Action: Mouse scrolled (592, 448) with delta (0, 0)
Screenshot: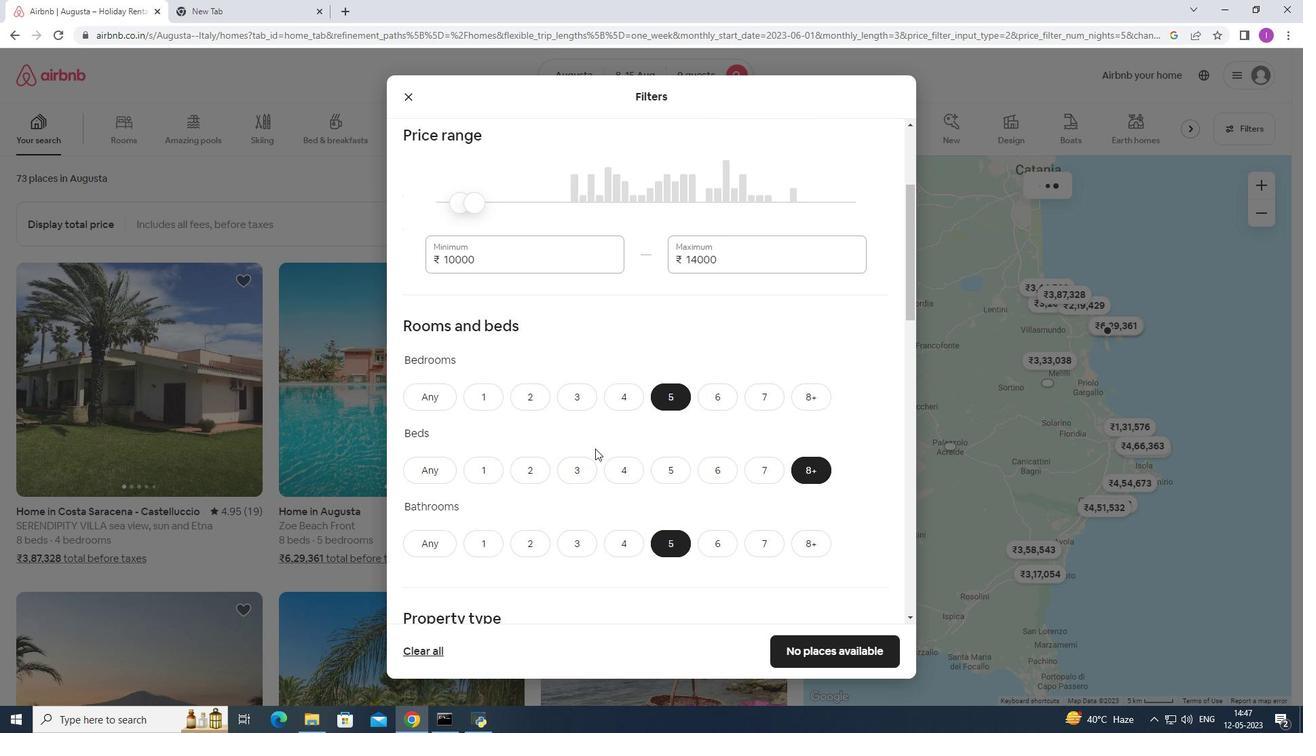 
Action: Mouse moved to (590, 454)
Screenshot: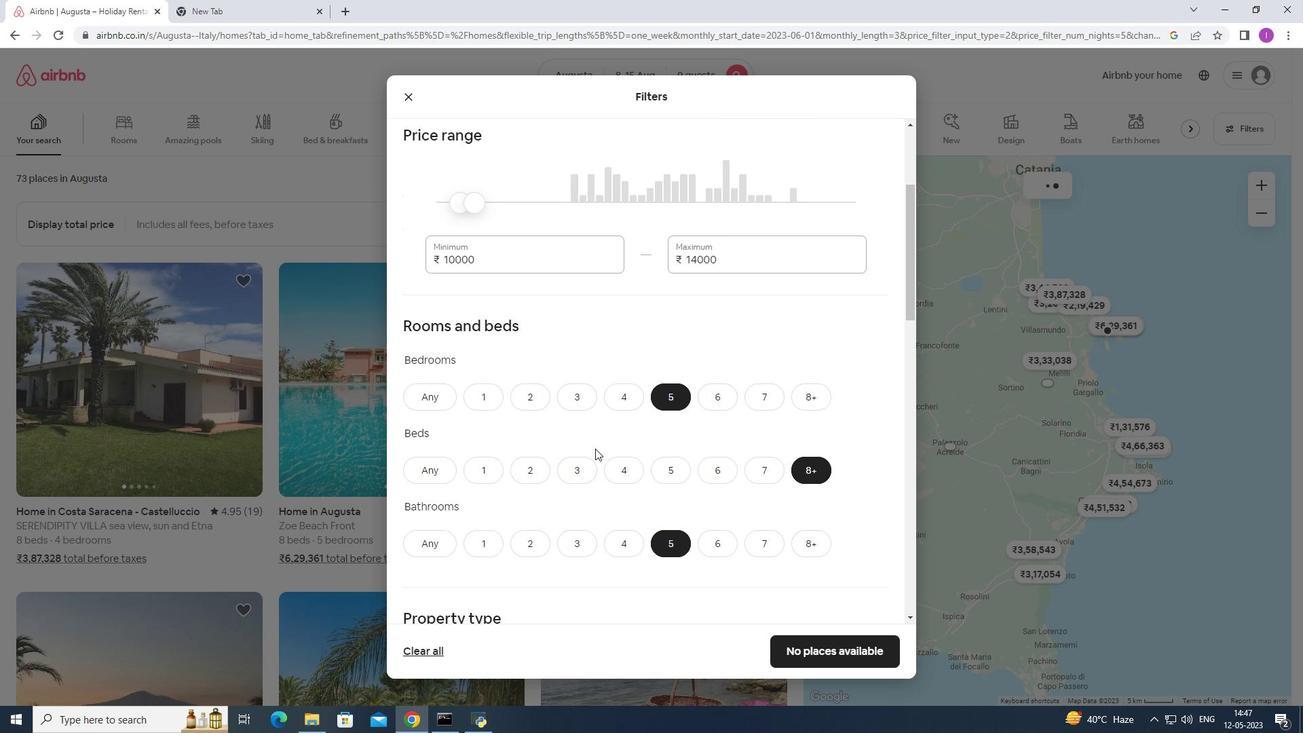 
Action: Mouse scrolled (590, 453) with delta (0, 0)
Screenshot: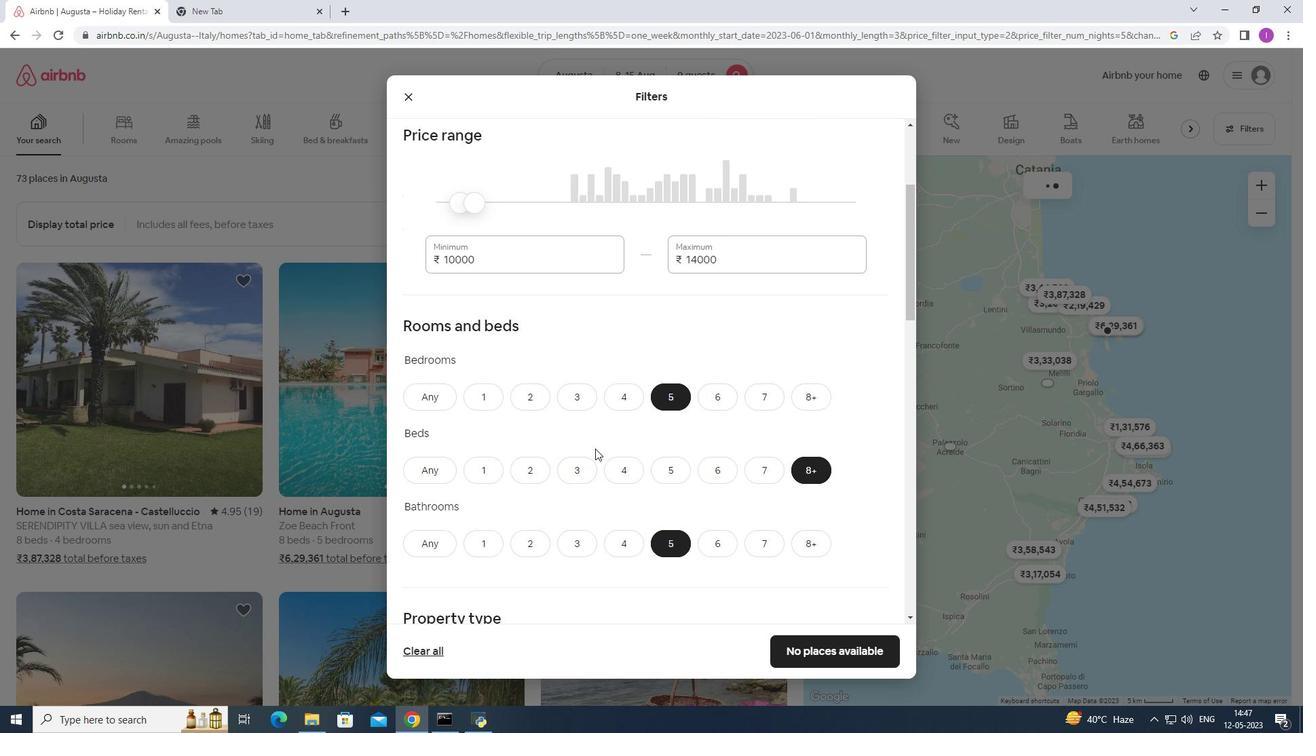 
Action: Mouse scrolled (590, 453) with delta (0, 0)
Screenshot: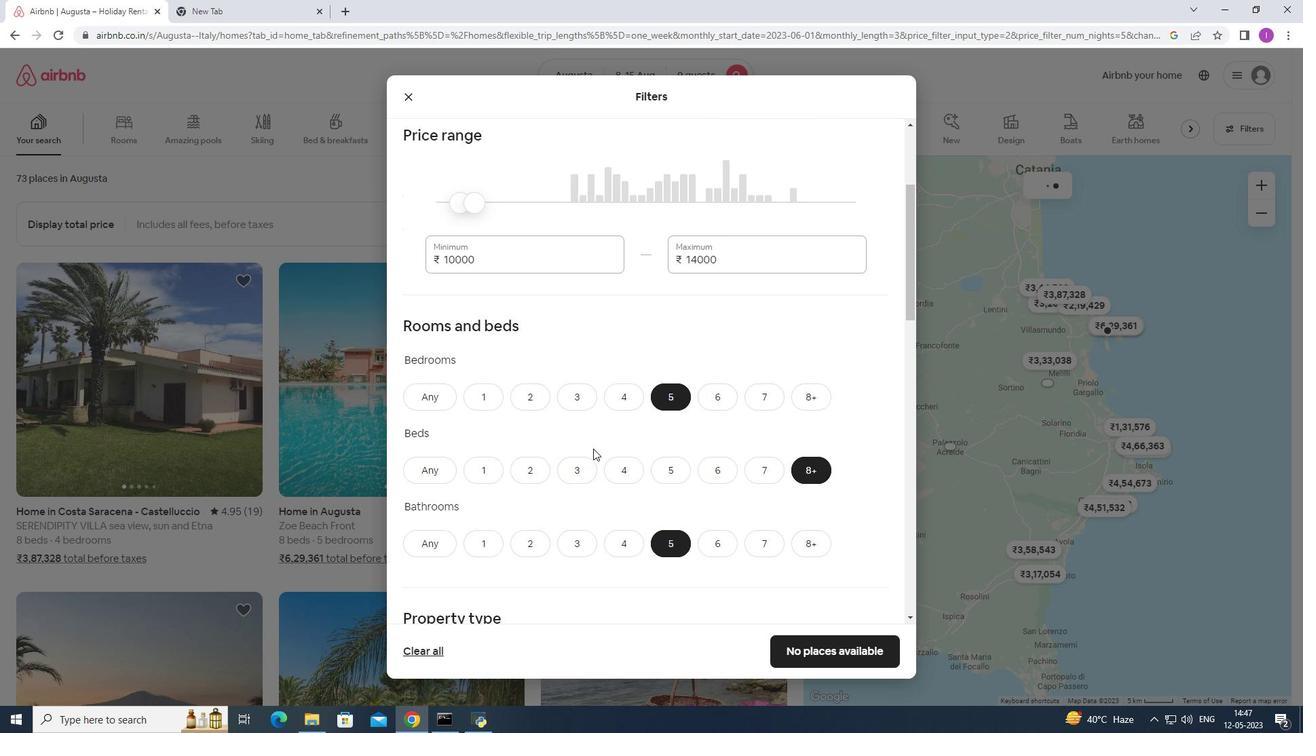 
Action: Mouse moved to (593, 450)
Screenshot: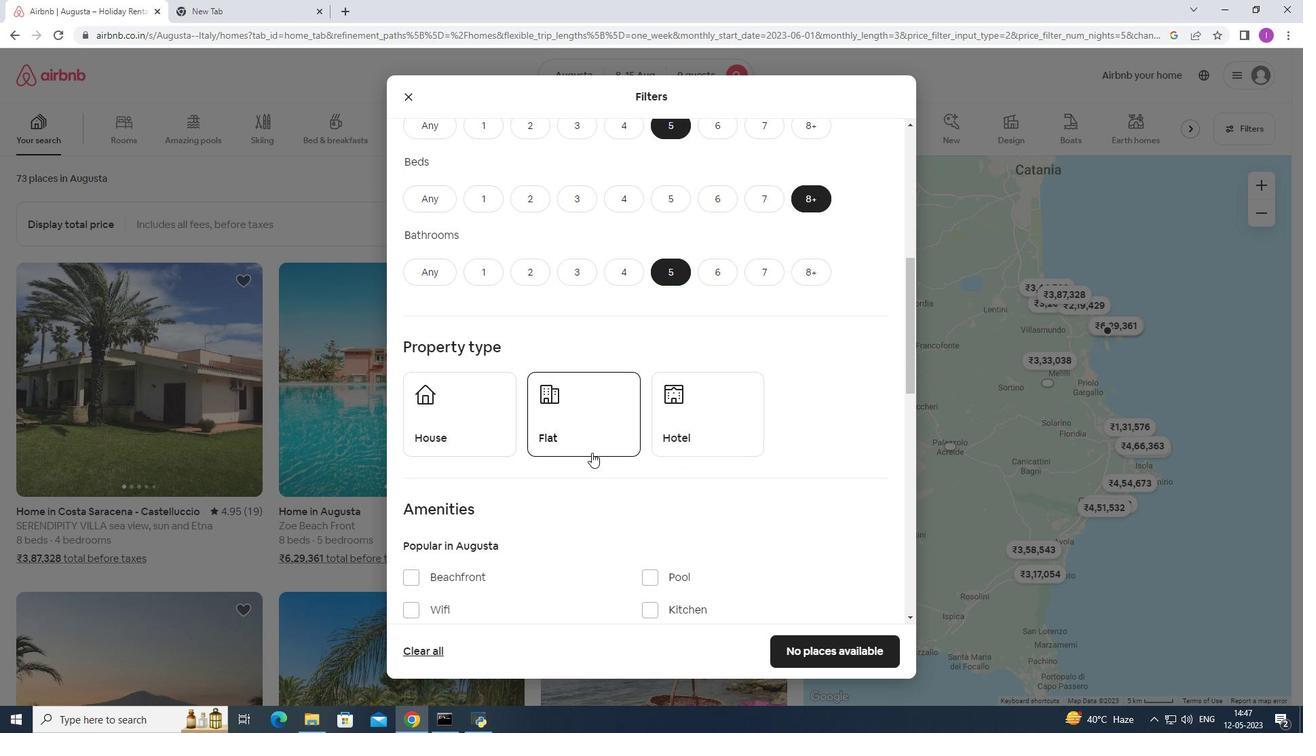 
Action: Mouse scrolled (593, 449) with delta (0, 0)
Screenshot: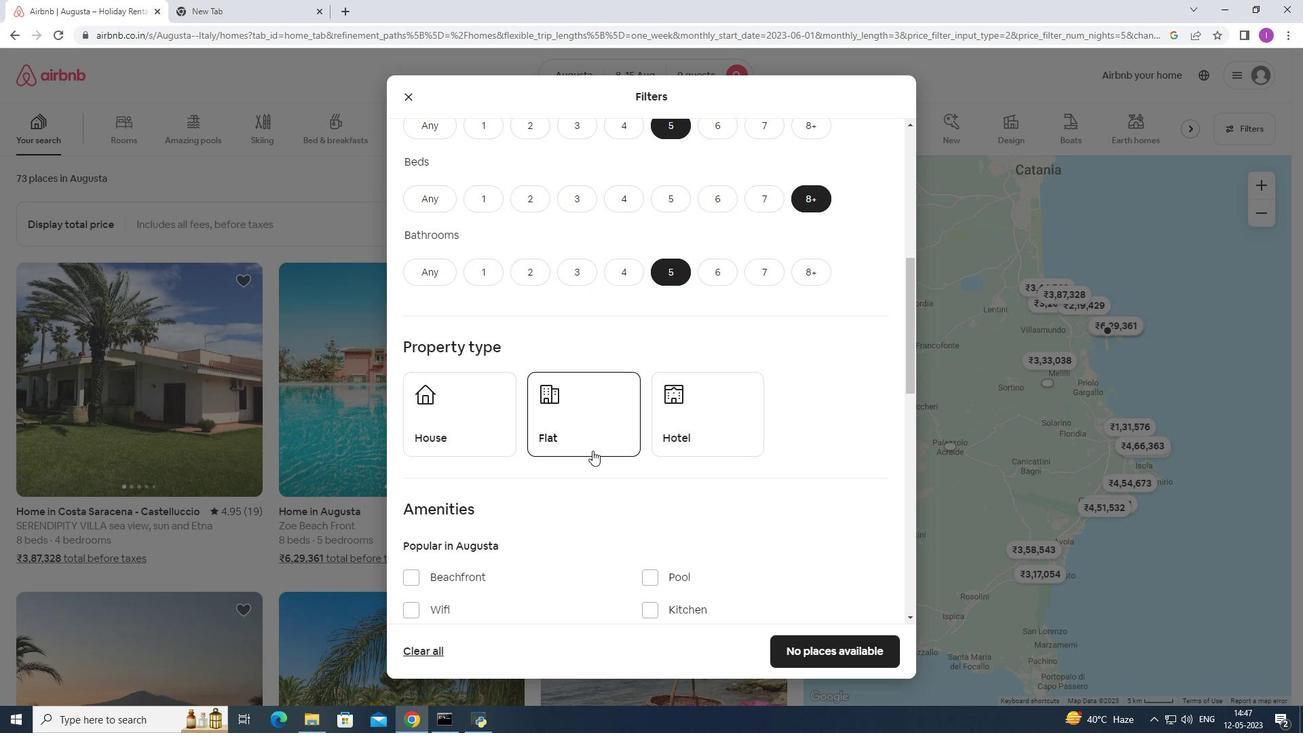 
Action: Mouse scrolled (593, 449) with delta (0, 0)
Screenshot: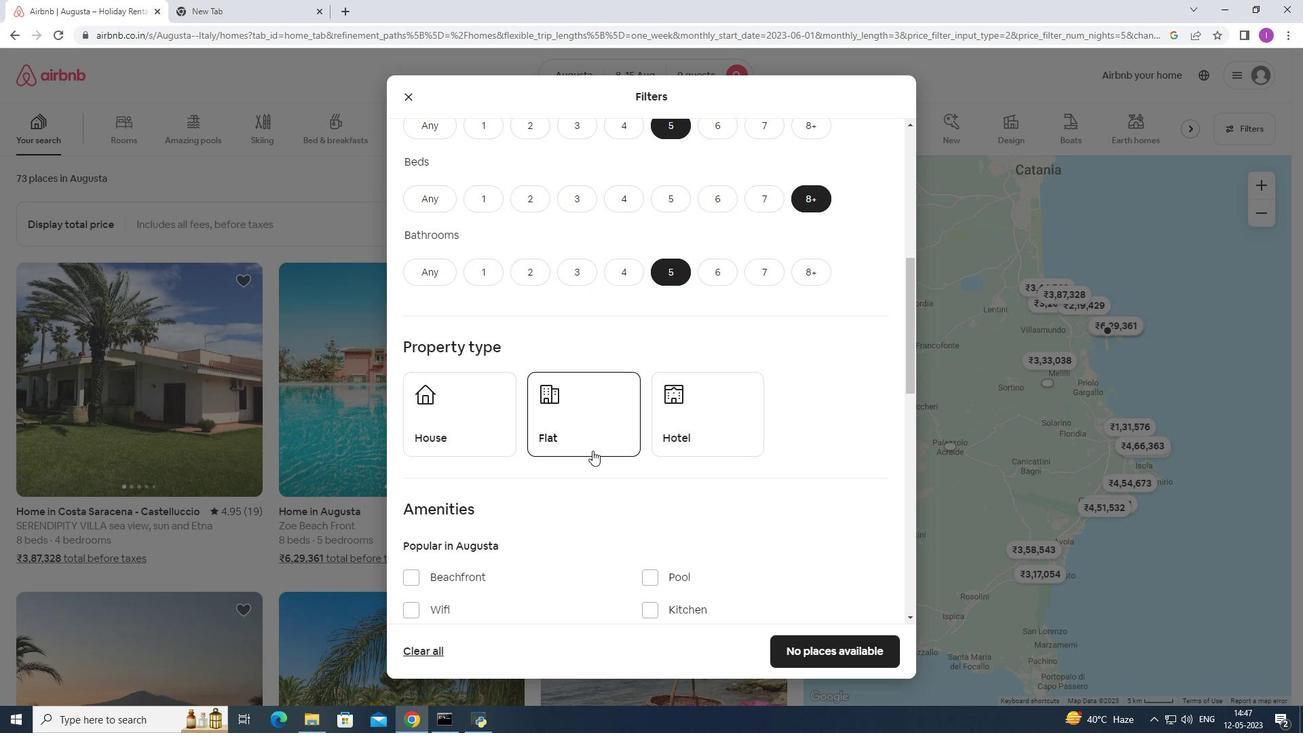 
Action: Mouse moved to (449, 279)
Screenshot: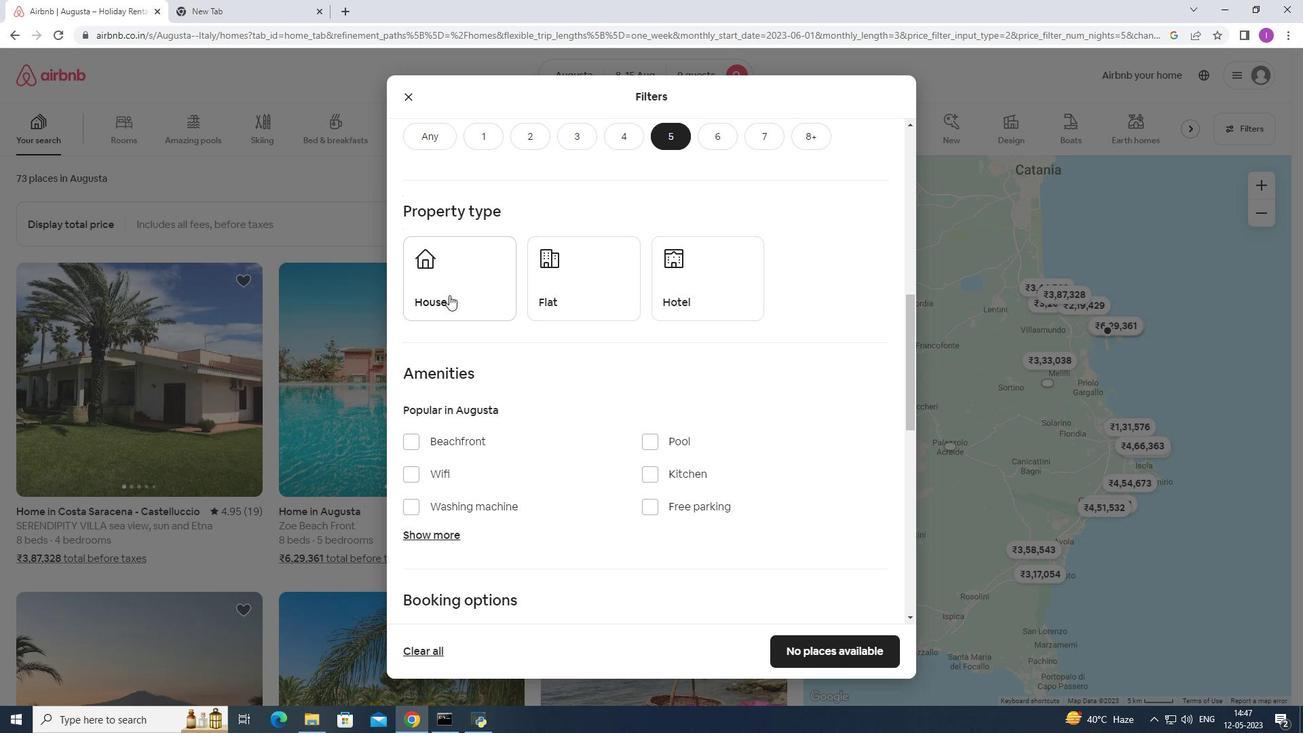 
Action: Mouse pressed left at (449, 279)
Screenshot: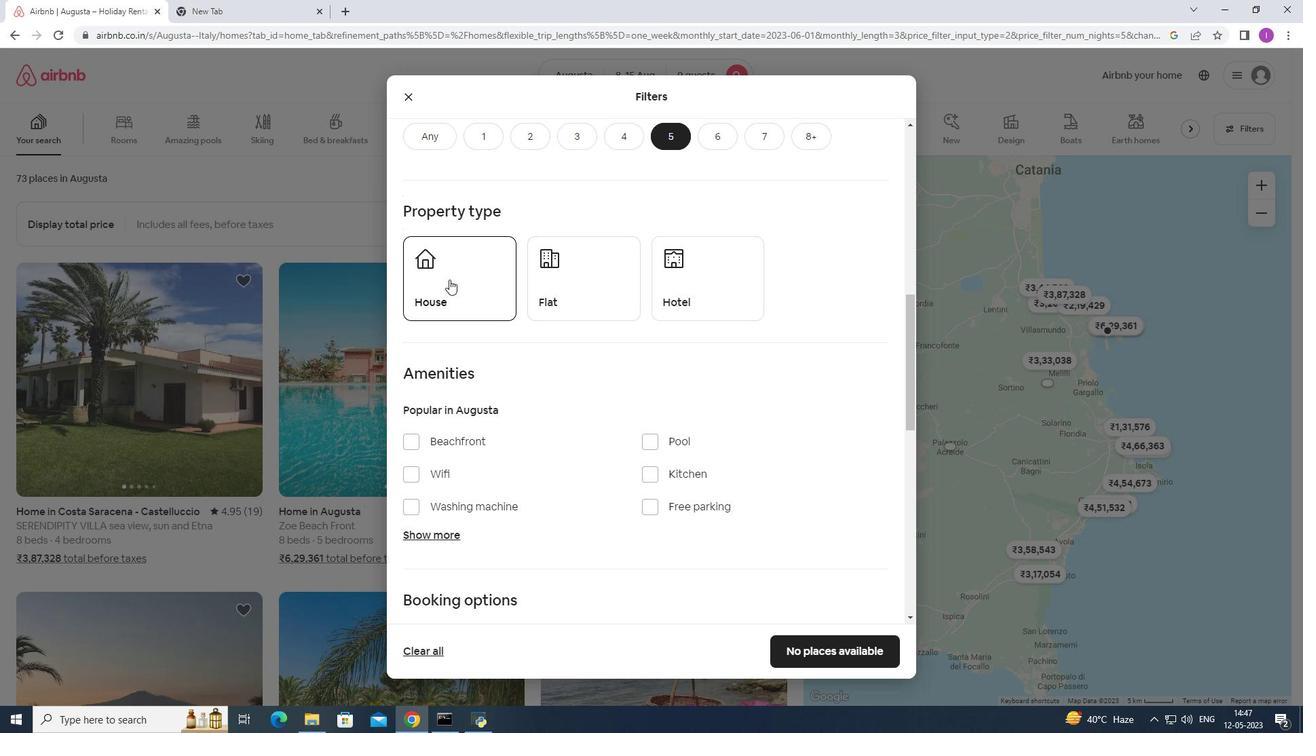 
Action: Mouse moved to (590, 303)
Screenshot: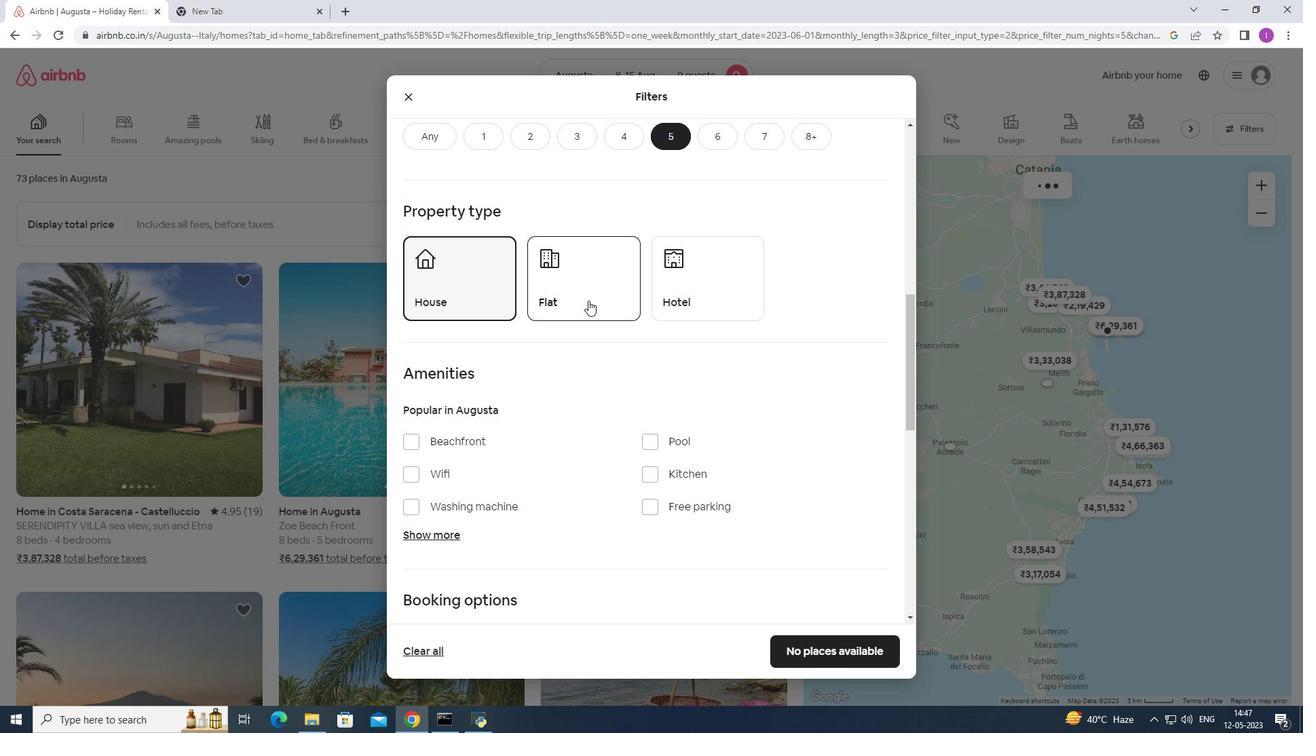 
Action: Mouse pressed left at (590, 303)
Screenshot: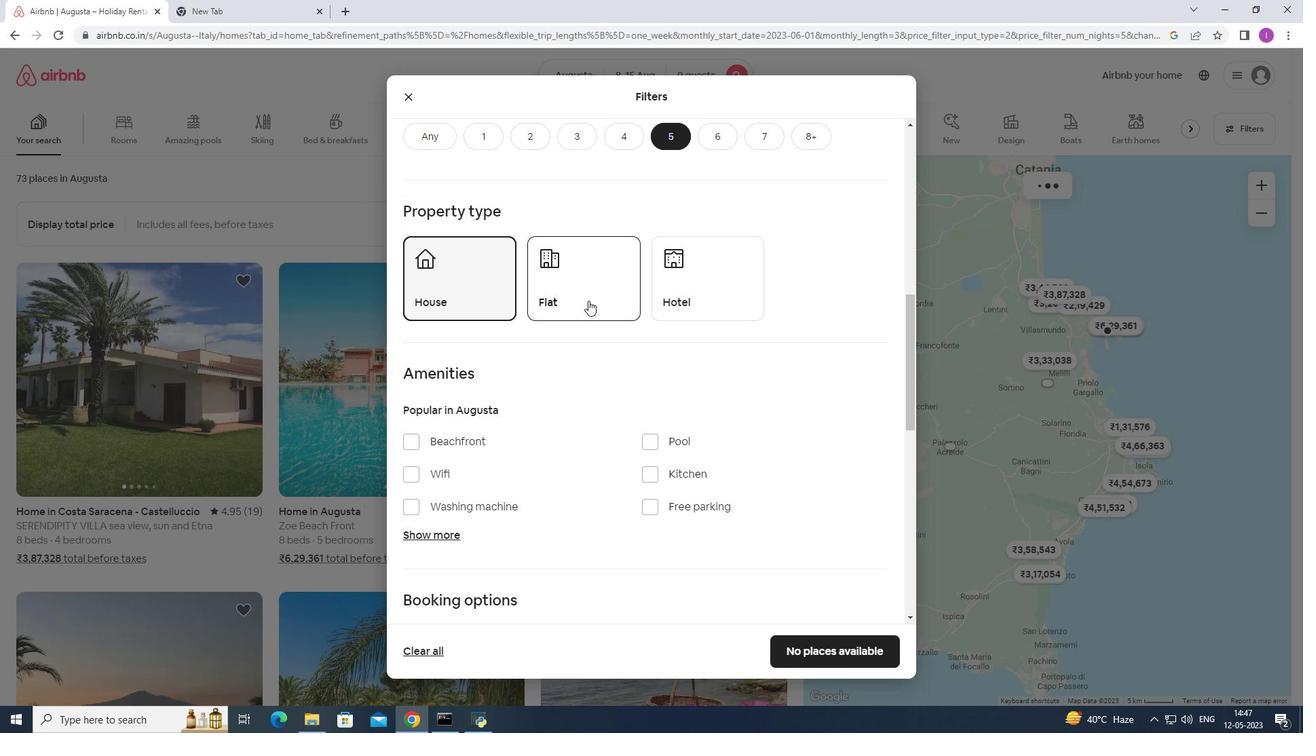 
Action: Mouse moved to (592, 318)
Screenshot: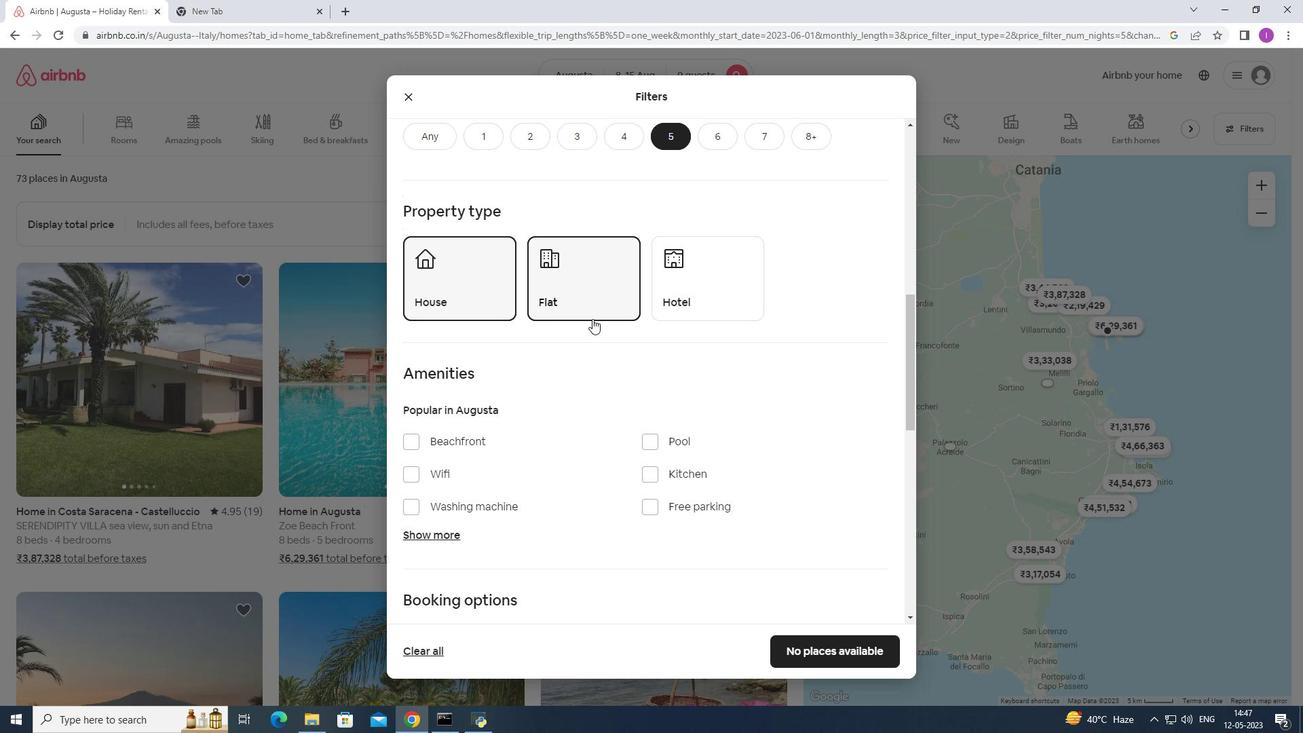 
Action: Mouse scrolled (592, 317) with delta (0, 0)
Screenshot: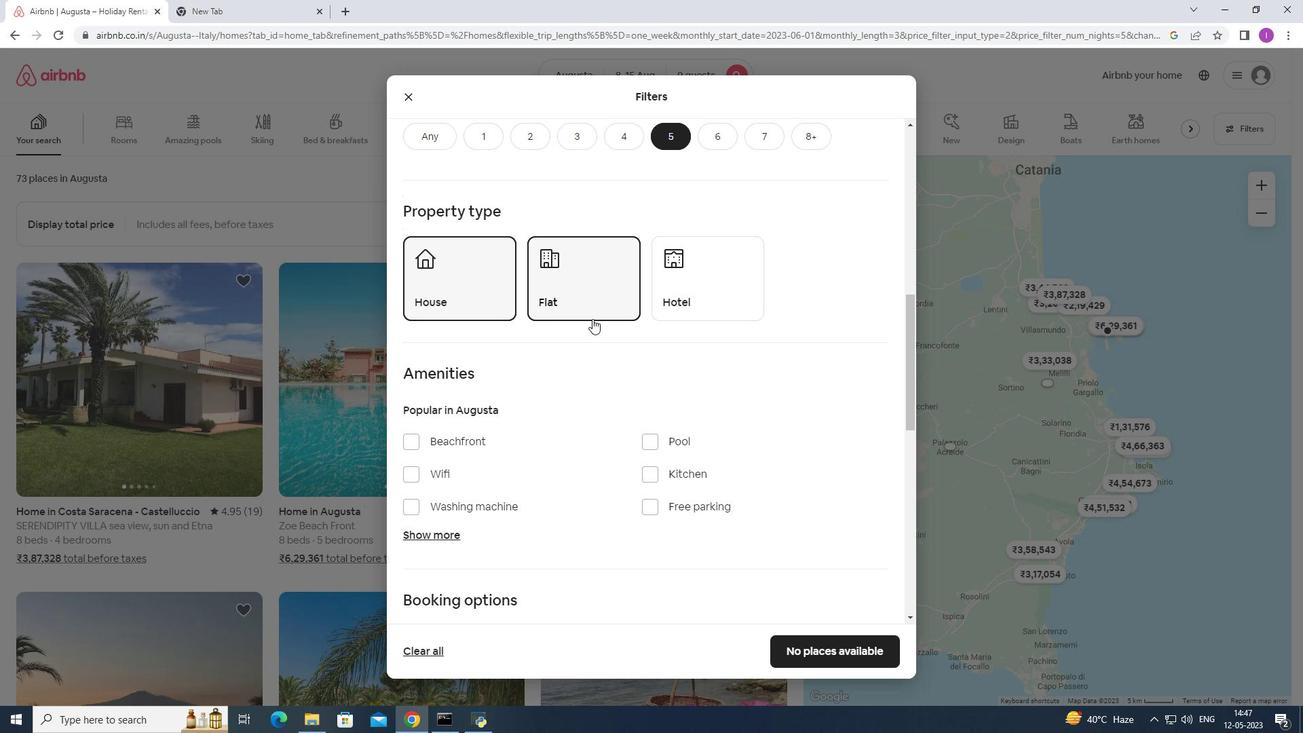 
Action: Mouse scrolled (592, 317) with delta (0, 0)
Screenshot: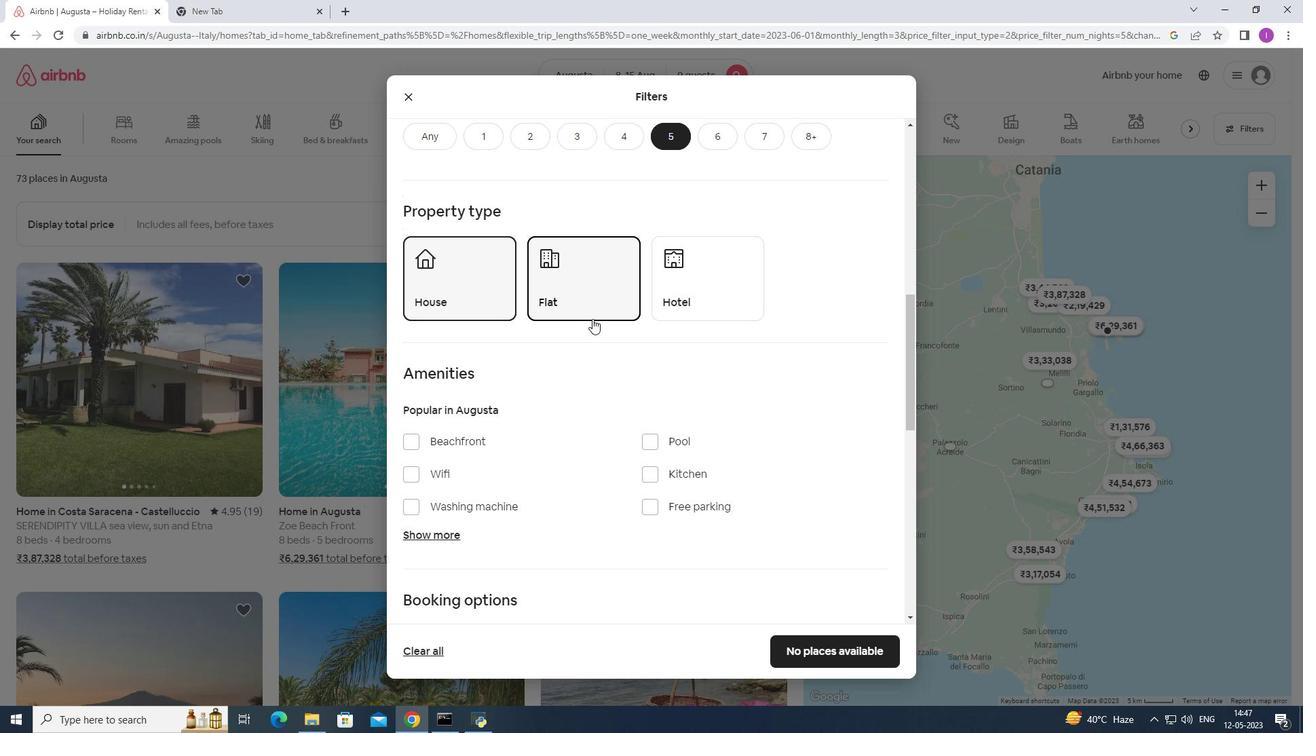 
Action: Mouse moved to (415, 336)
Screenshot: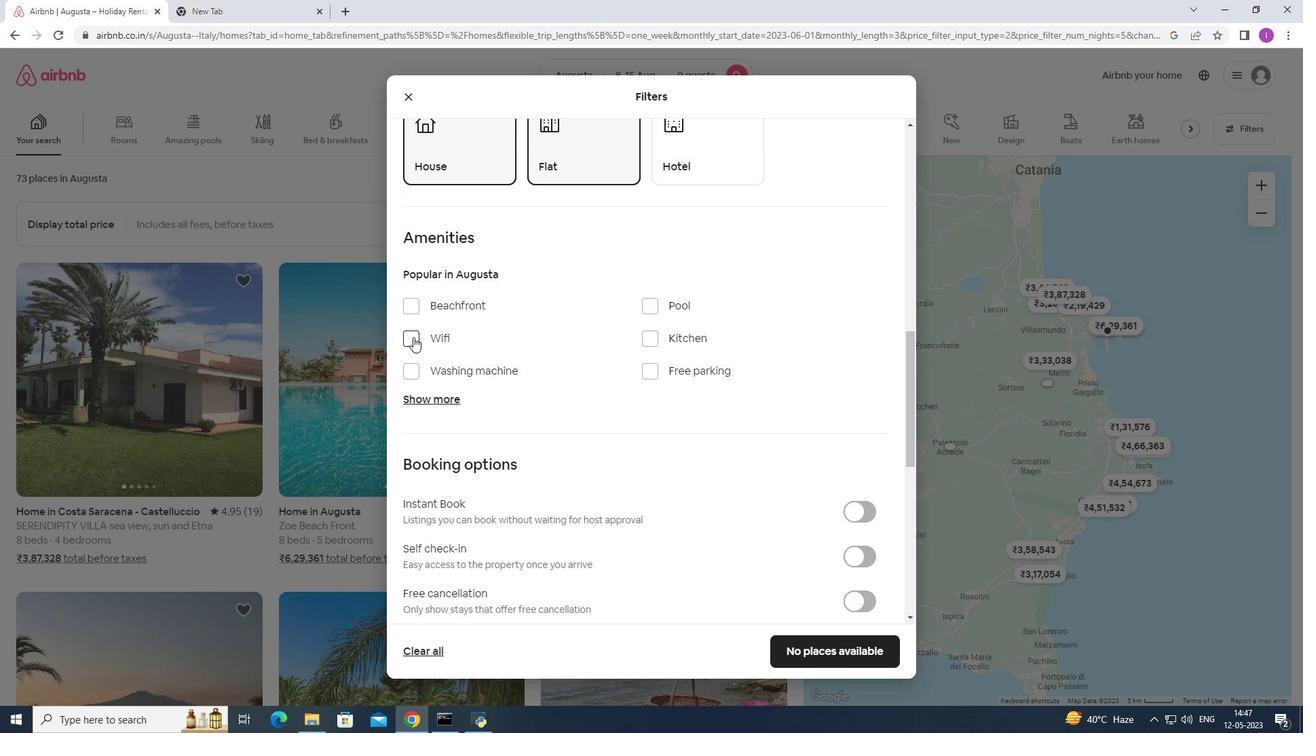 
Action: Mouse pressed left at (415, 336)
Screenshot: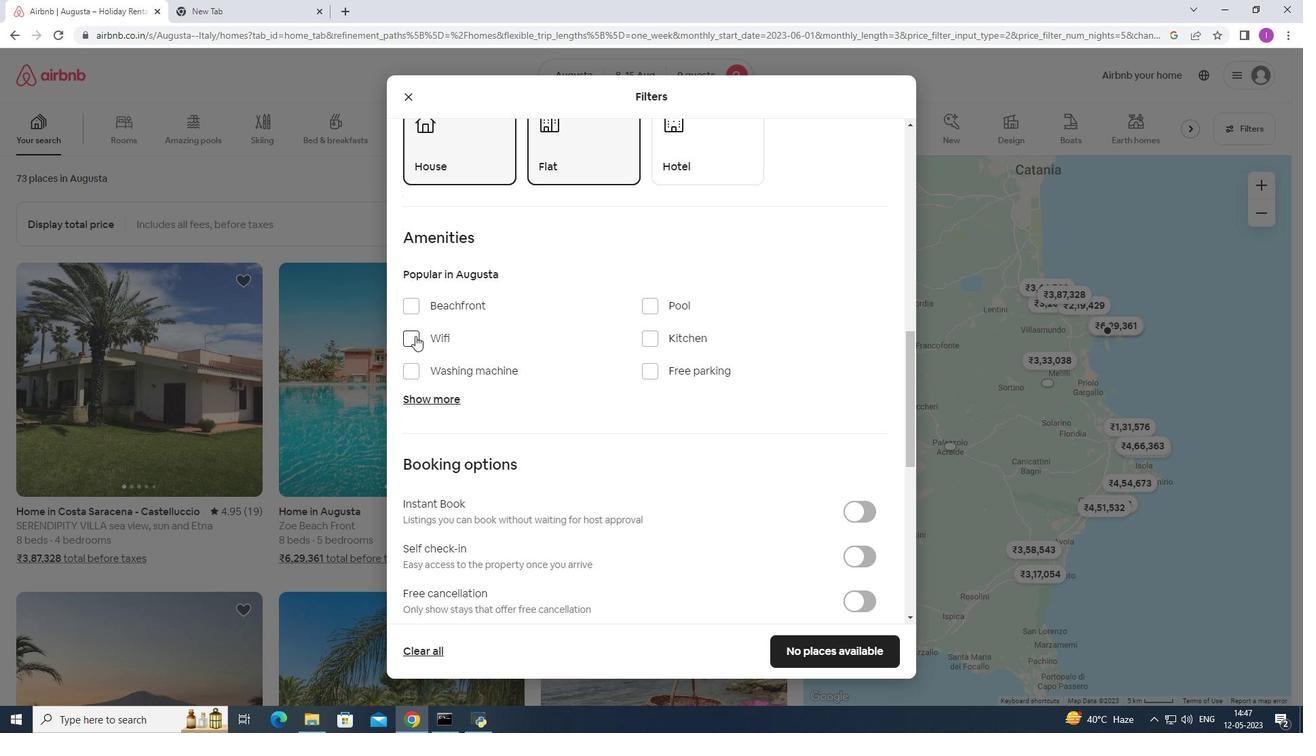
Action: Mouse moved to (653, 371)
Screenshot: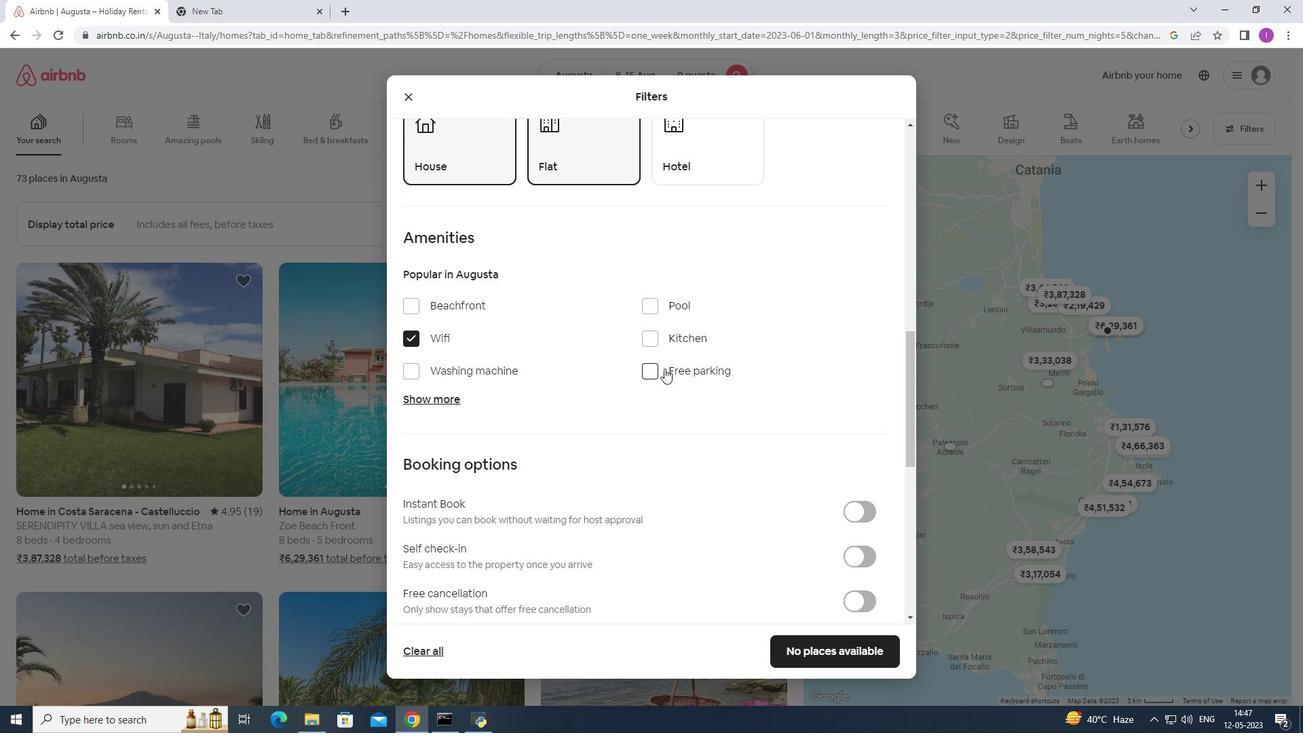 
Action: Mouse pressed left at (653, 371)
Screenshot: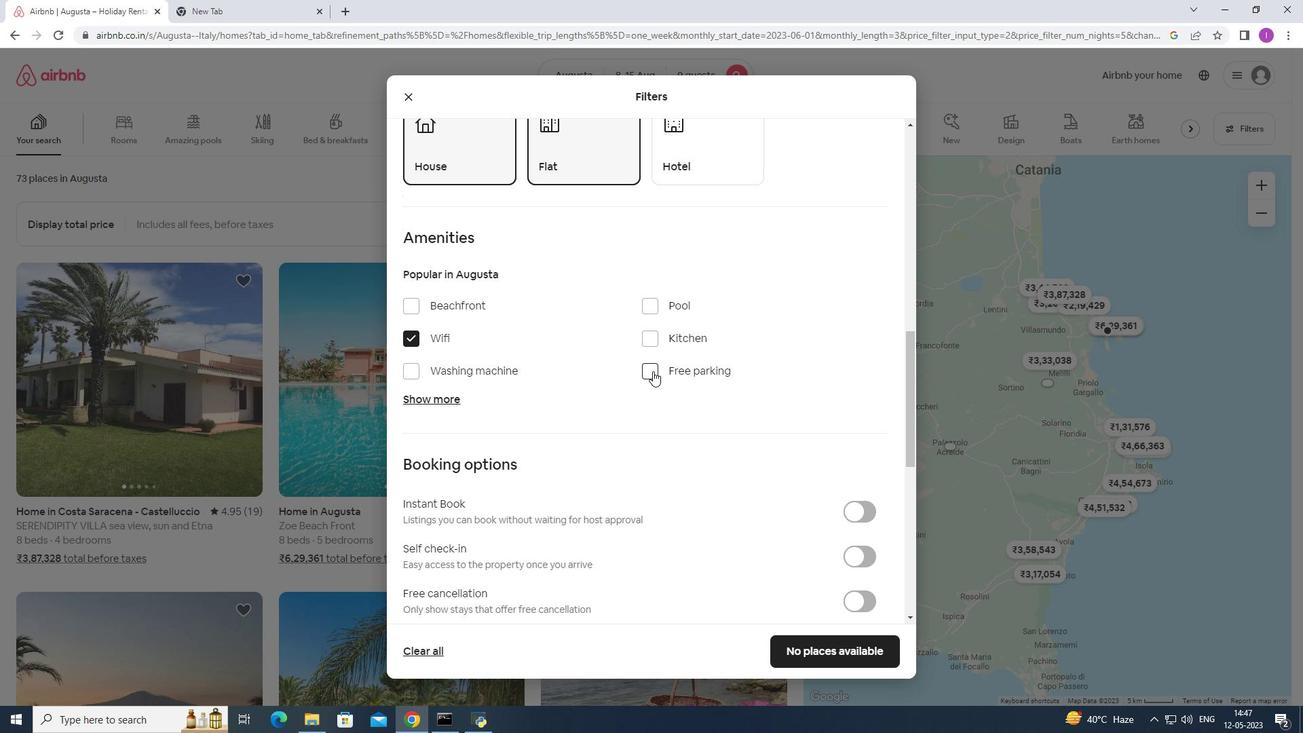 
Action: Mouse moved to (446, 397)
Screenshot: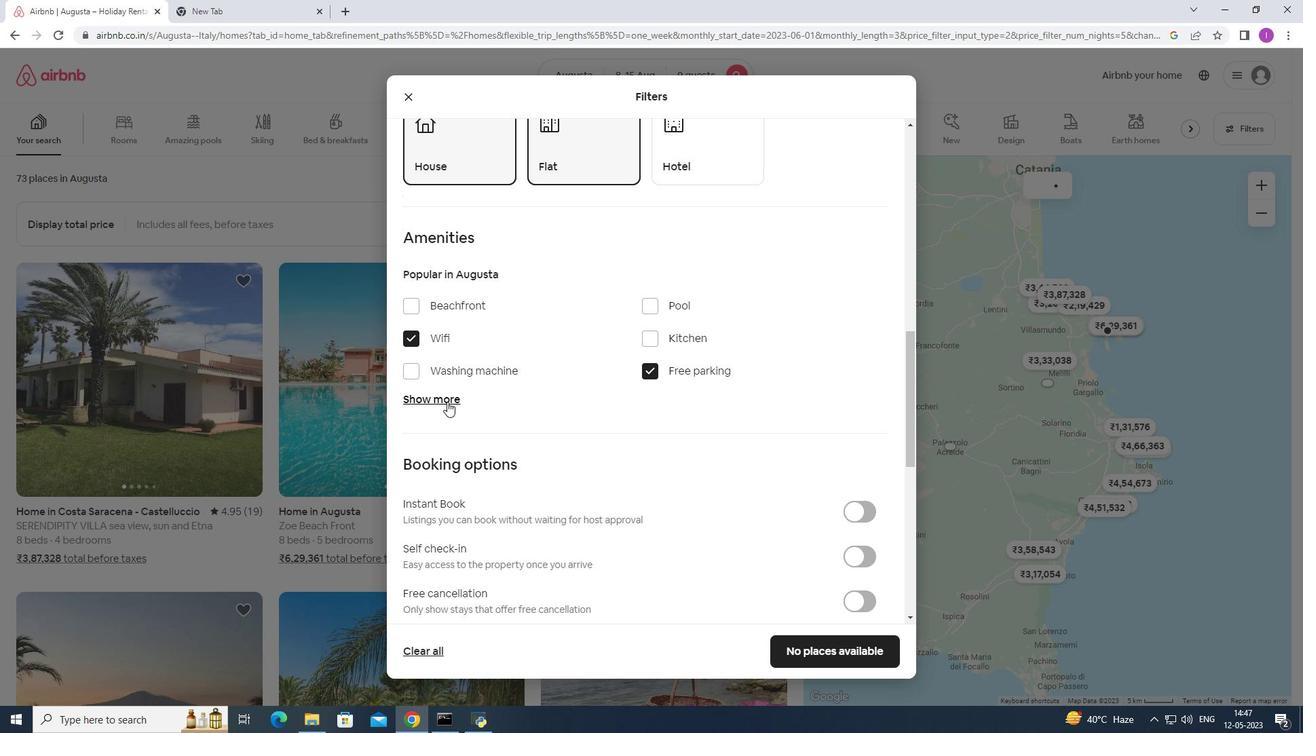 
Action: Mouse pressed left at (446, 397)
Screenshot: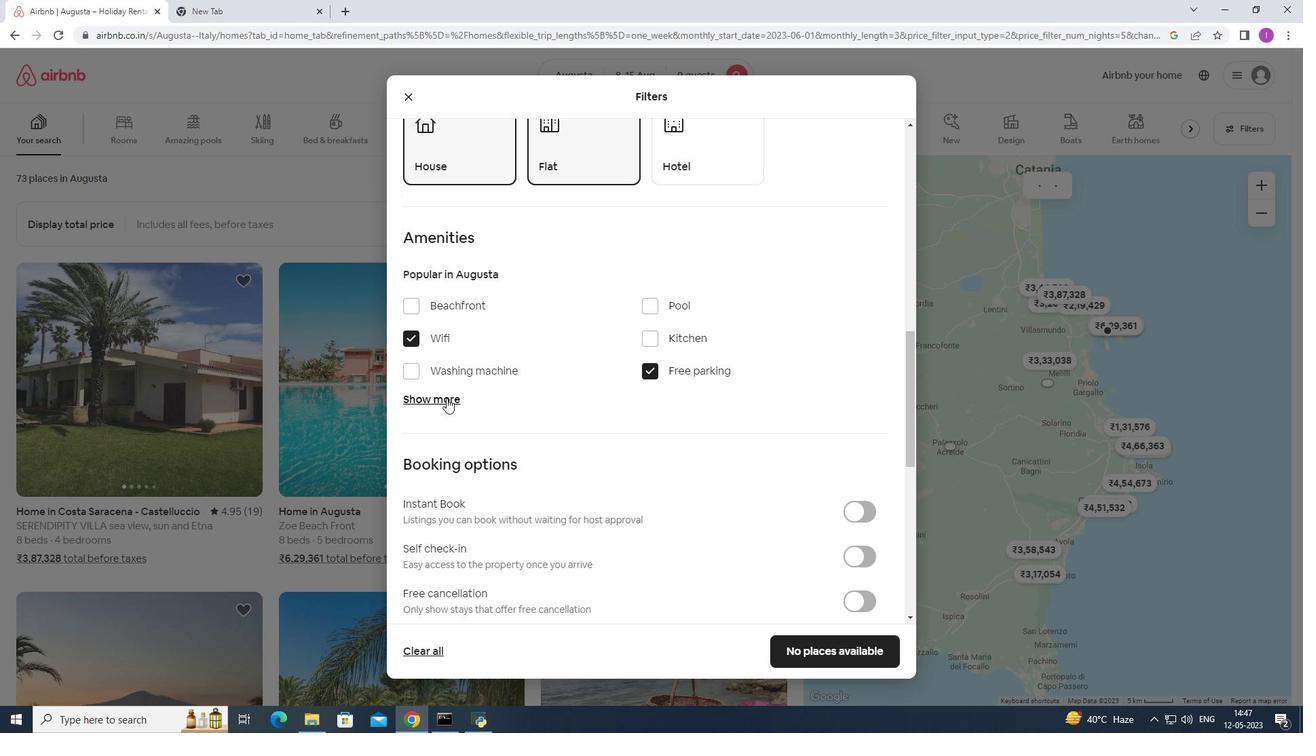 
Action: Mouse moved to (408, 507)
Screenshot: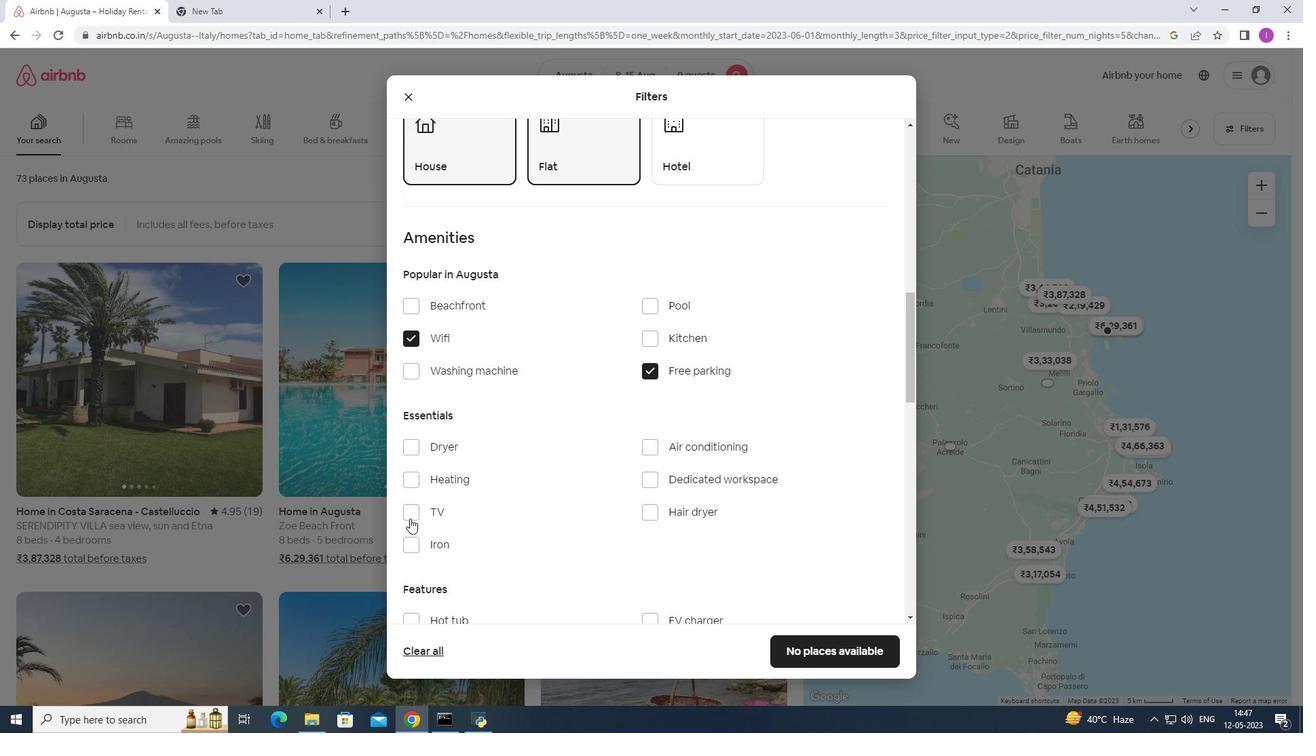 
Action: Mouse pressed left at (408, 507)
Screenshot: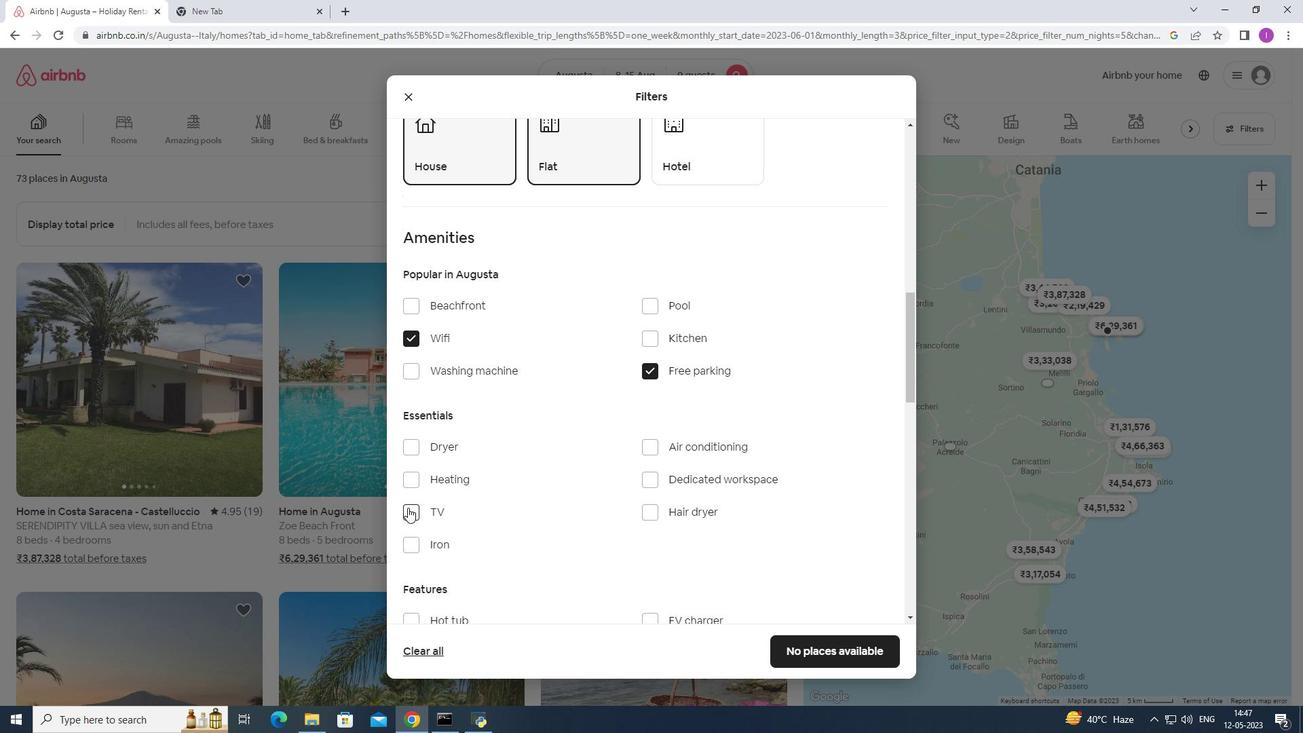 
Action: Mouse moved to (613, 489)
Screenshot: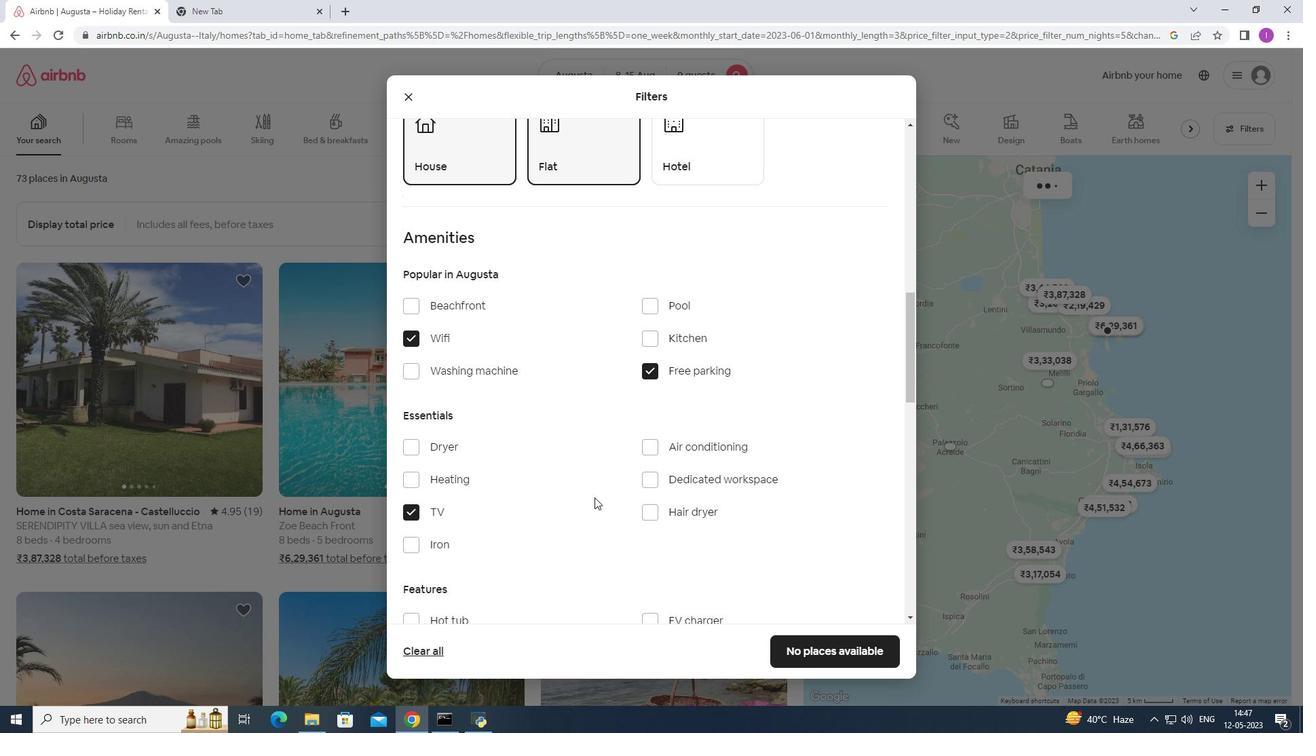 
Action: Mouse scrolled (613, 488) with delta (0, 0)
Screenshot: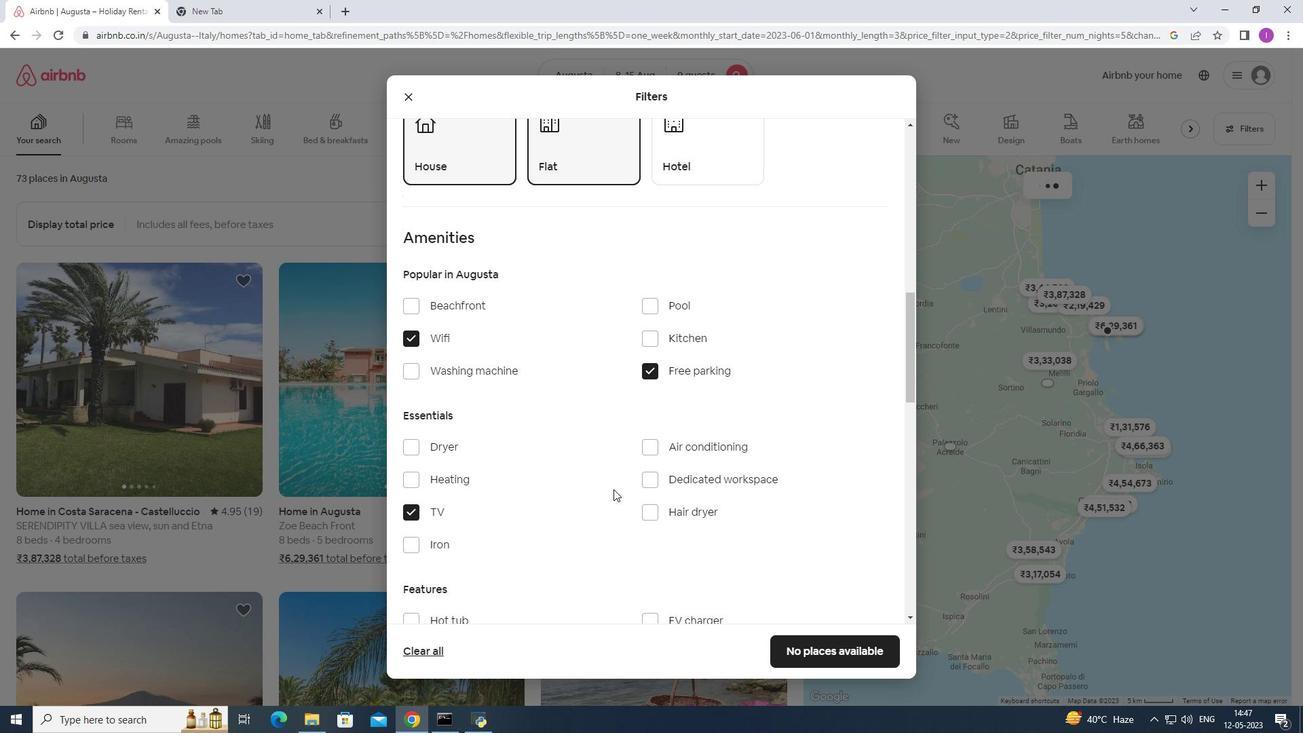 
Action: Mouse scrolled (613, 488) with delta (0, 0)
Screenshot: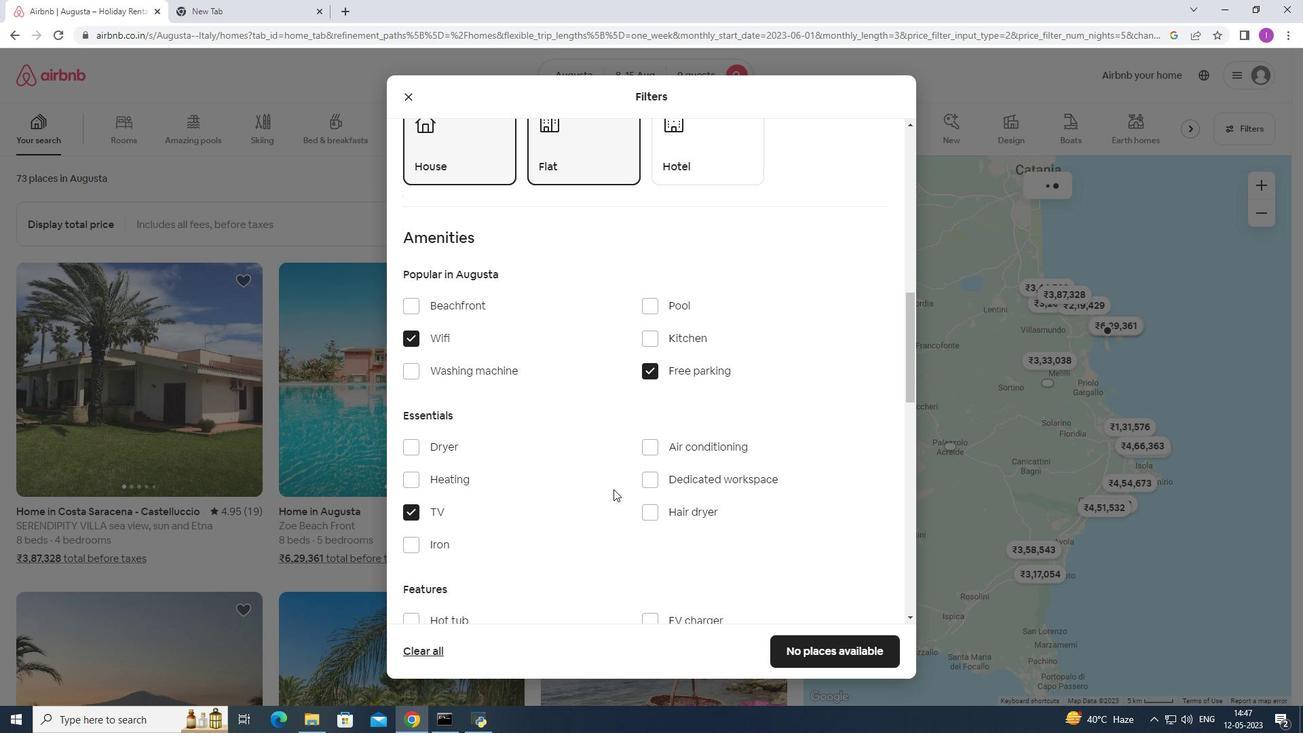 
Action: Mouse scrolled (613, 488) with delta (0, 0)
Screenshot: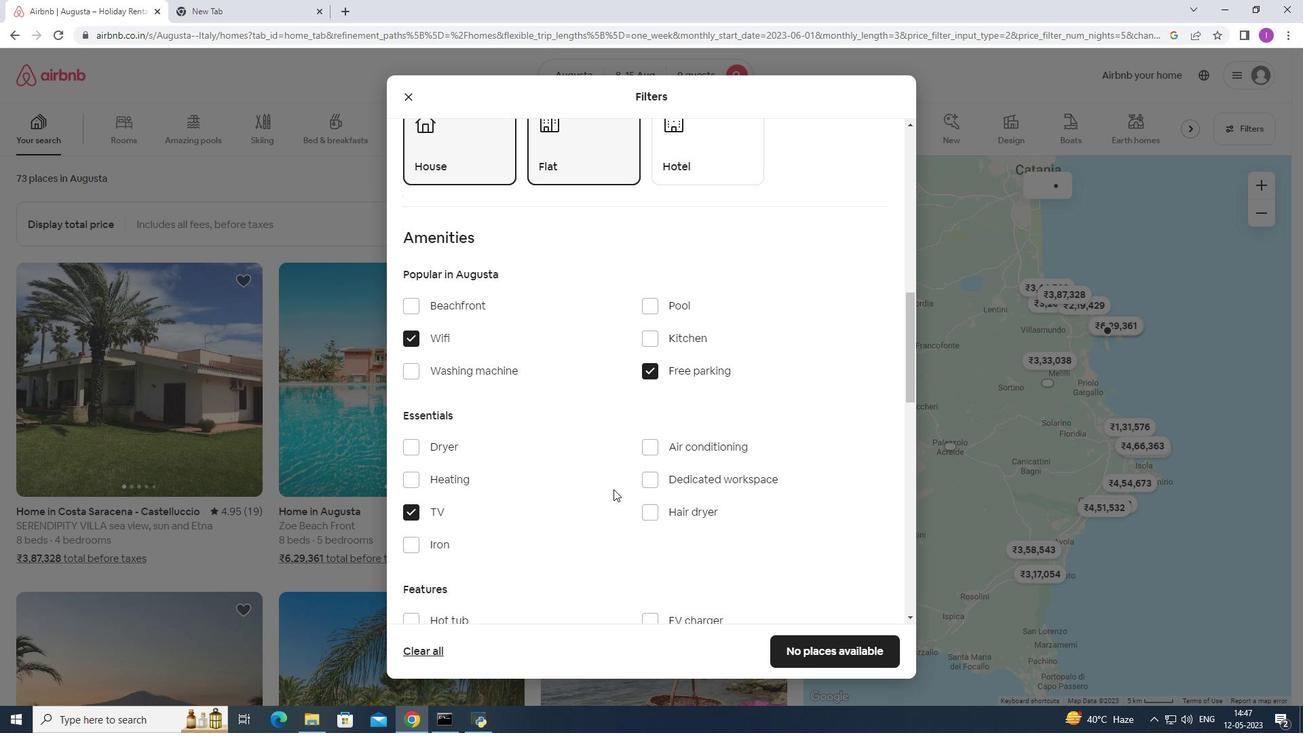
Action: Mouse moved to (647, 452)
Screenshot: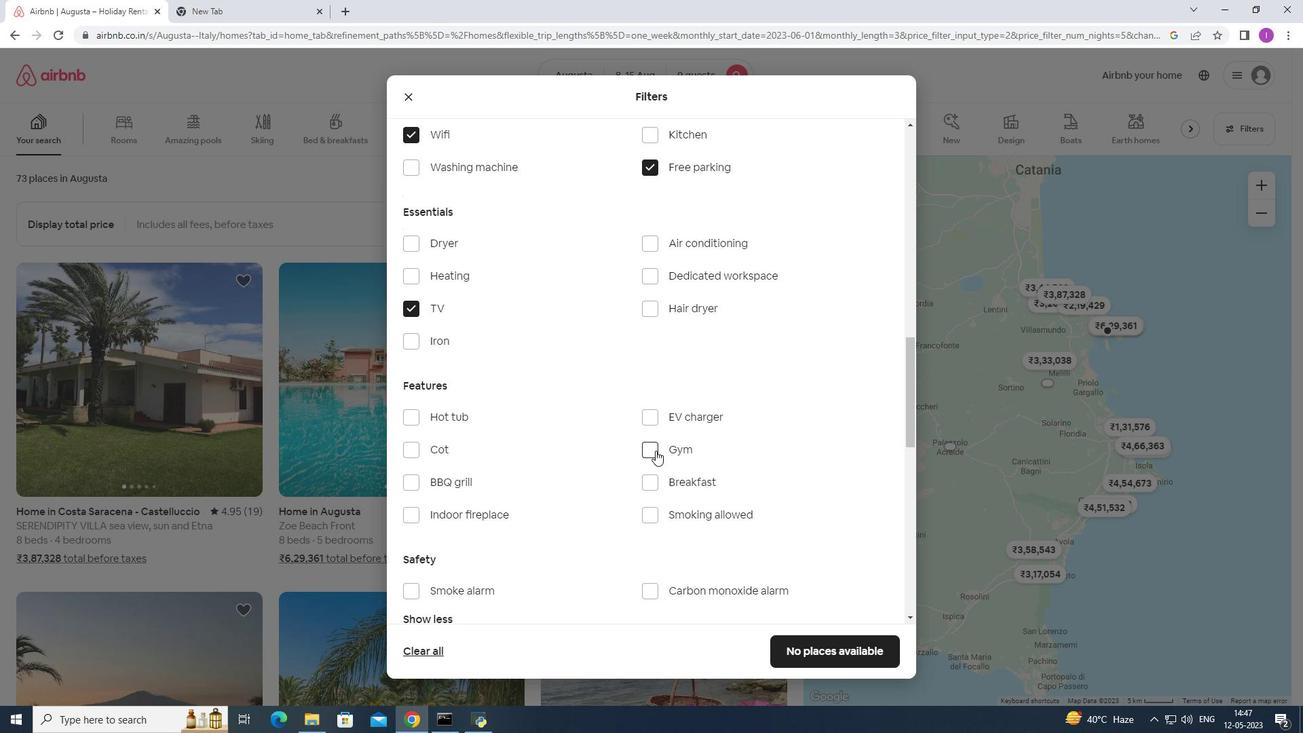 
Action: Mouse pressed left at (647, 452)
Screenshot: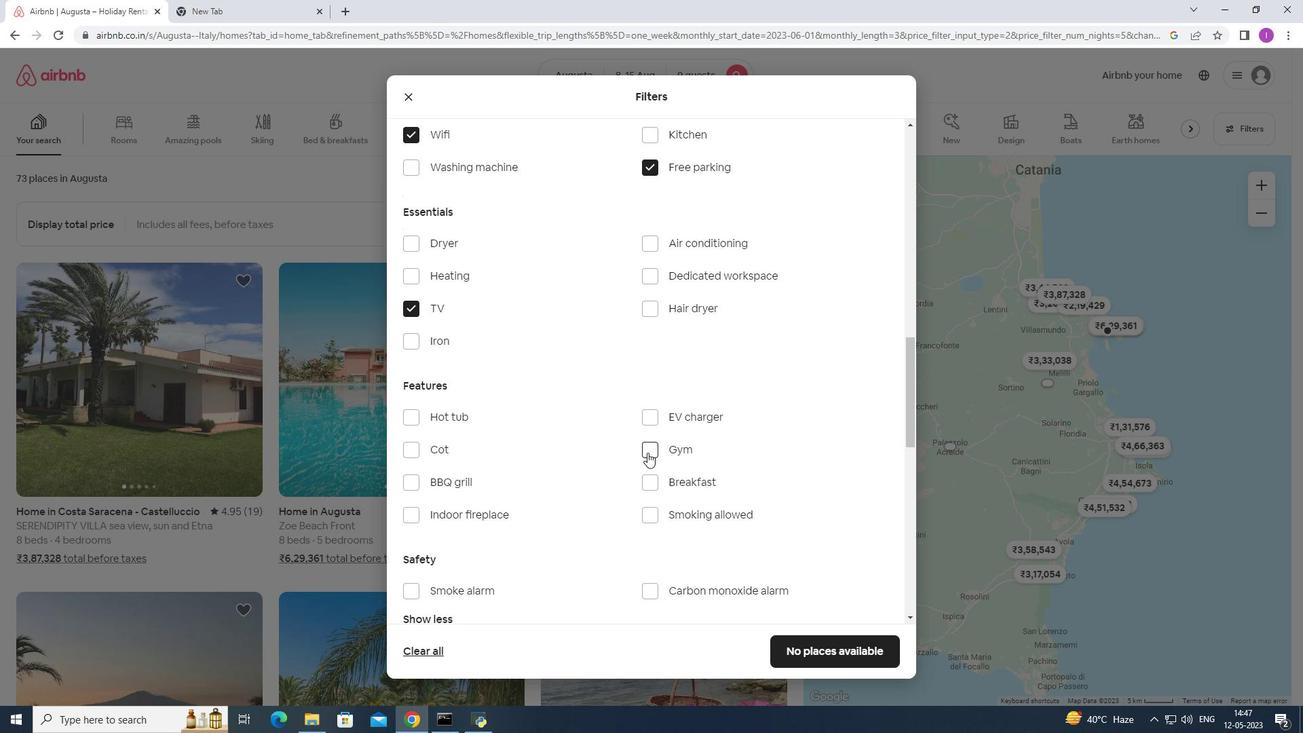 
Action: Mouse moved to (654, 490)
Screenshot: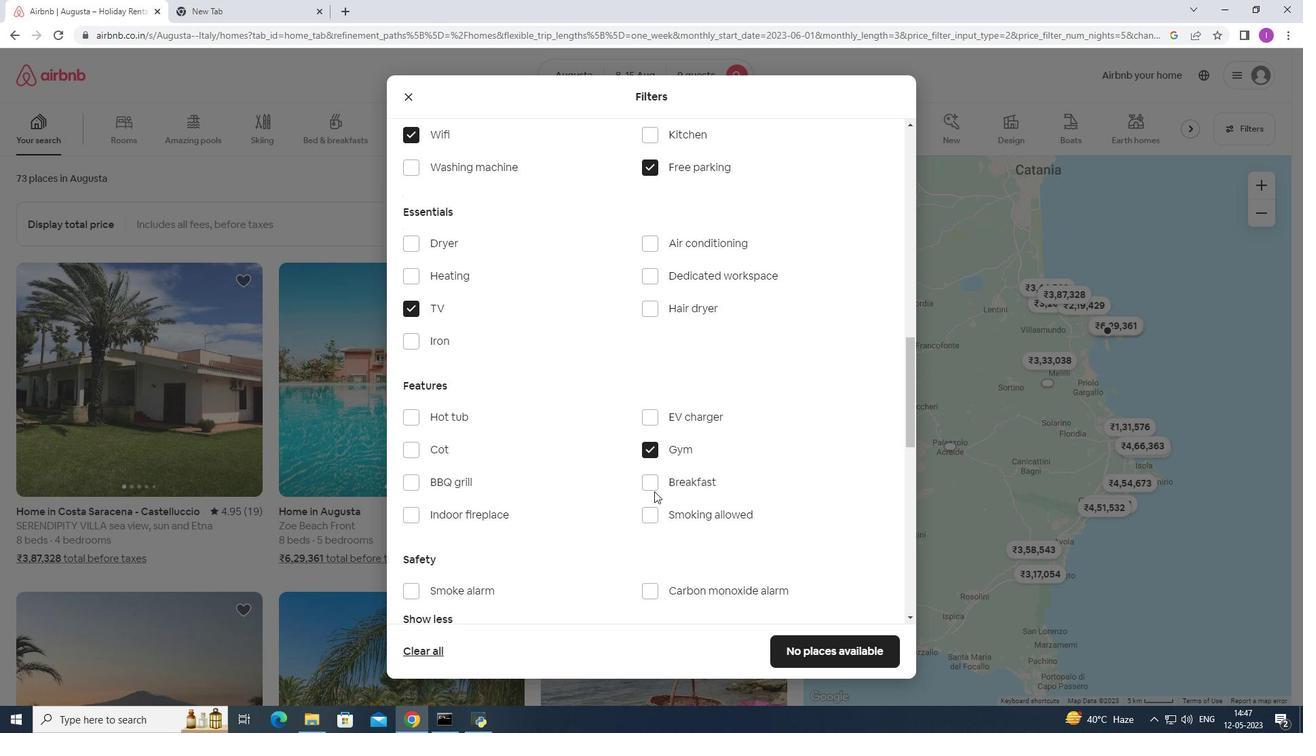 
Action: Mouse pressed left at (654, 490)
Screenshot: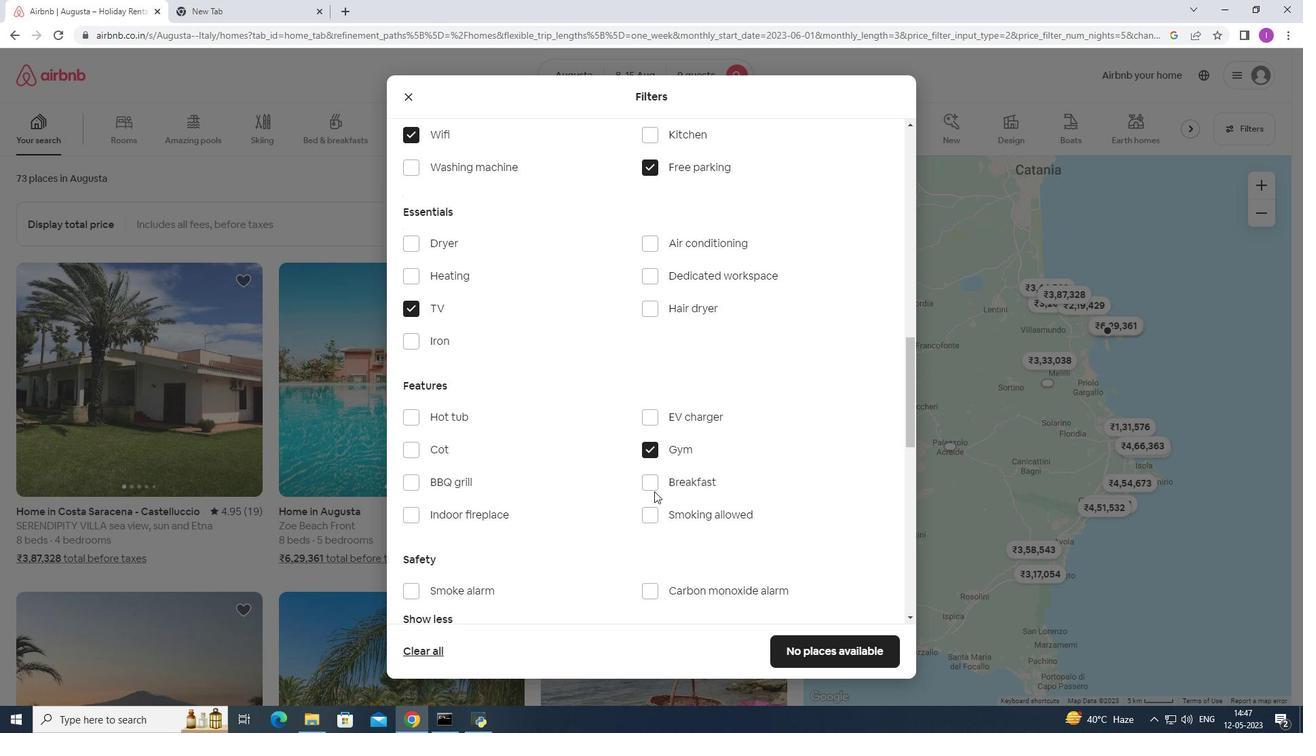 
Action: Mouse moved to (598, 524)
Screenshot: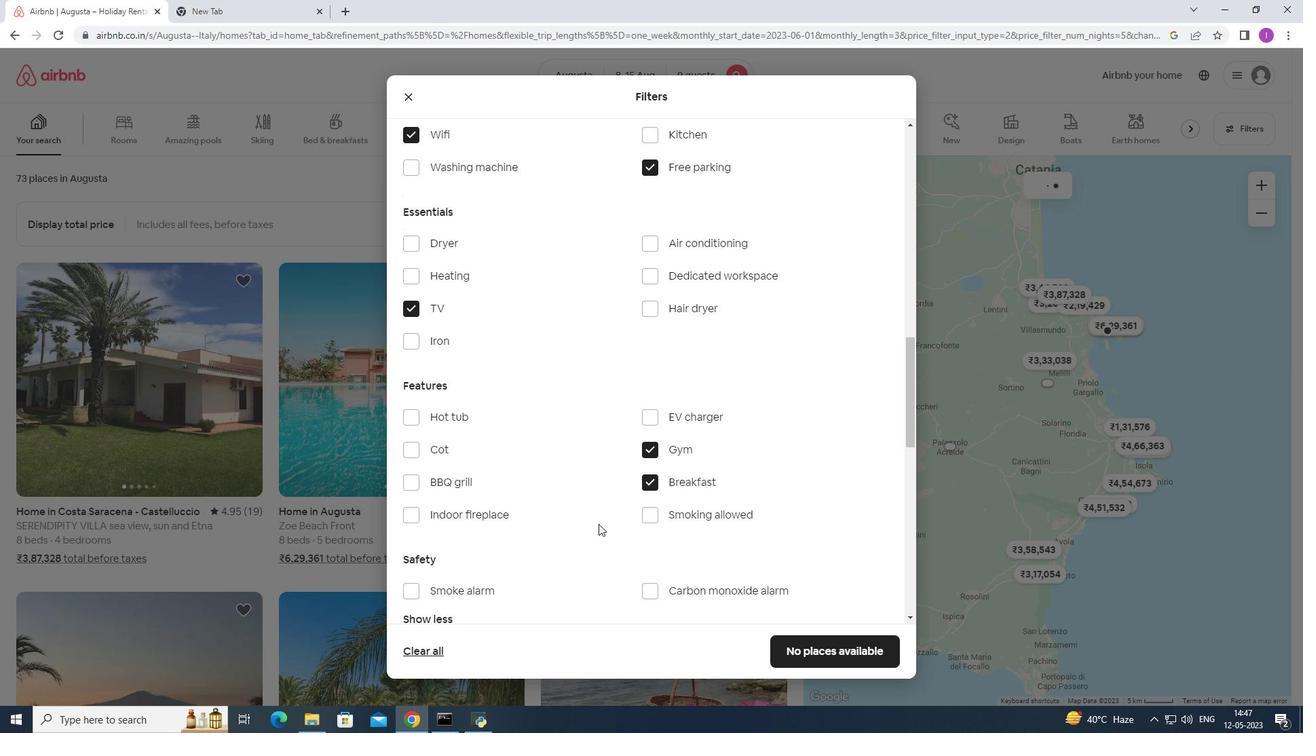 
Action: Mouse scrolled (598, 523) with delta (0, 0)
Screenshot: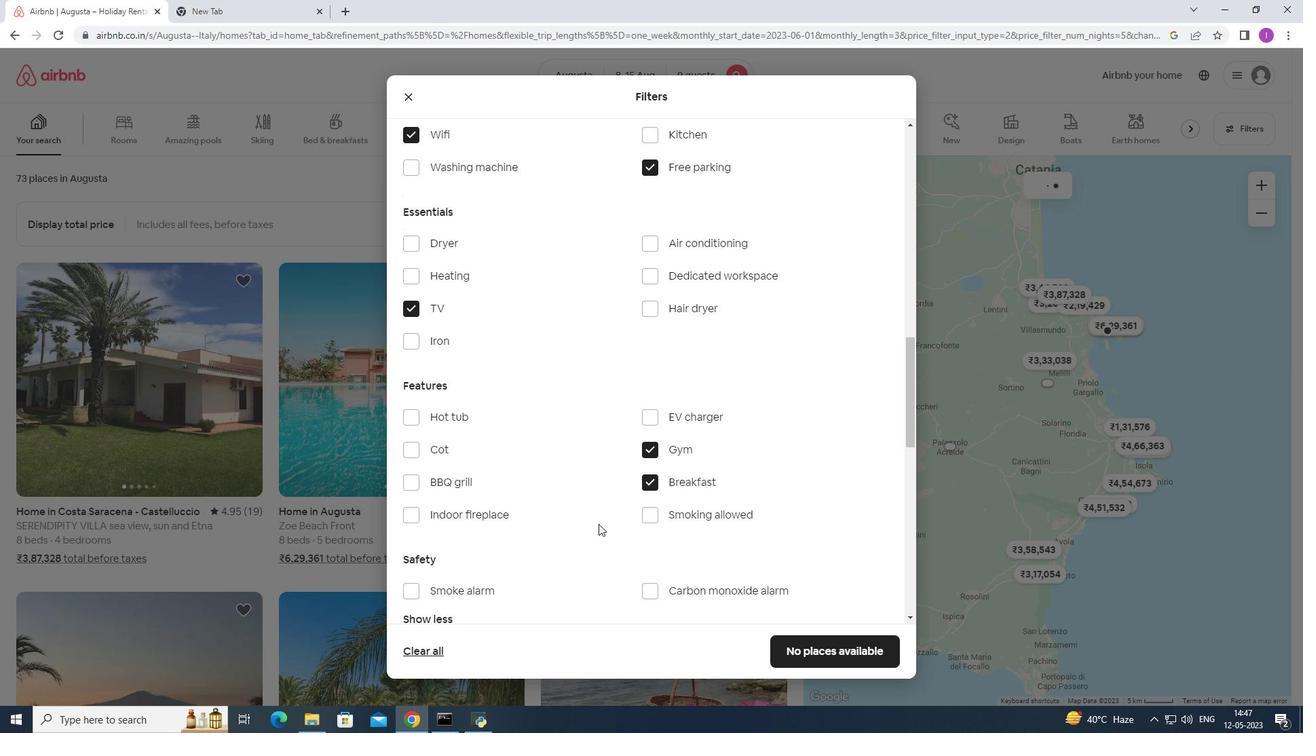 
Action: Mouse moved to (598, 524)
Screenshot: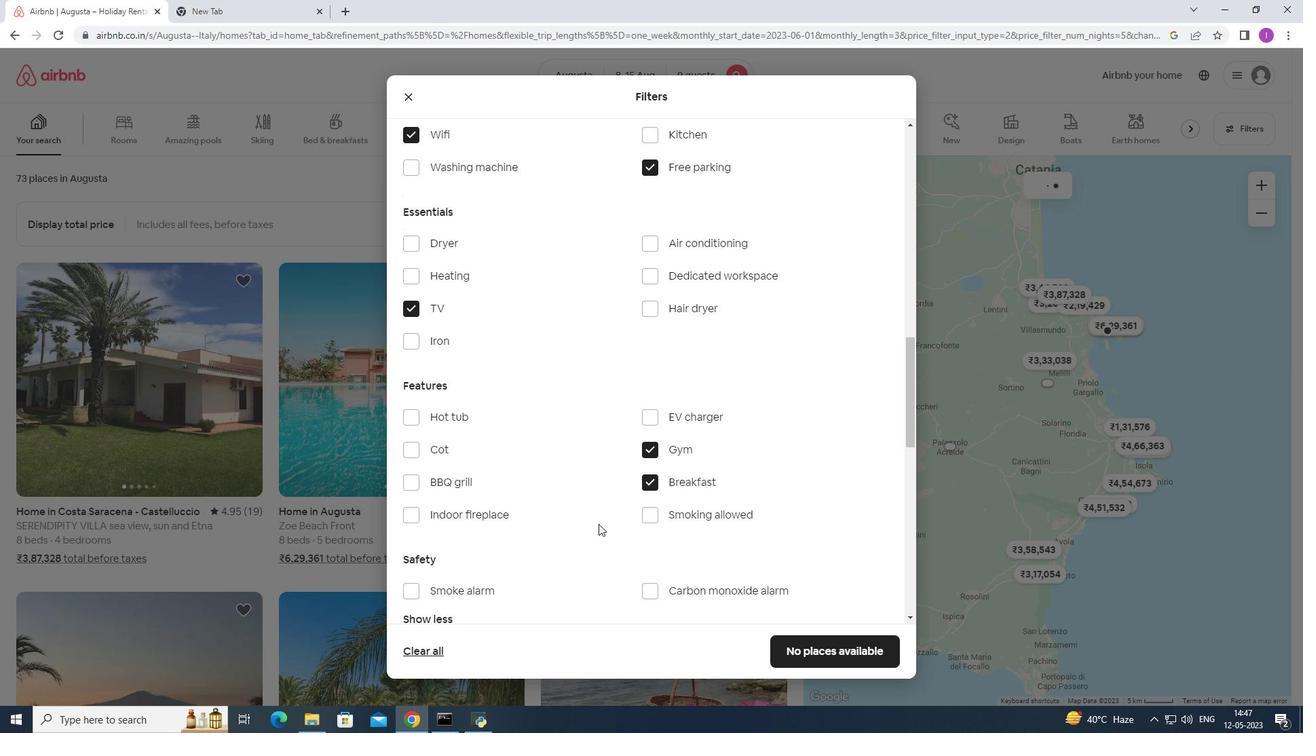 
Action: Mouse scrolled (598, 523) with delta (0, 0)
Screenshot: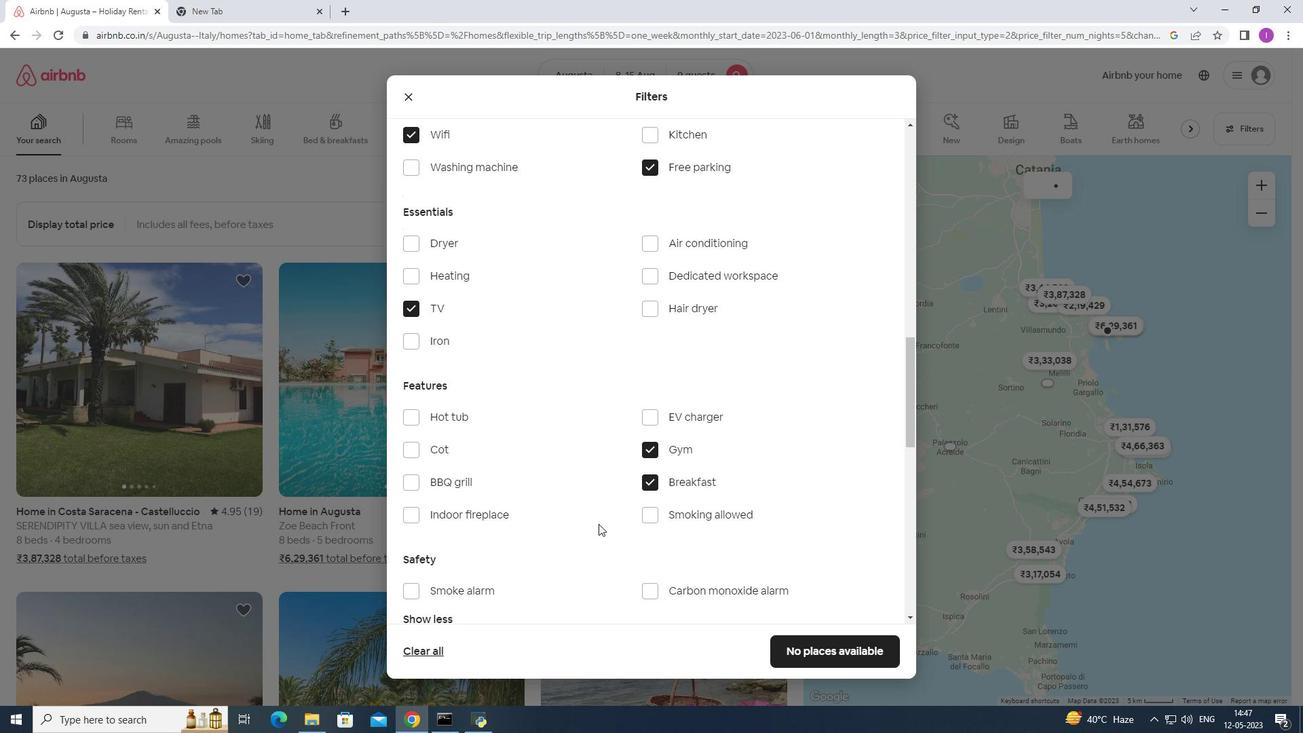 
Action: Mouse moved to (598, 525)
Screenshot: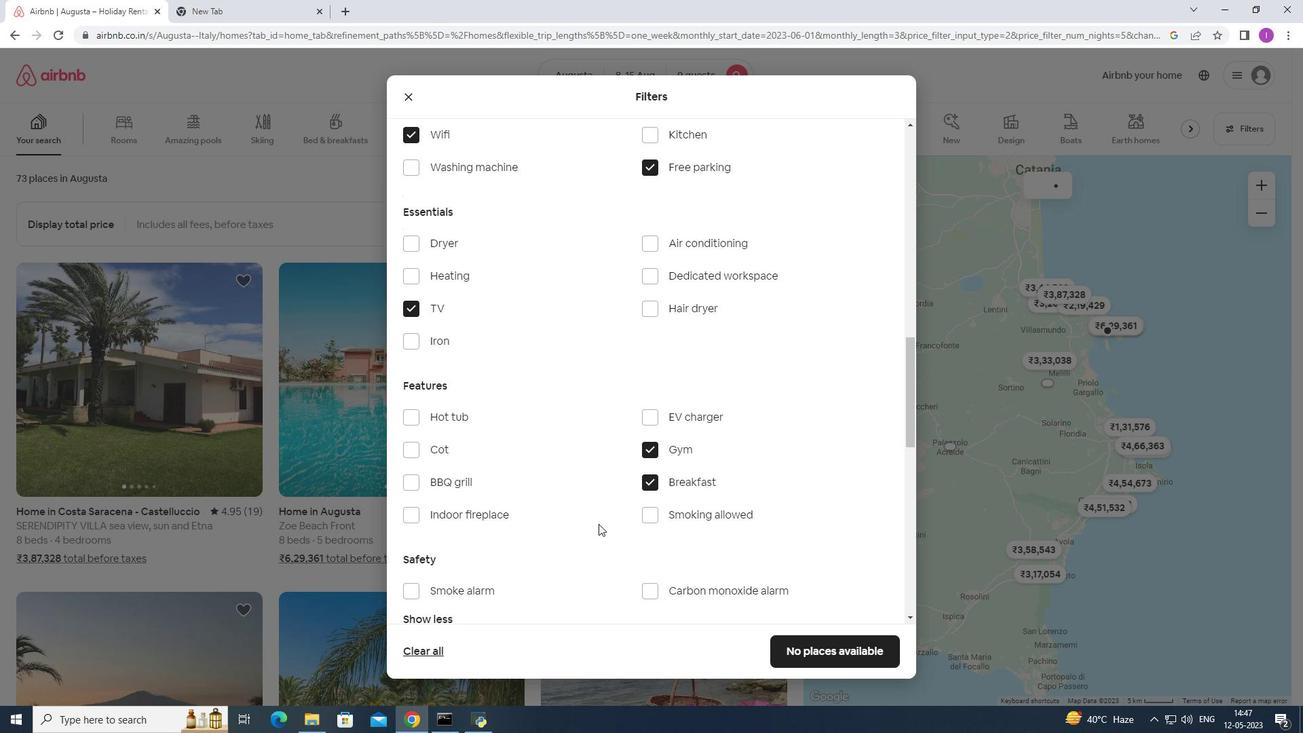 
Action: Mouse scrolled (598, 524) with delta (0, 0)
Screenshot: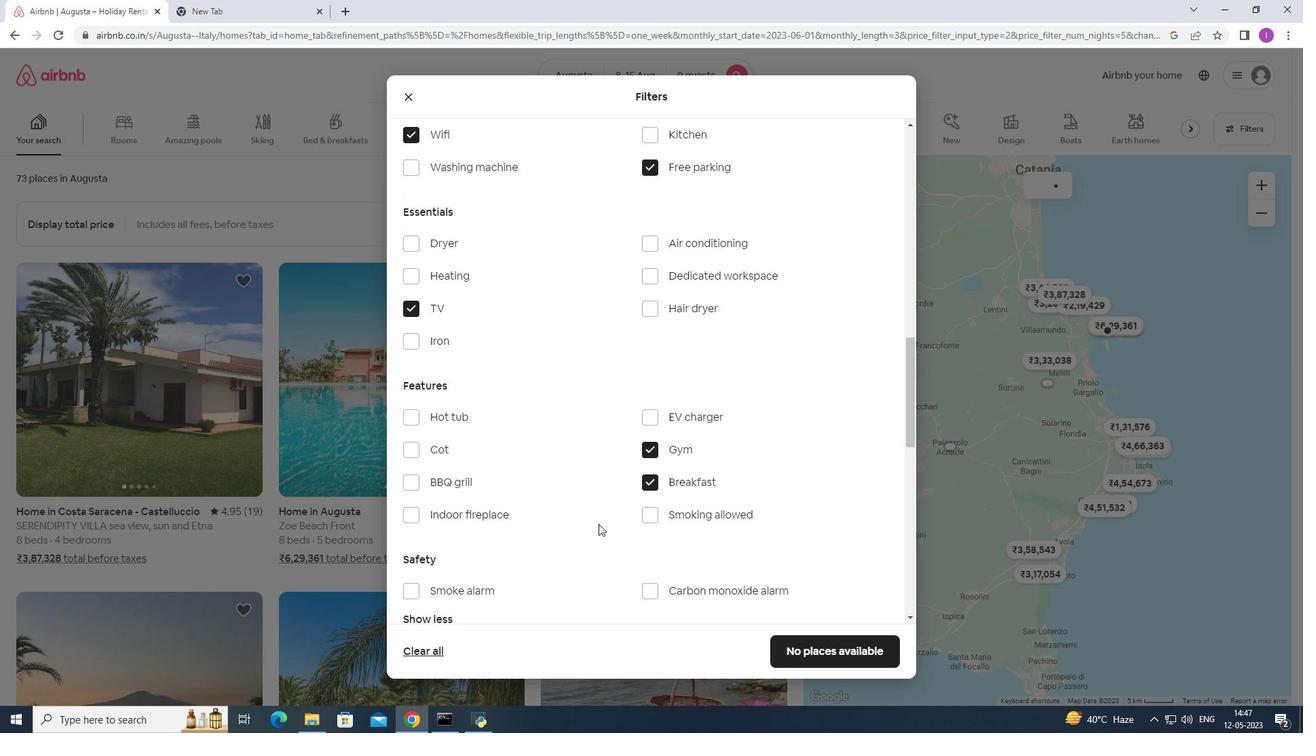 
Action: Mouse moved to (599, 526)
Screenshot: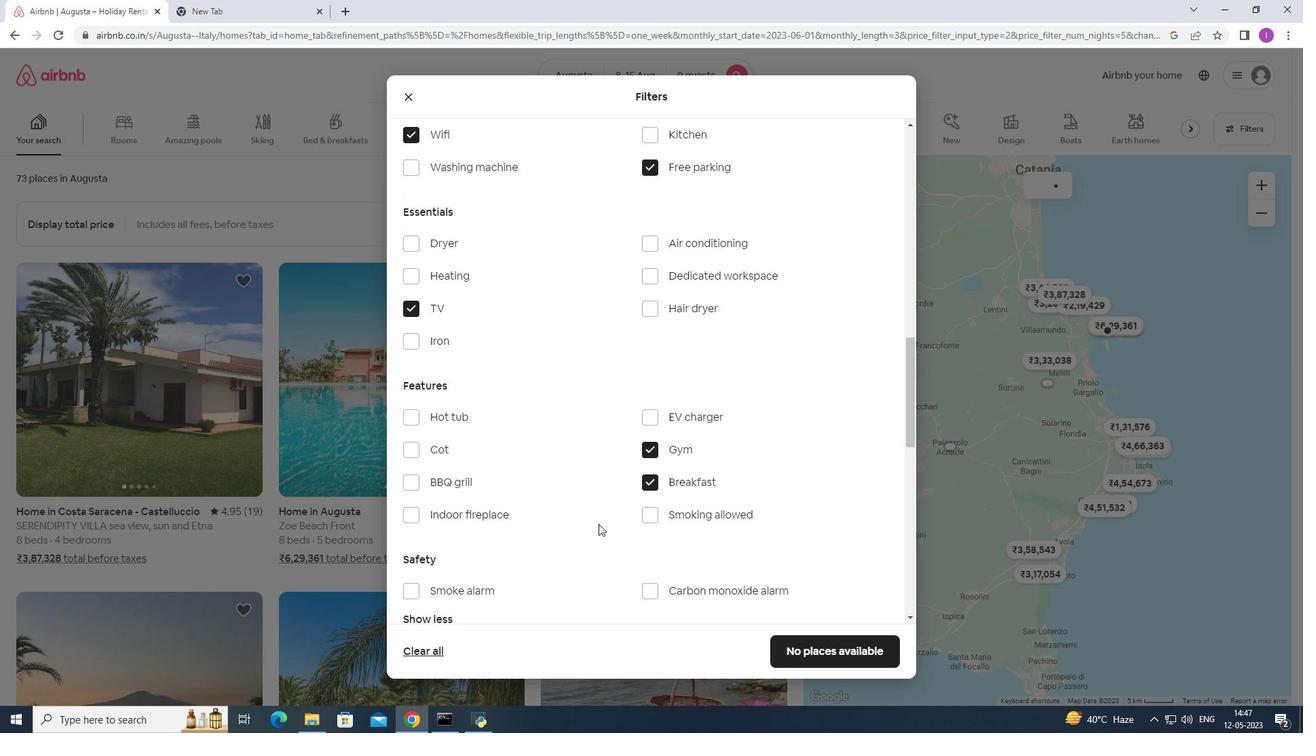 
Action: Mouse scrolled (599, 525) with delta (0, 0)
Screenshot: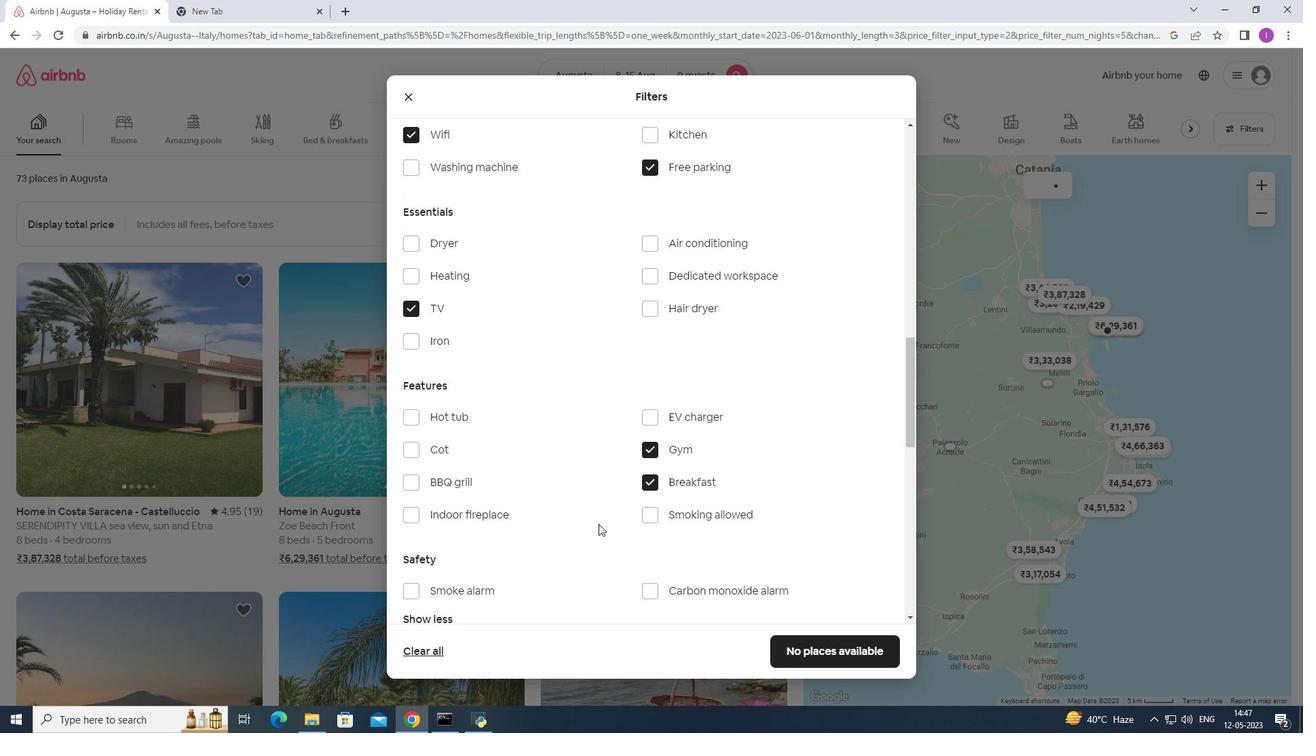 
Action: Mouse moved to (608, 507)
Screenshot: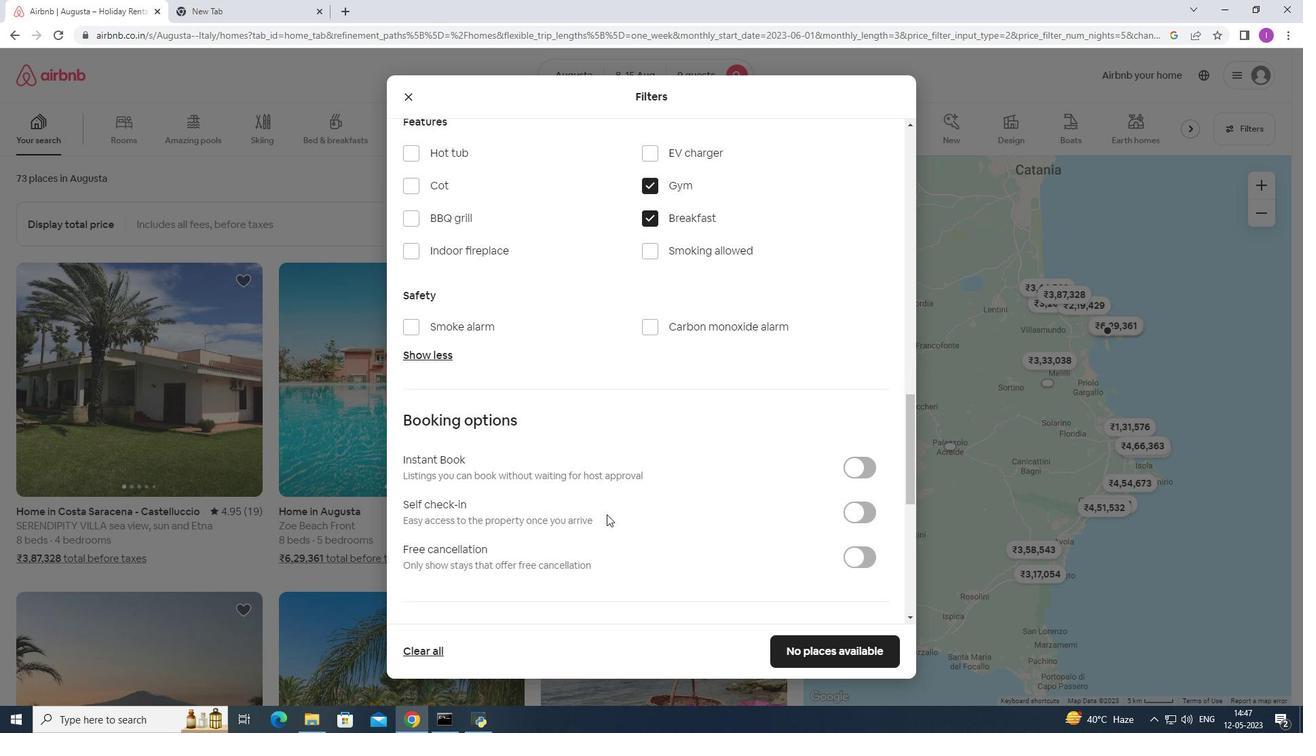 
Action: Mouse scrolled (608, 507) with delta (0, 0)
Screenshot: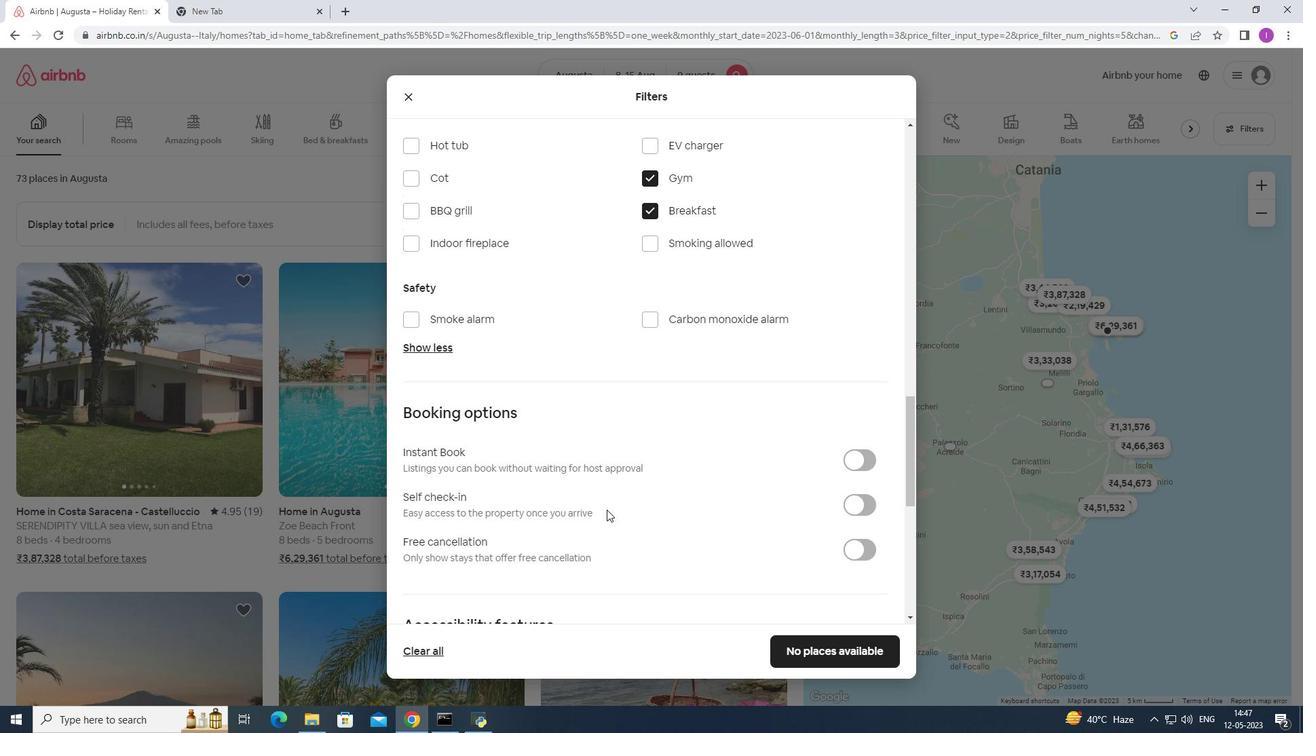 
Action: Mouse scrolled (608, 507) with delta (0, 0)
Screenshot: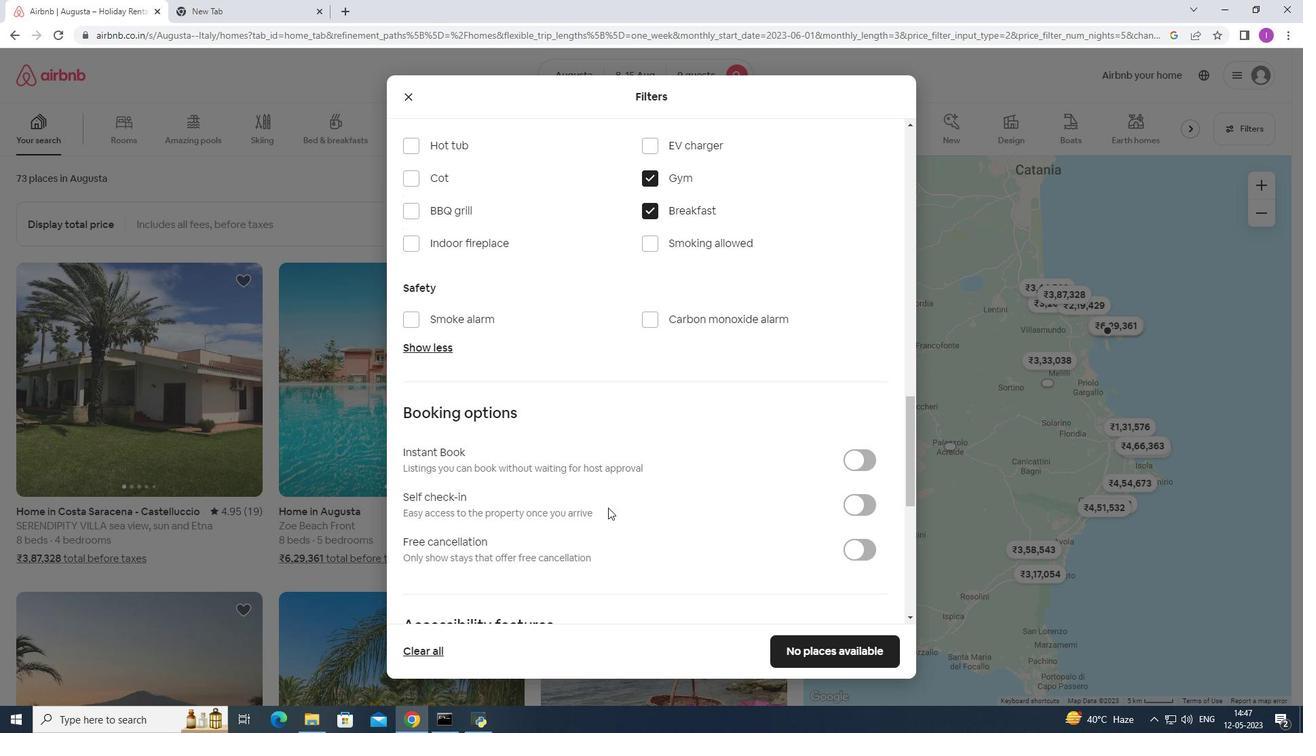 
Action: Mouse scrolled (608, 507) with delta (0, 0)
Screenshot: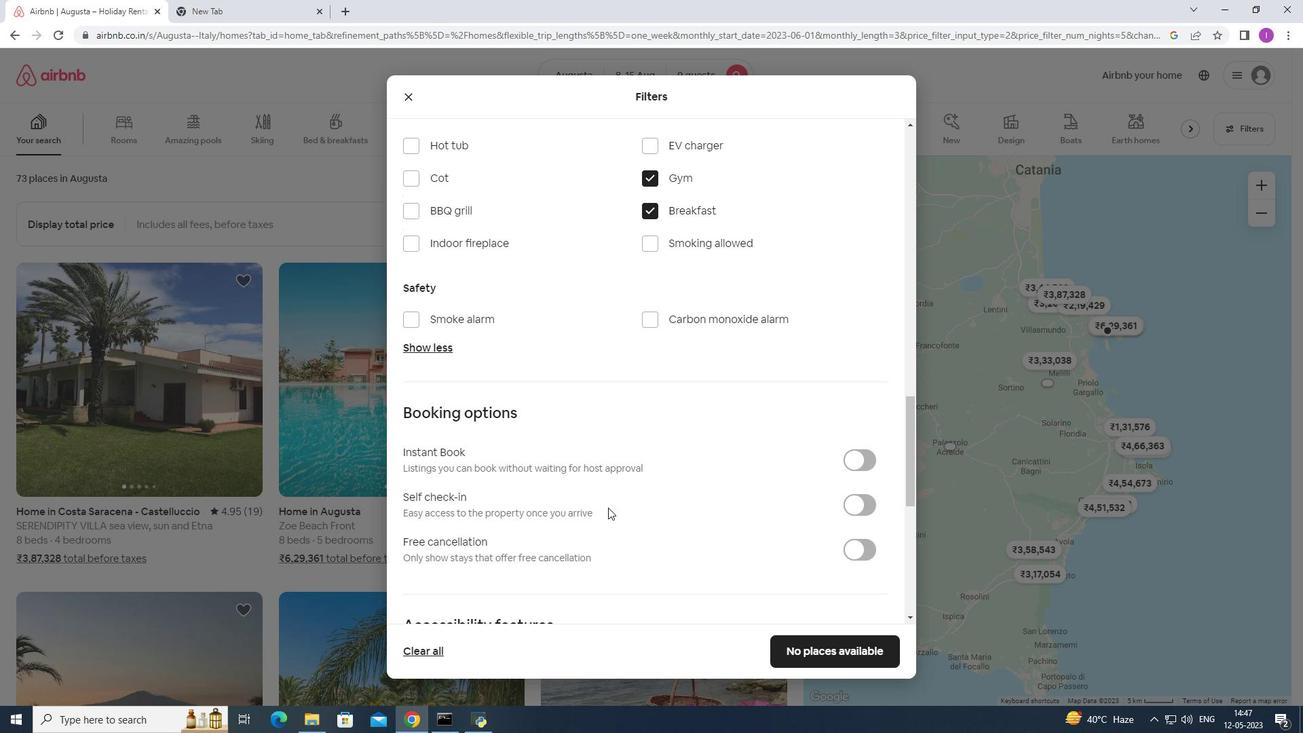 
Action: Mouse scrolled (608, 507) with delta (0, 0)
Screenshot: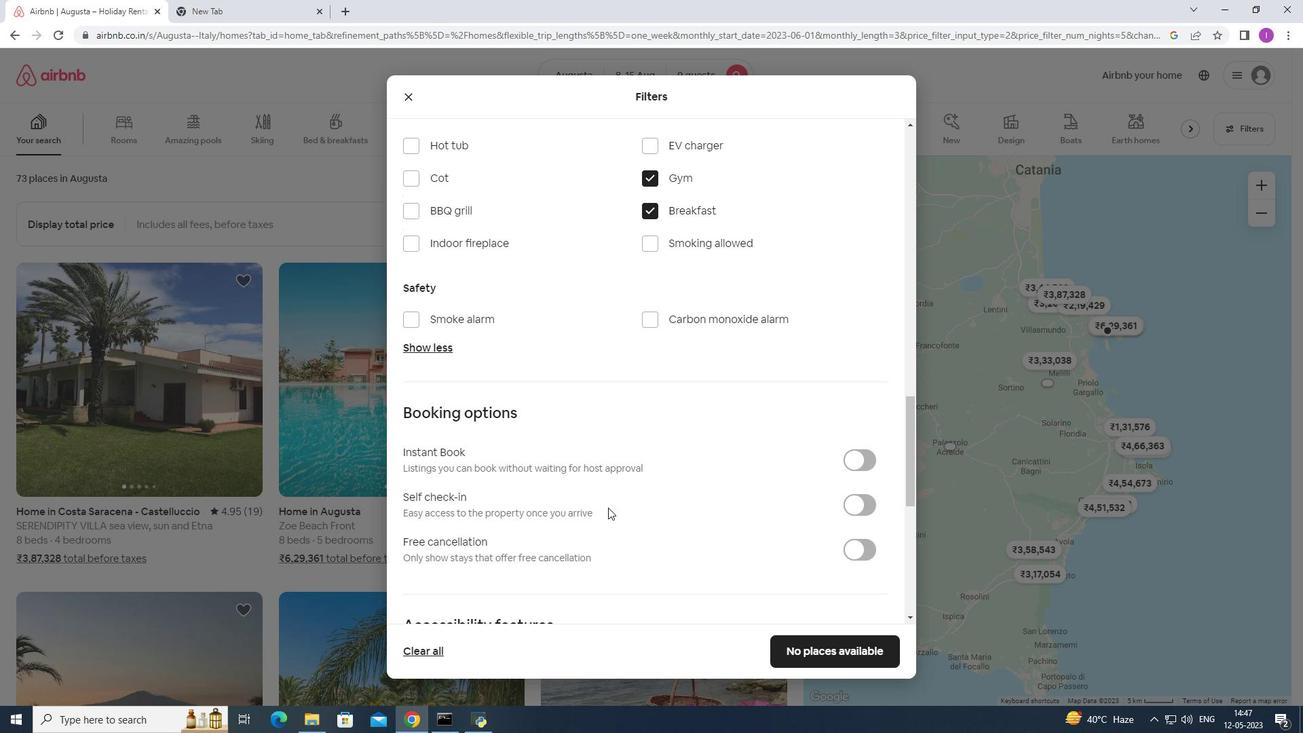 
Action: Mouse moved to (871, 239)
Screenshot: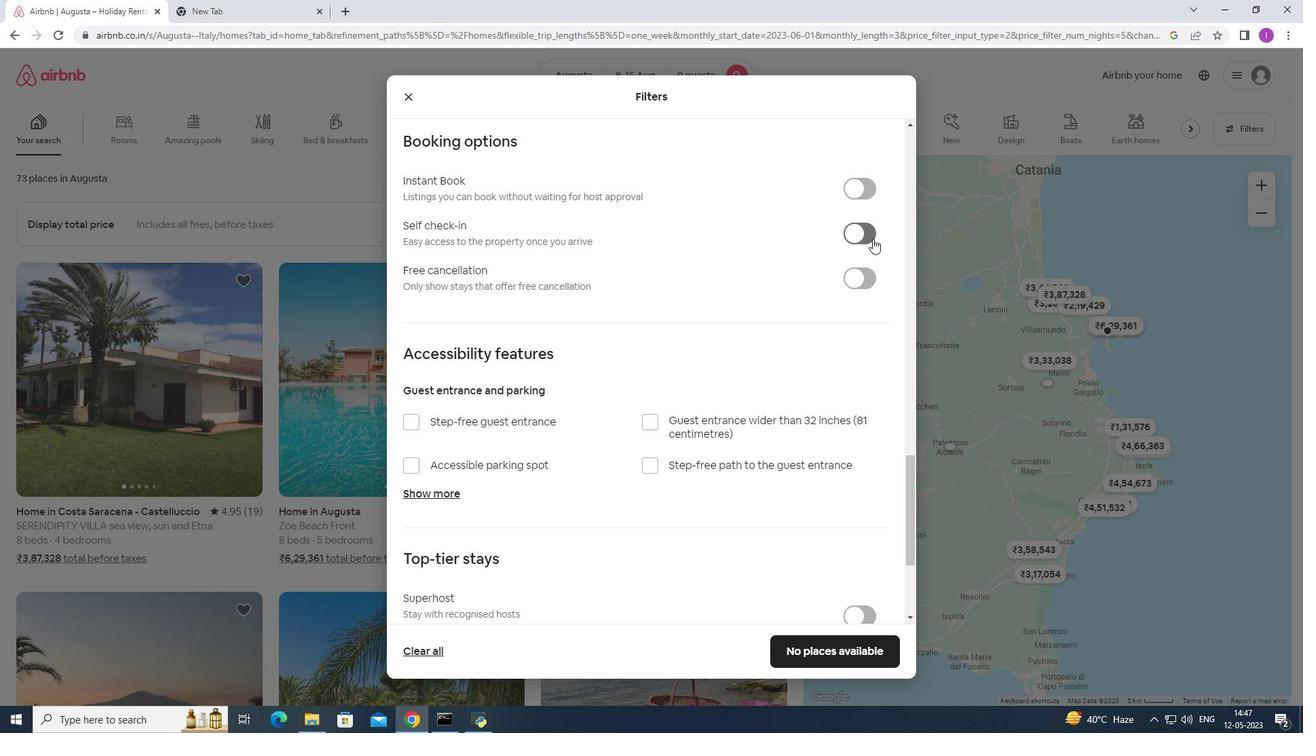 
Action: Mouse pressed left at (871, 239)
Screenshot: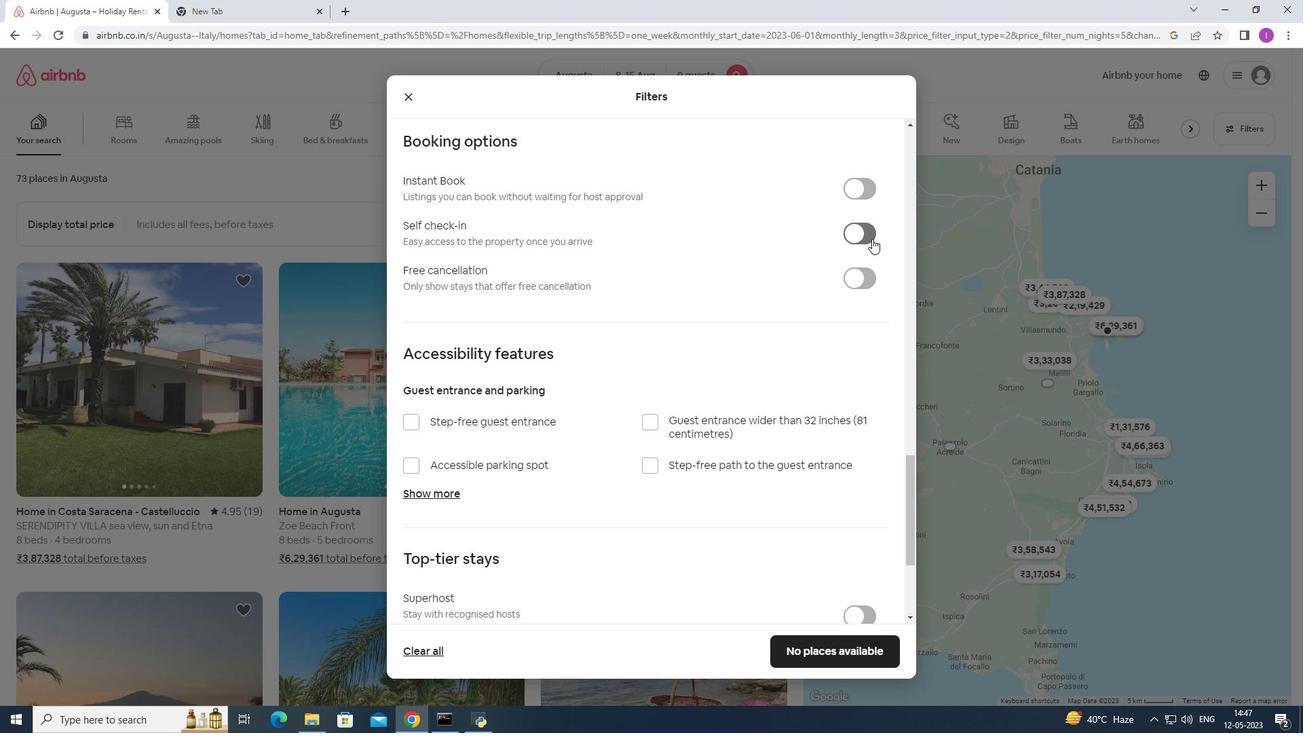 
Action: Mouse moved to (775, 394)
Screenshot: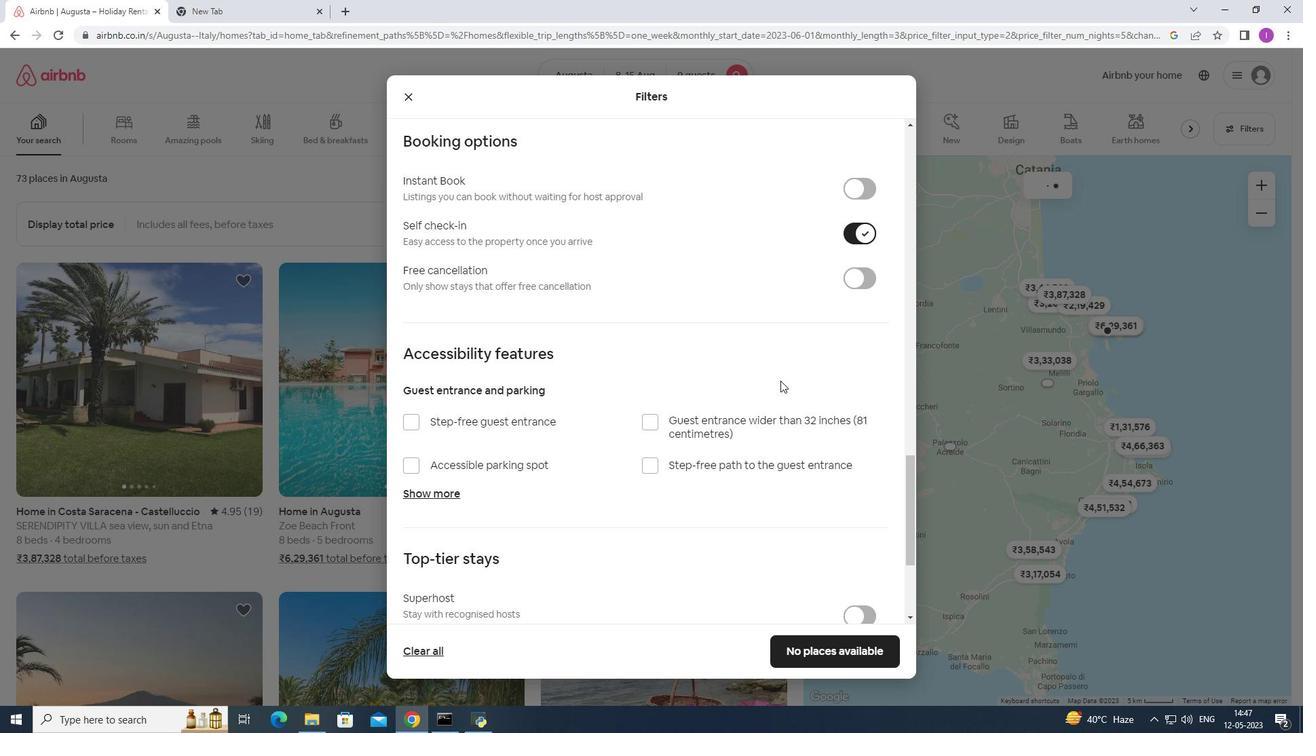 
Action: Mouse scrolled (775, 393) with delta (0, 0)
Screenshot: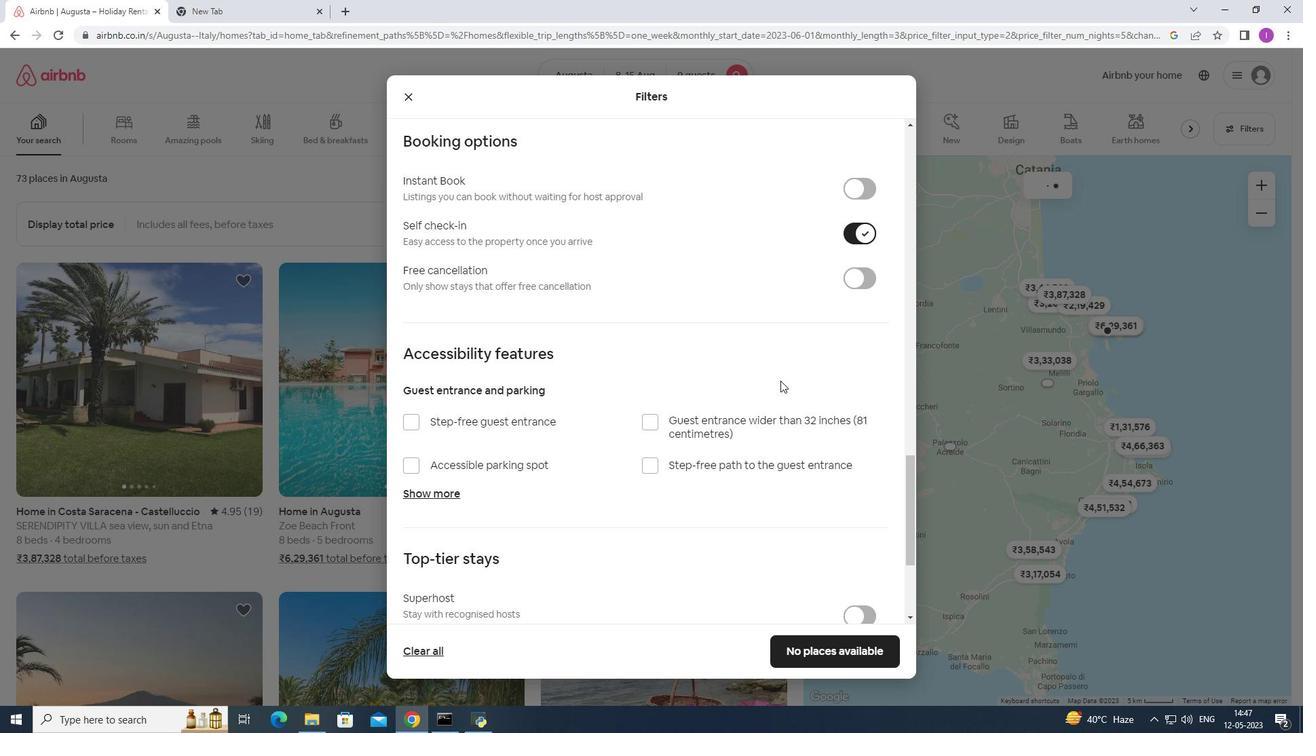 
Action: Mouse moved to (770, 401)
Screenshot: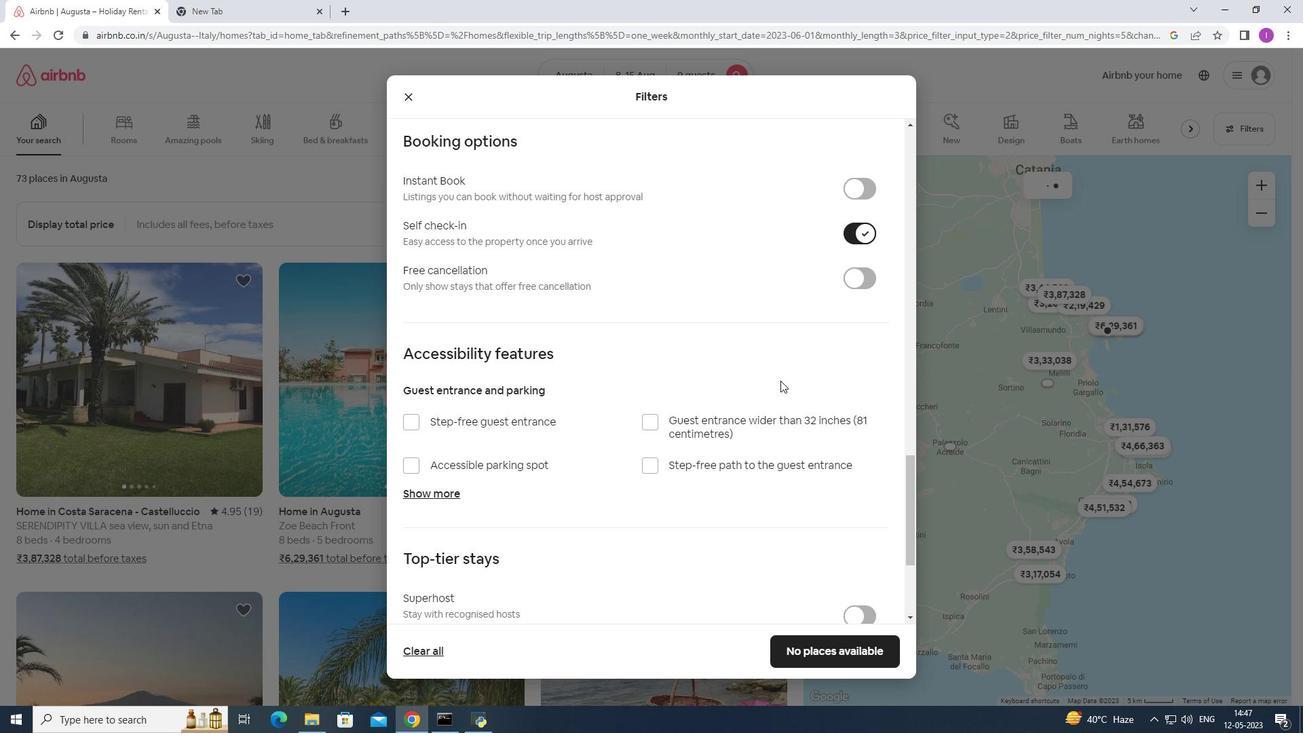
Action: Mouse scrolled (770, 400) with delta (0, 0)
Screenshot: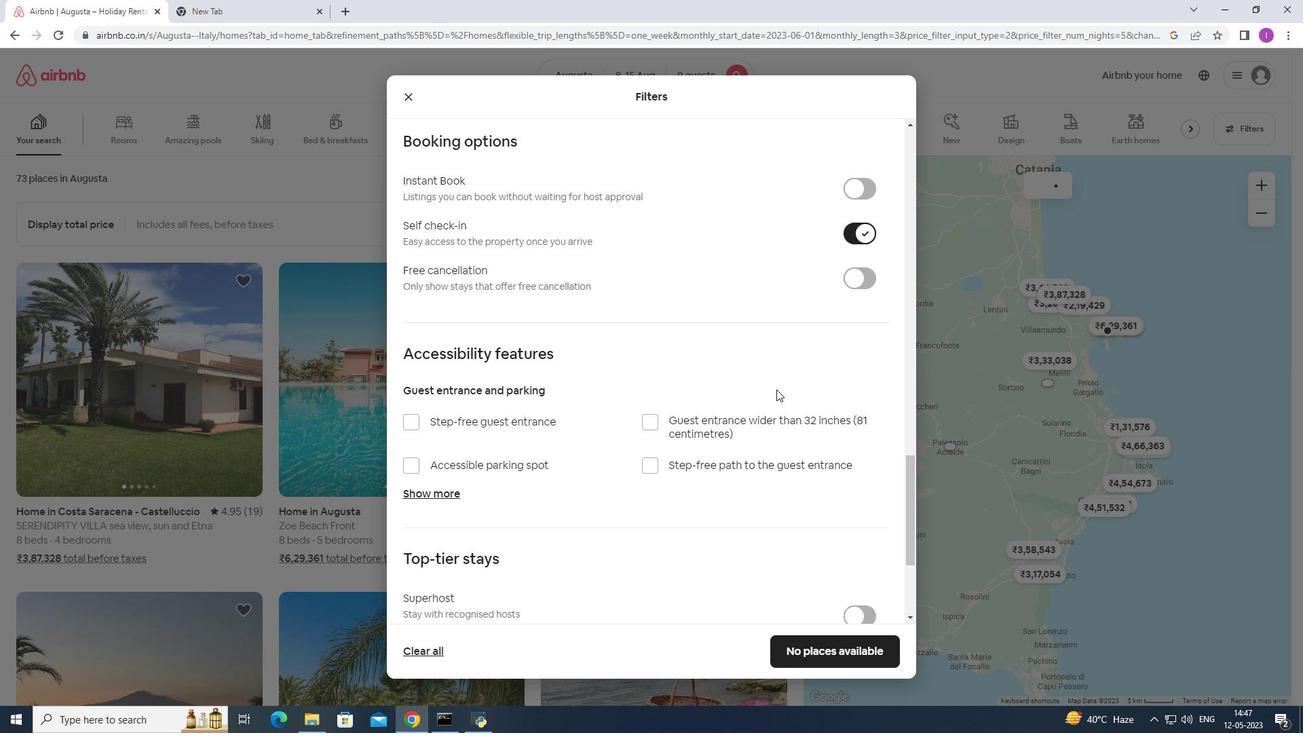 
Action: Mouse moved to (757, 410)
Screenshot: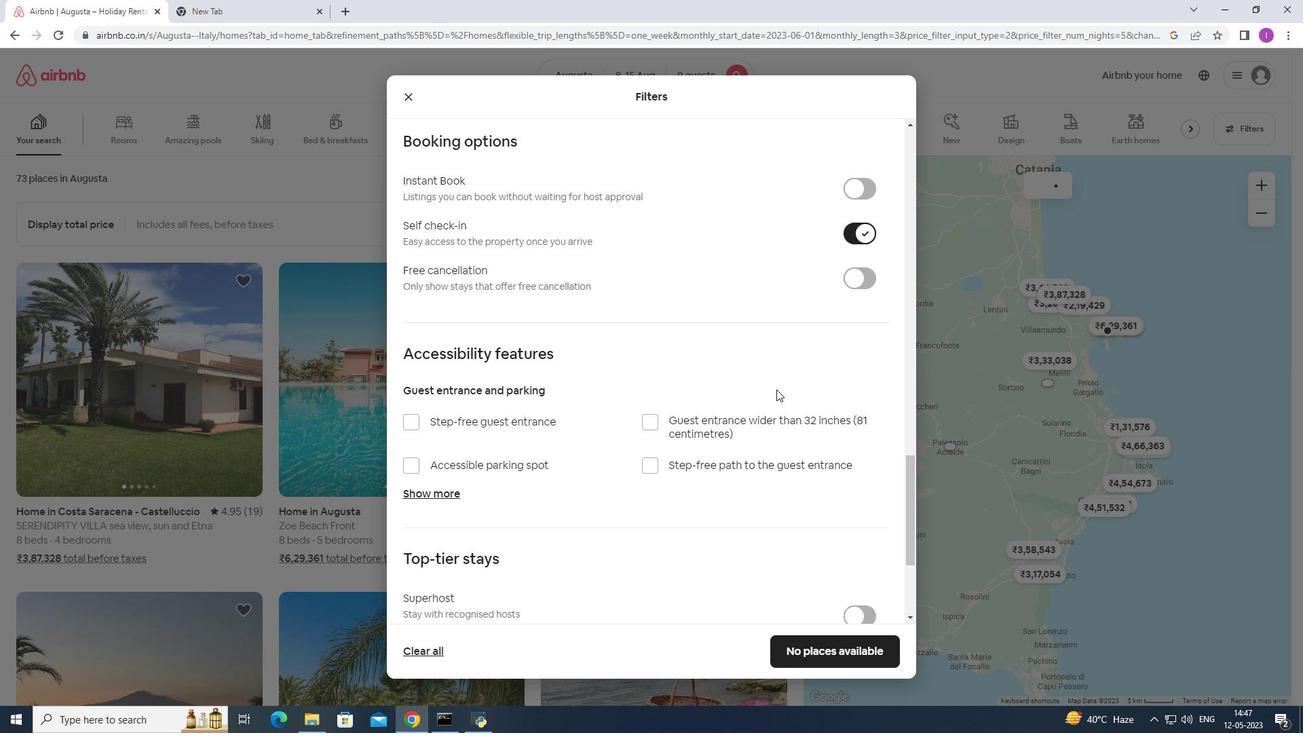 
Action: Mouse scrolled (759, 410) with delta (0, 0)
Screenshot: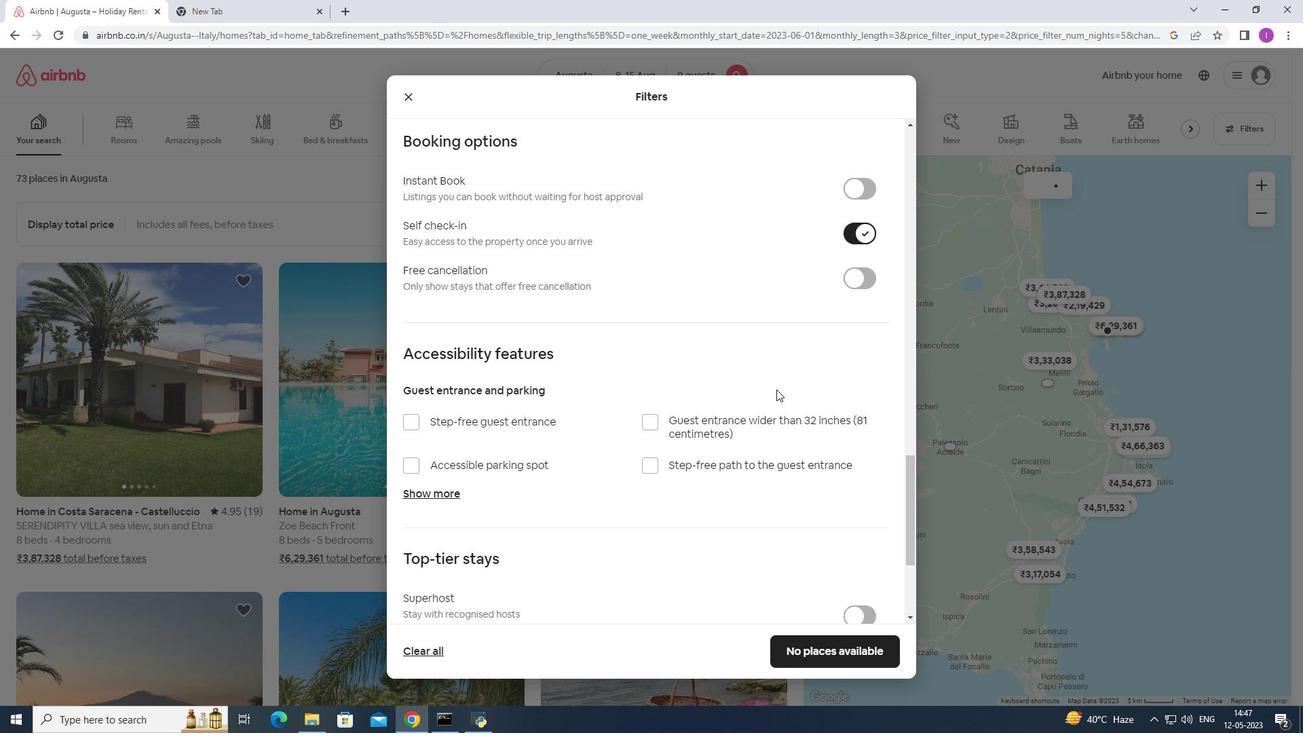 
Action: Mouse moved to (644, 440)
Screenshot: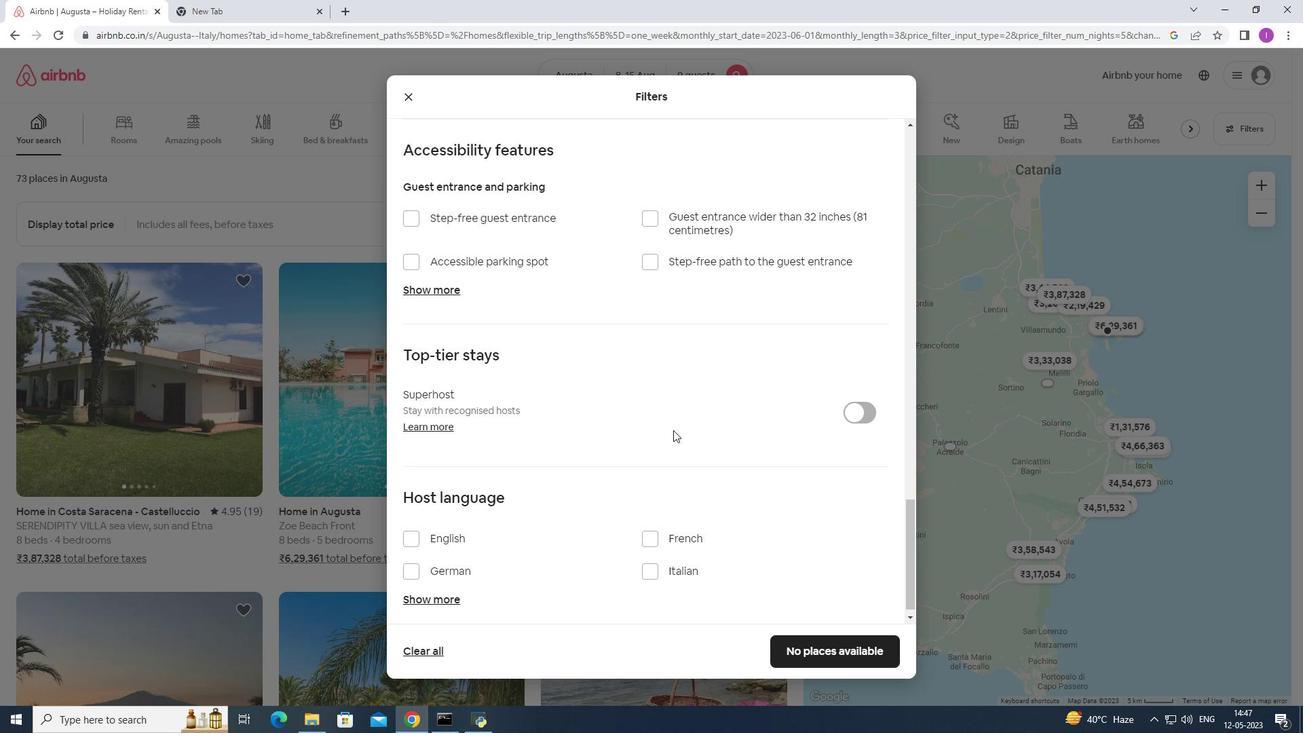 
Action: Mouse scrolled (644, 439) with delta (0, 0)
Screenshot: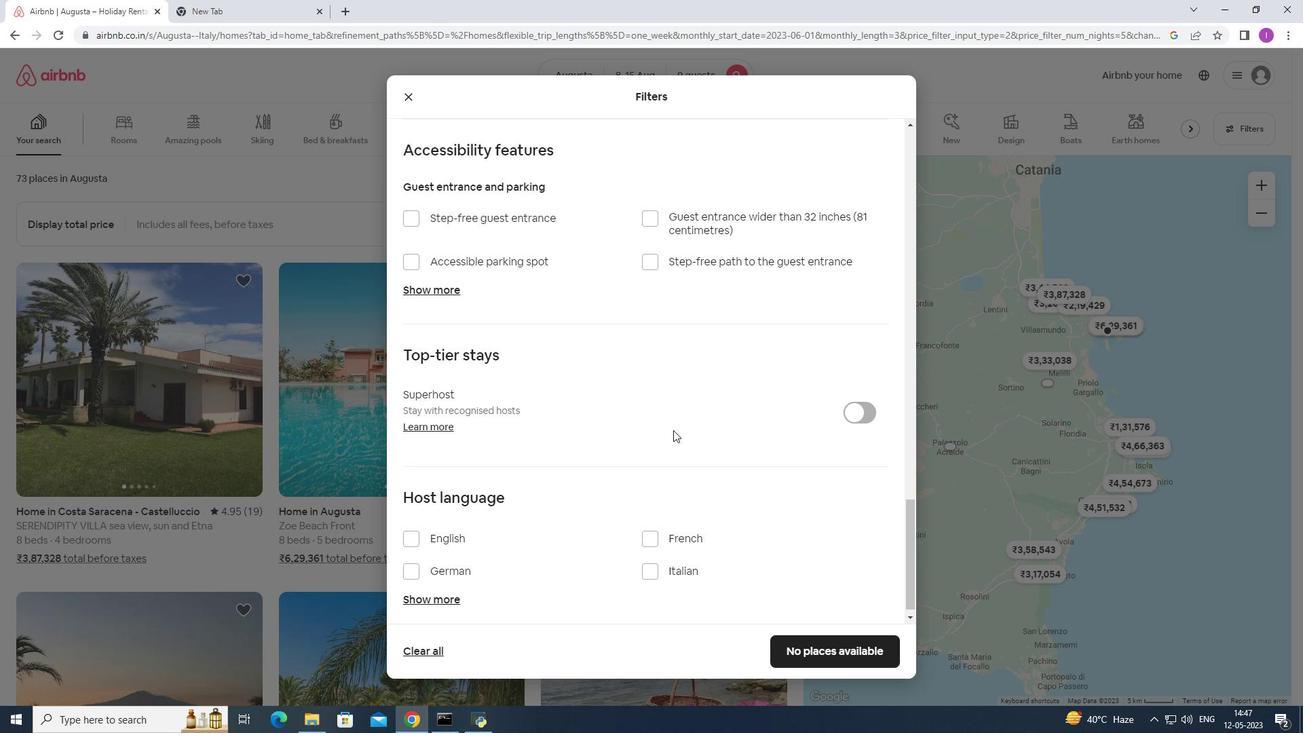 
Action: Mouse moved to (641, 442)
Screenshot: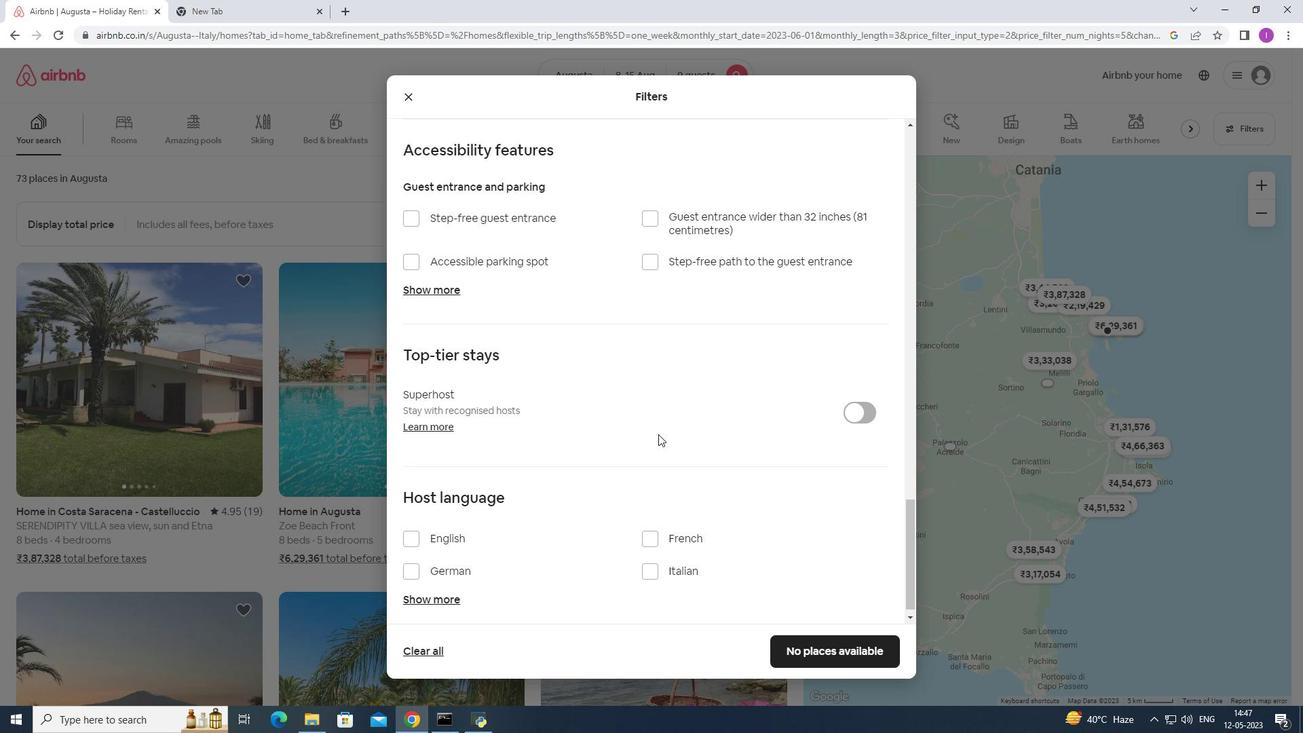 
Action: Mouse scrolled (641, 441) with delta (0, 0)
Screenshot: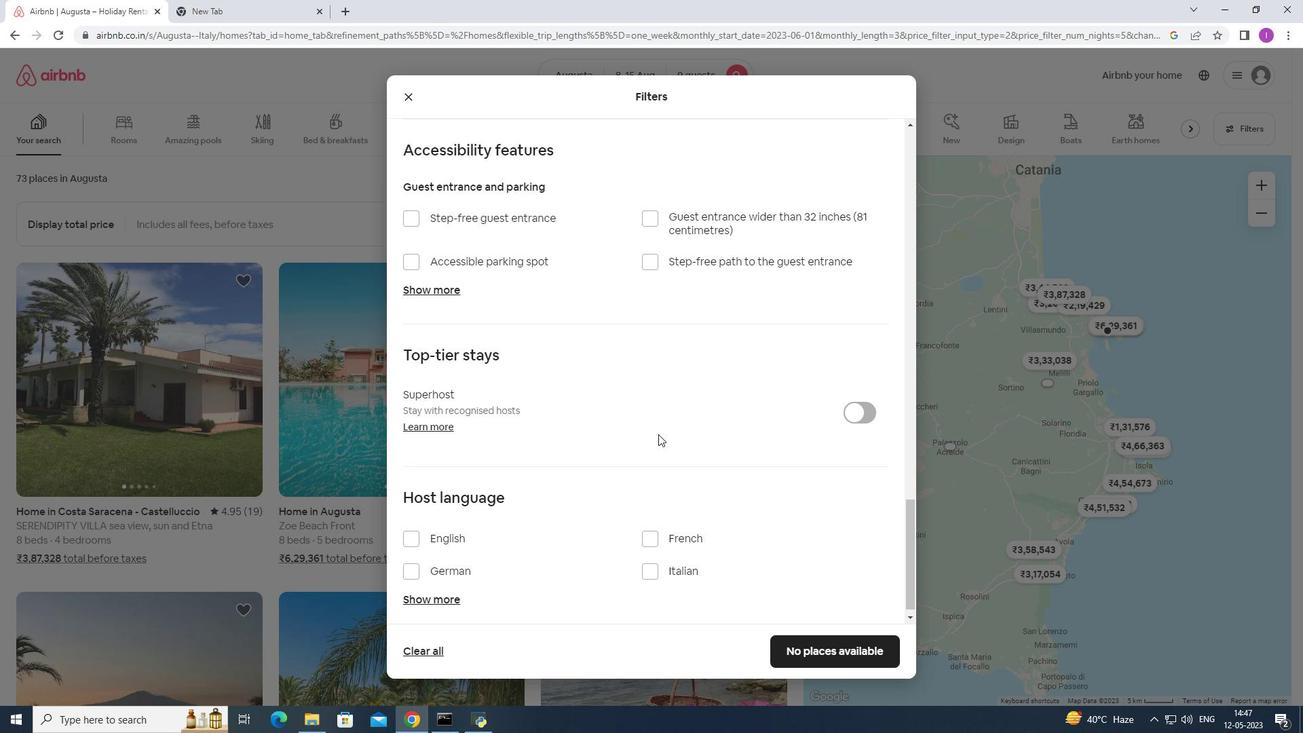 
Action: Mouse moved to (640, 442)
Screenshot: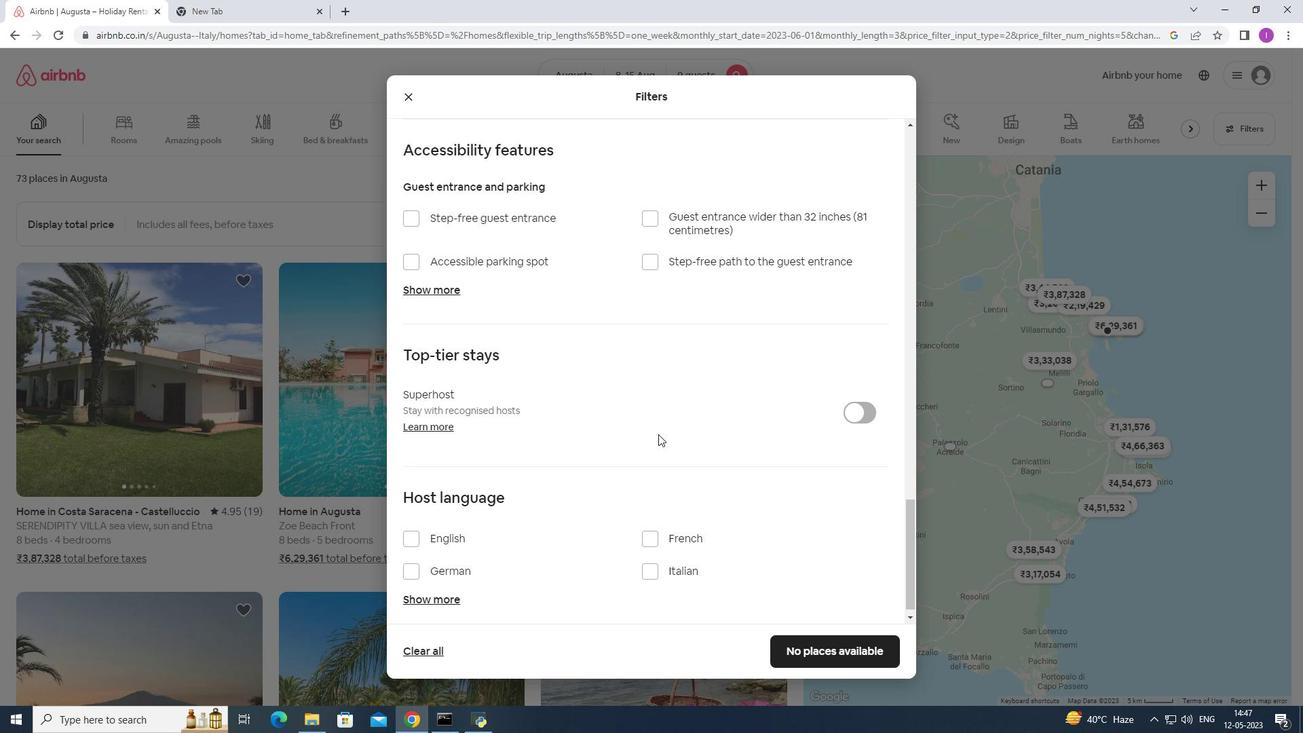 
Action: Mouse scrolled (640, 442) with delta (0, 0)
Screenshot: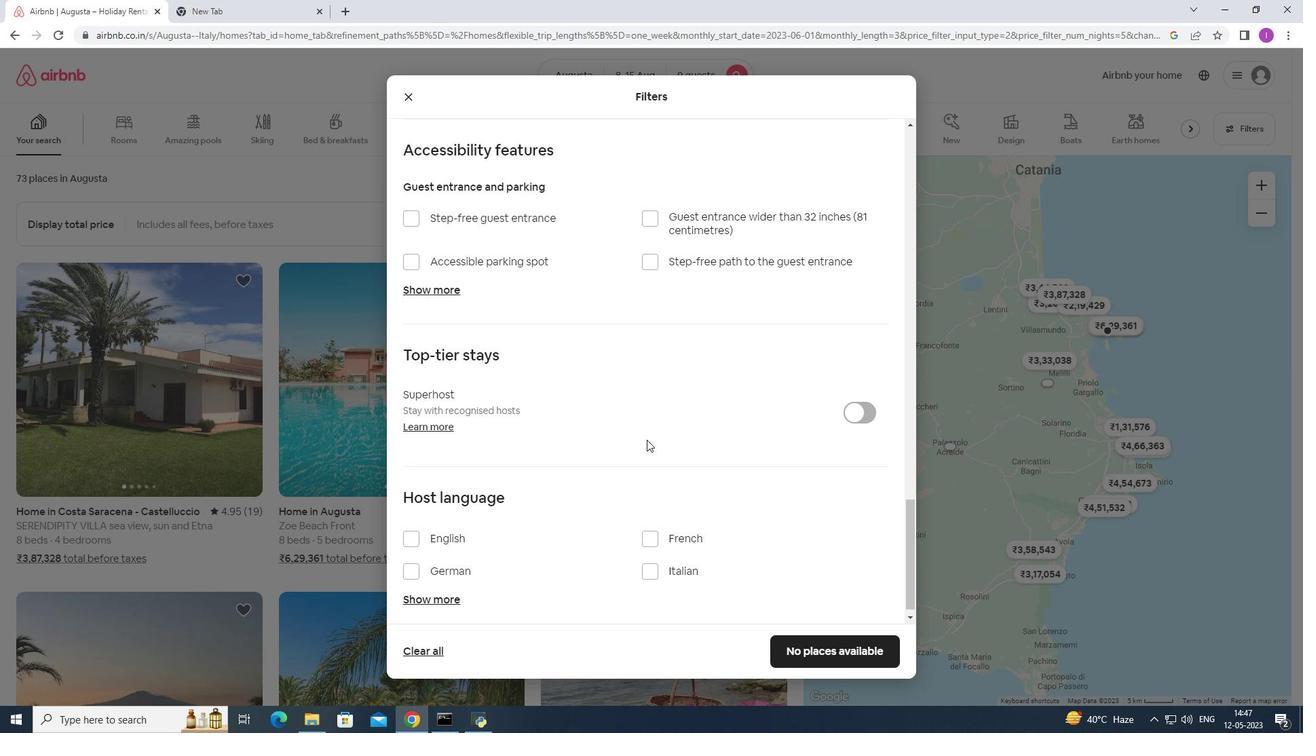
Action: Mouse scrolled (640, 442) with delta (0, 0)
Screenshot: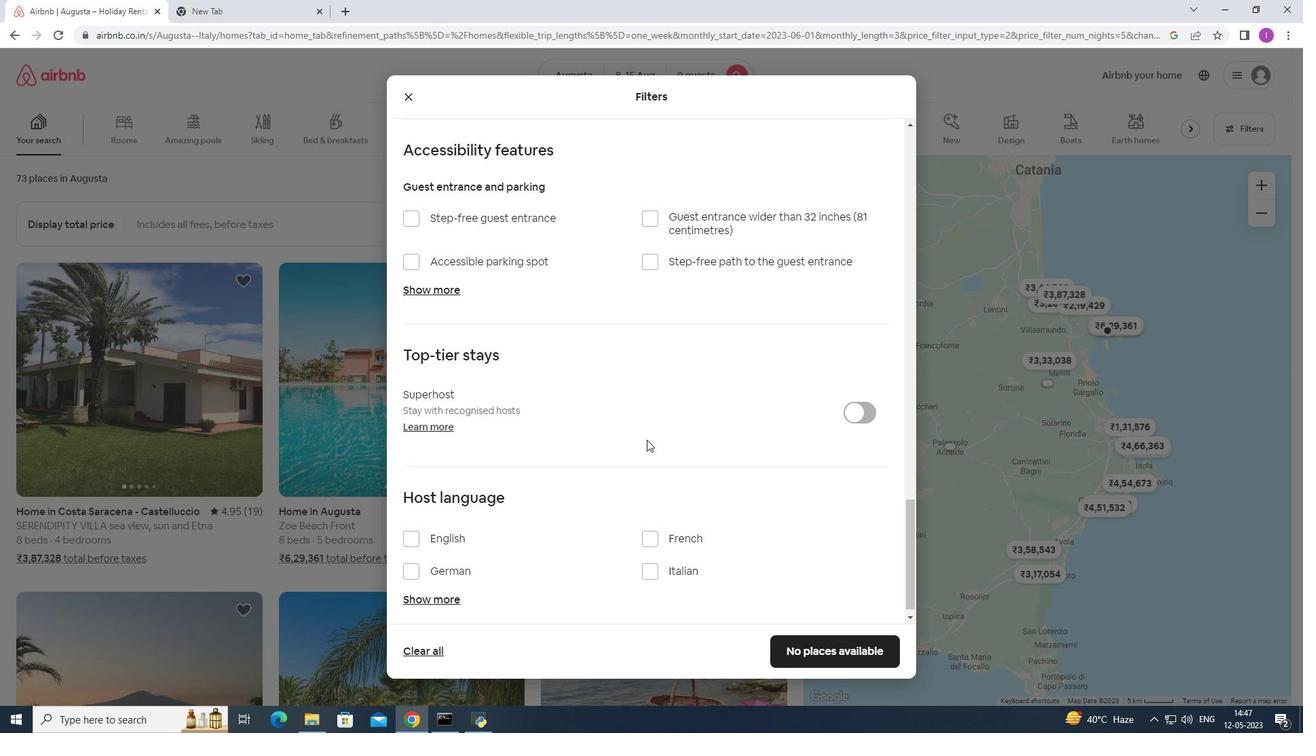 
Action: Mouse moved to (409, 524)
Screenshot: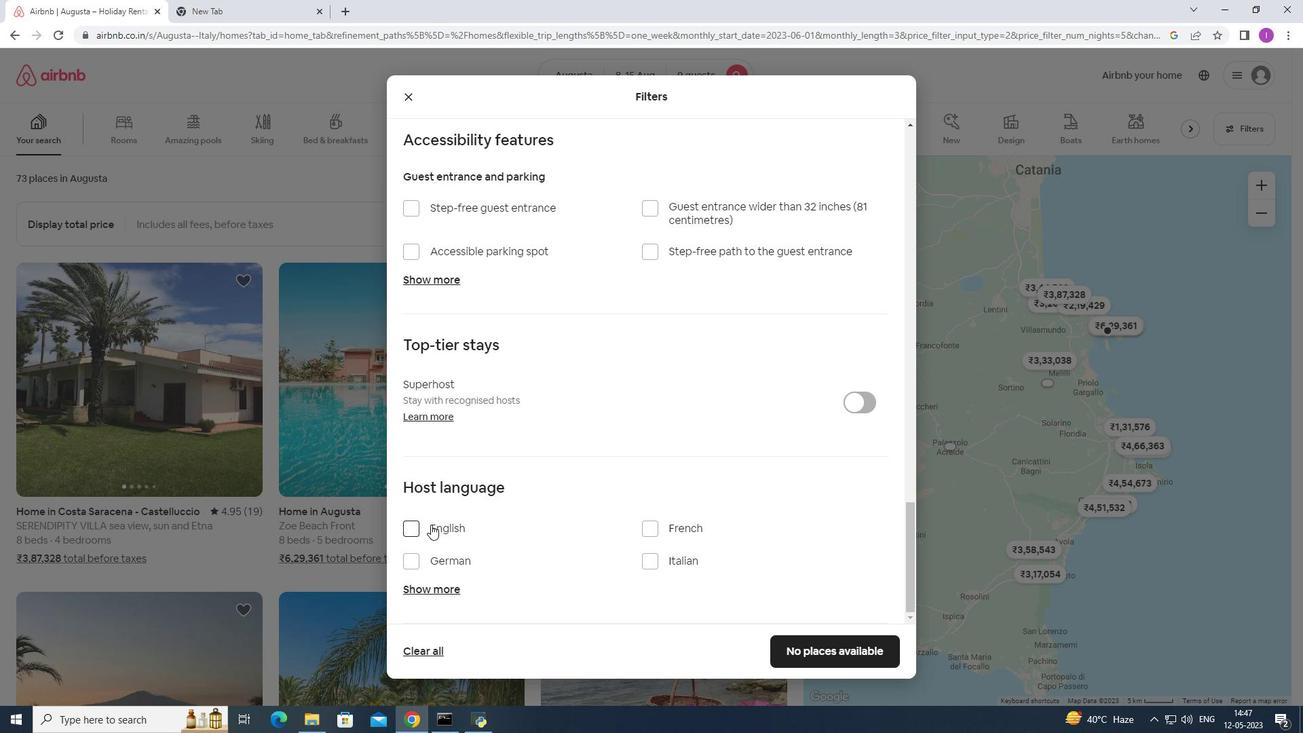 
Action: Mouse pressed left at (409, 524)
Screenshot: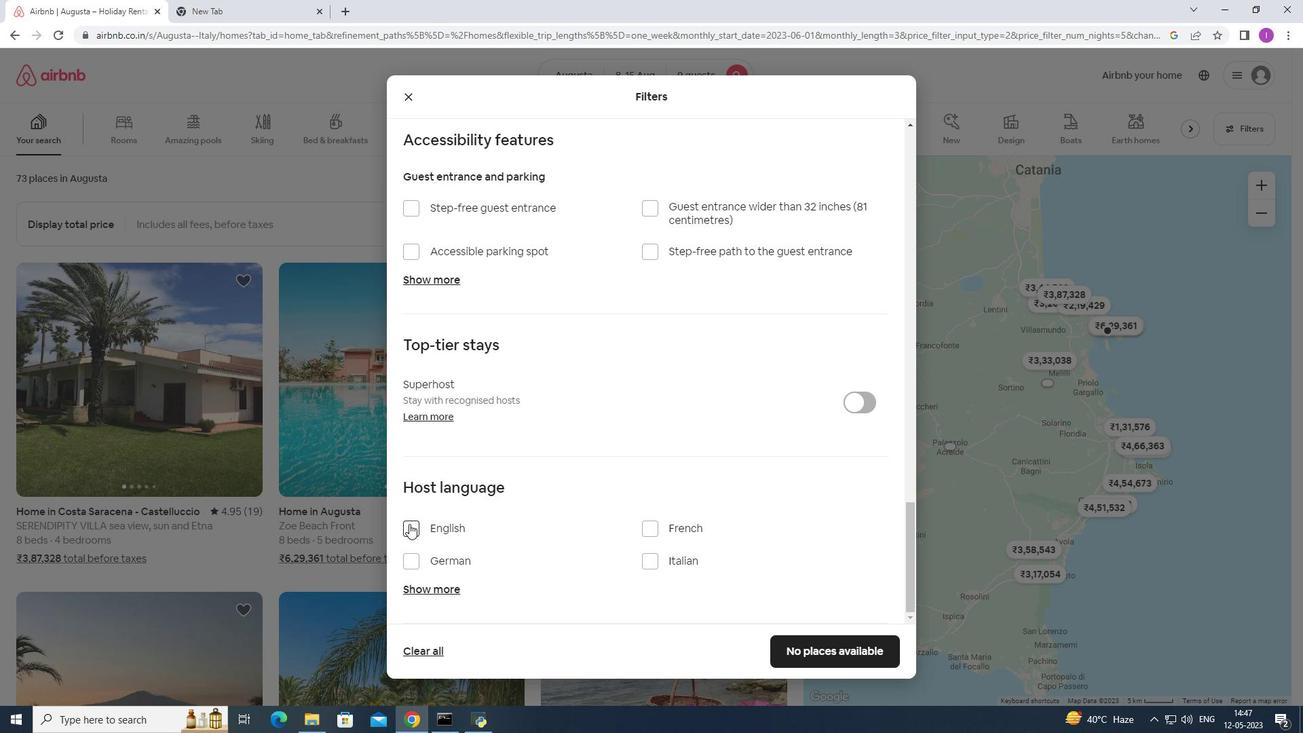
Action: Mouse moved to (861, 645)
Screenshot: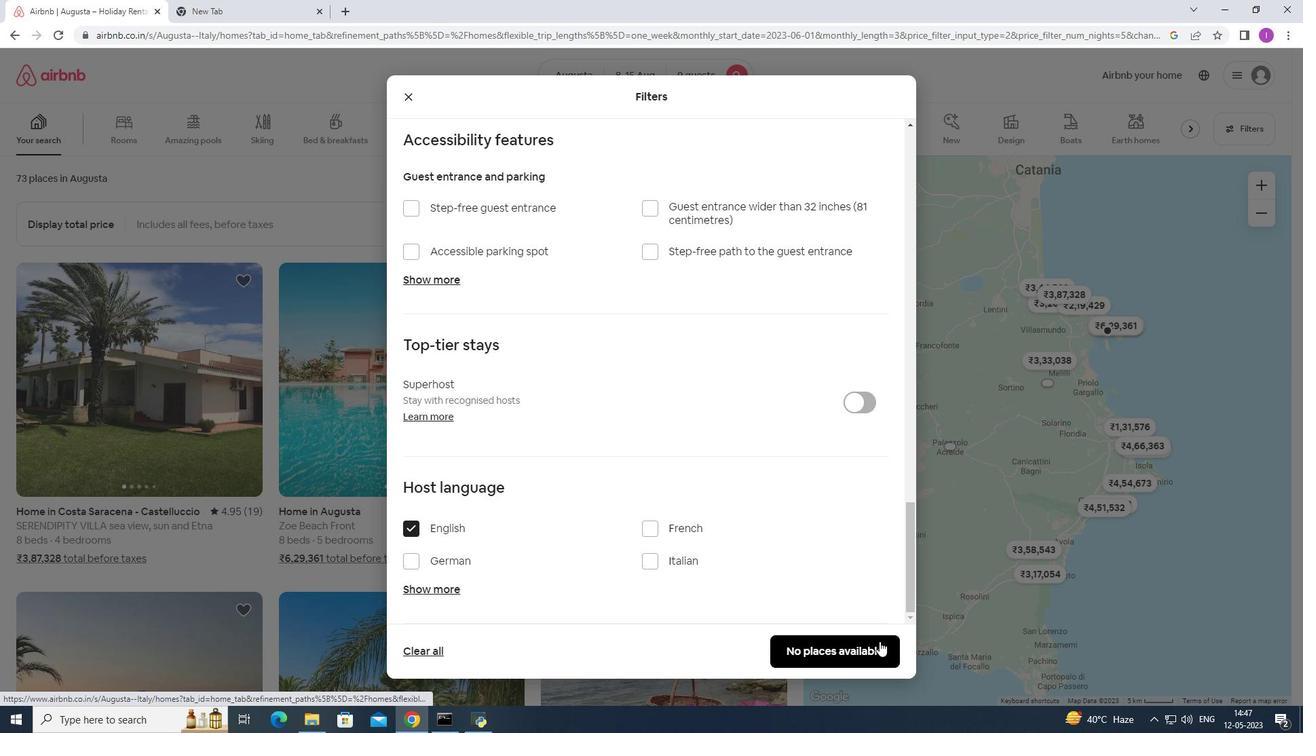 
Action: Mouse pressed left at (861, 645)
Screenshot: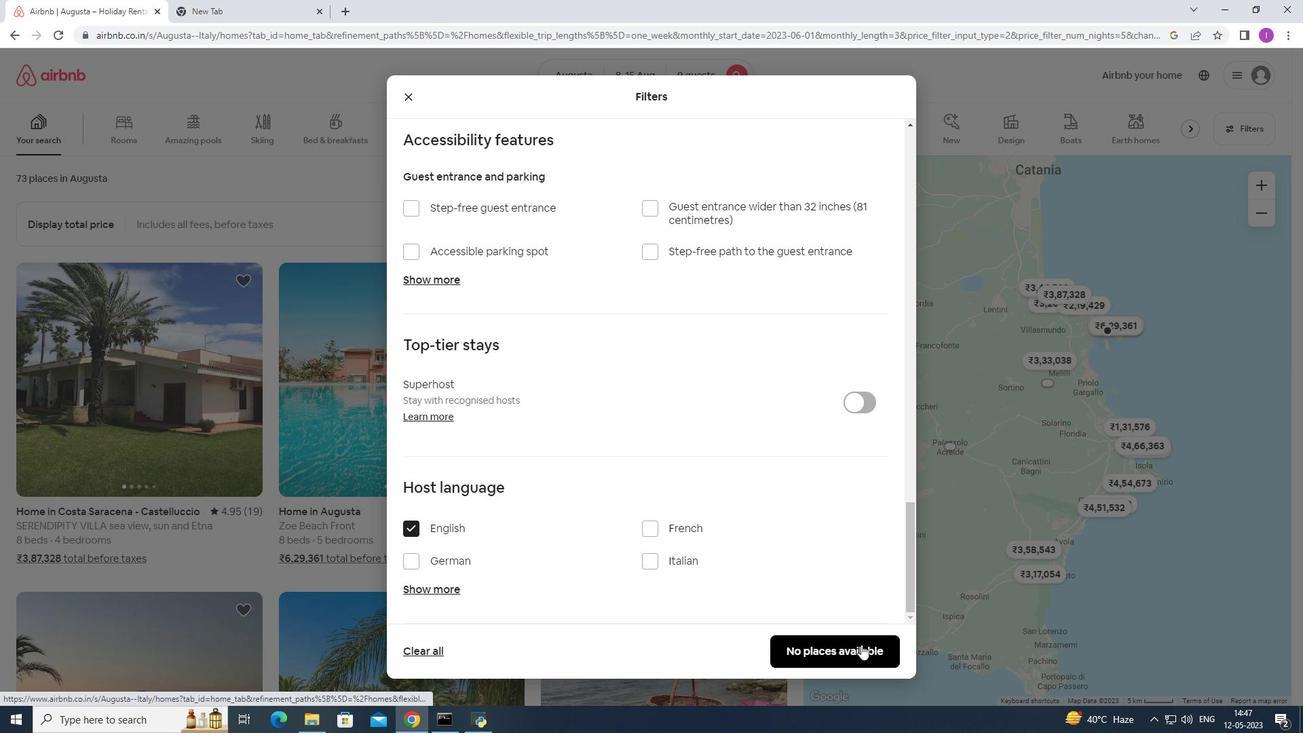 
Action: Mouse moved to (730, 439)
Screenshot: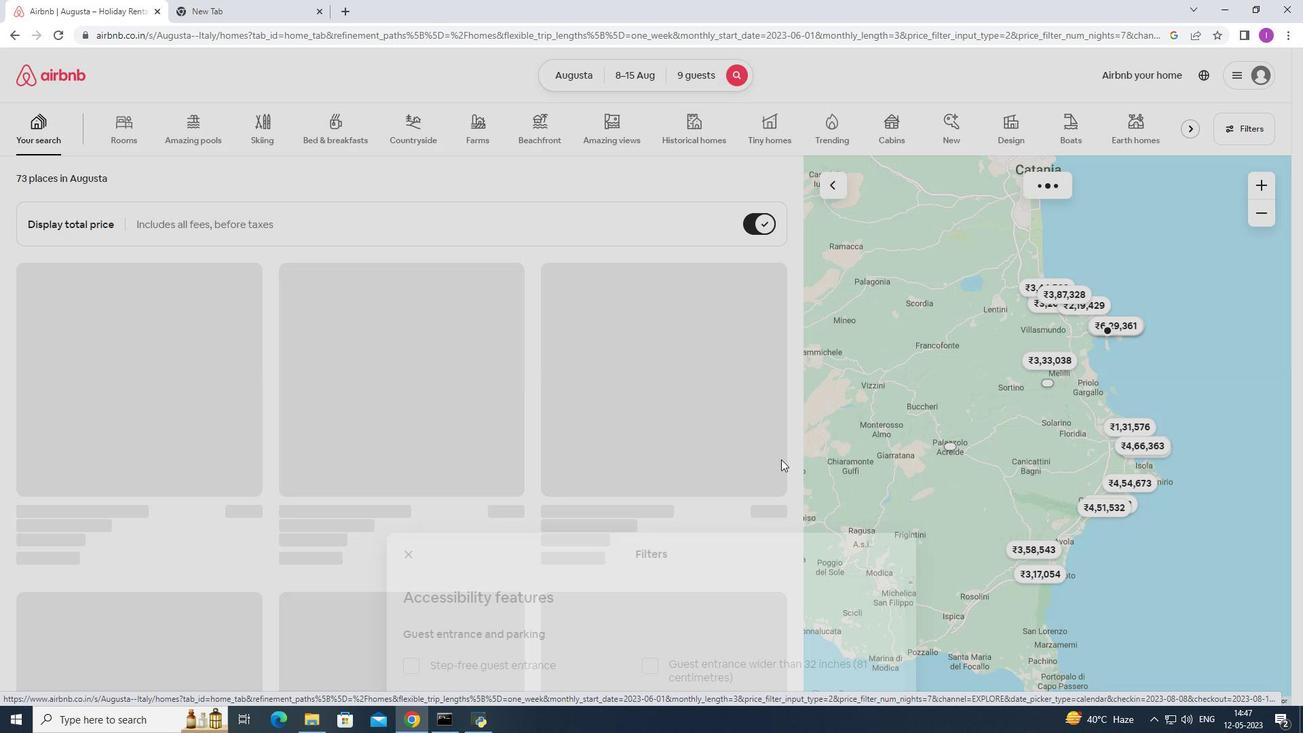 
